 Task: Select transit view around selected location Mount Vernon, Virginia, United States and check out the nearest train station
Action: Key pressed gooh<Key.backspace>gle<Key.space>maps<Key.space><Key.enter>
Screenshot: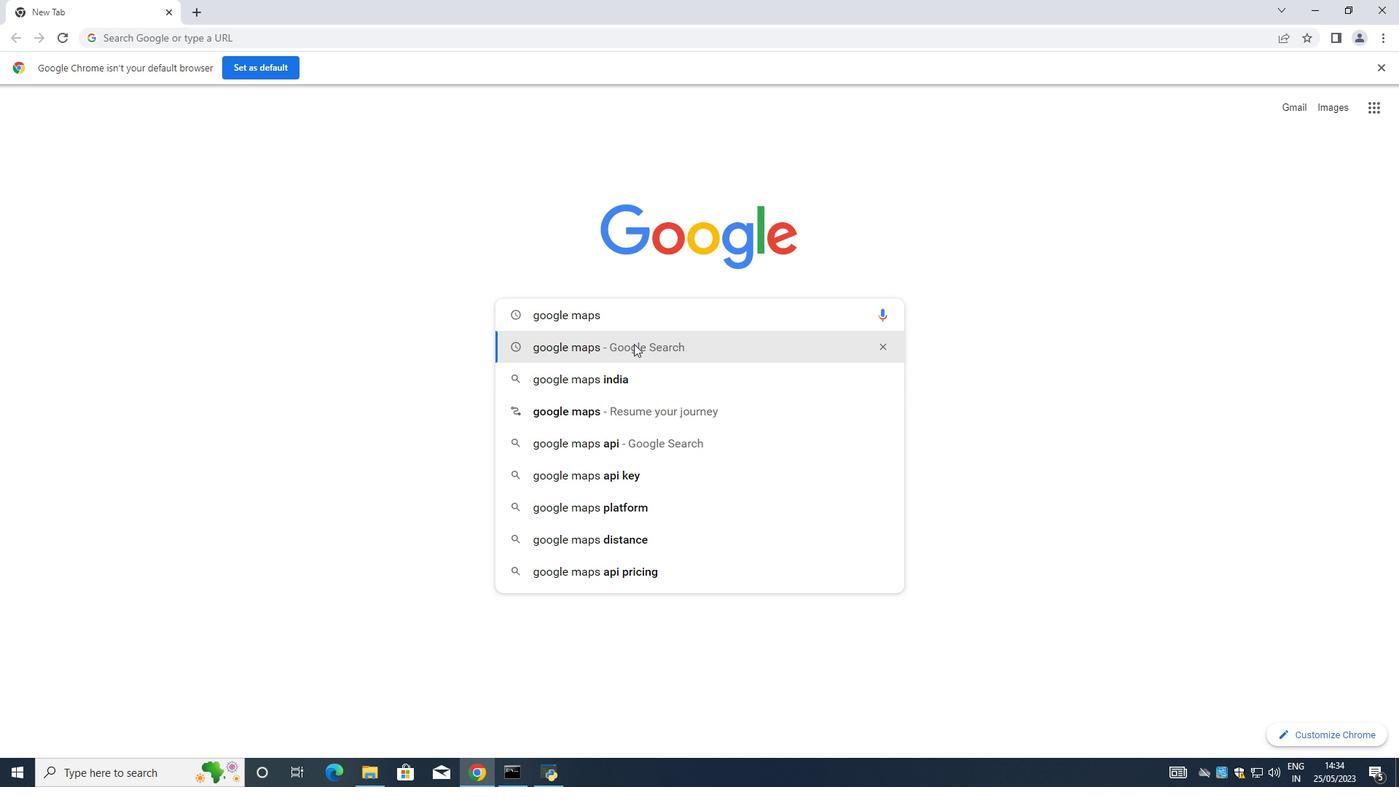 
Action: Mouse moved to (188, 232)
Screenshot: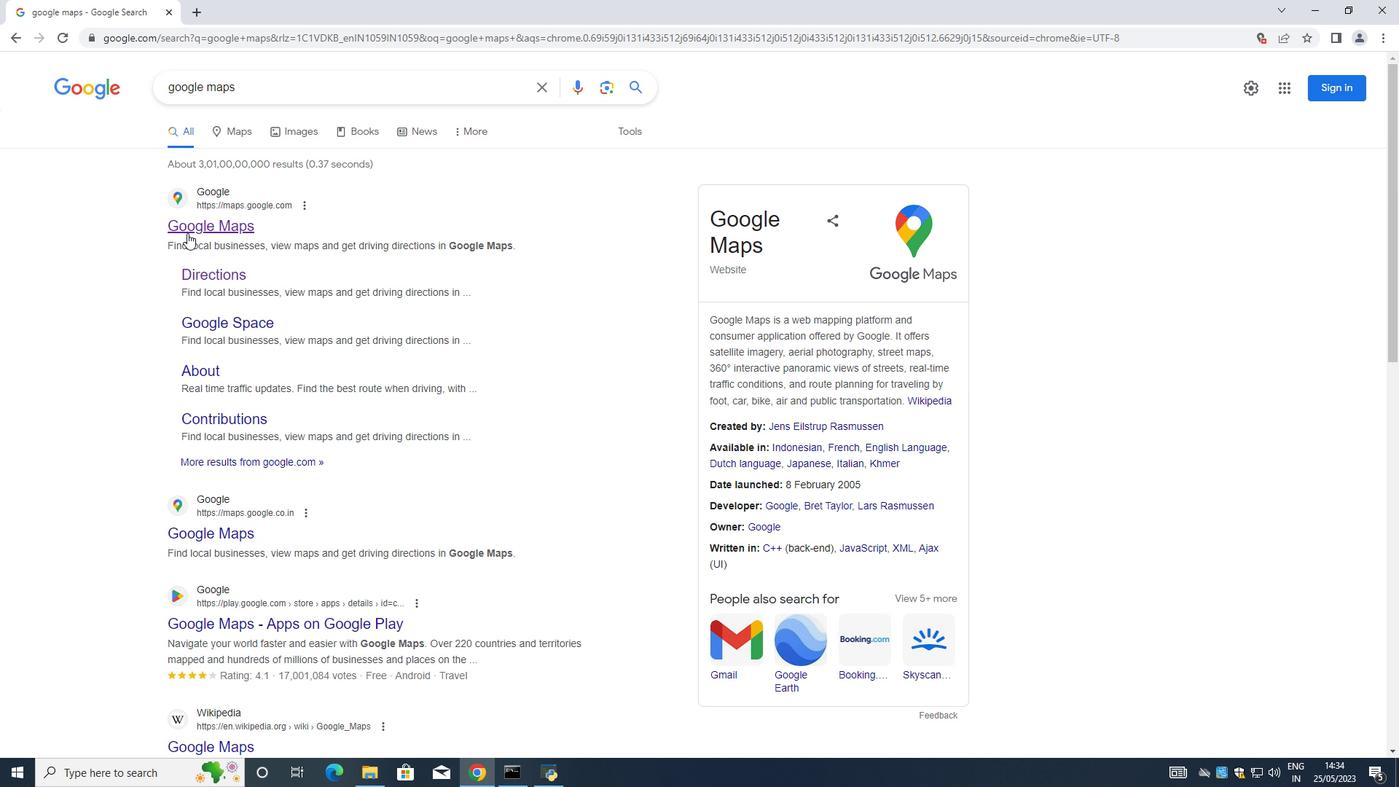 
Action: Mouse pressed left at (188, 232)
Screenshot: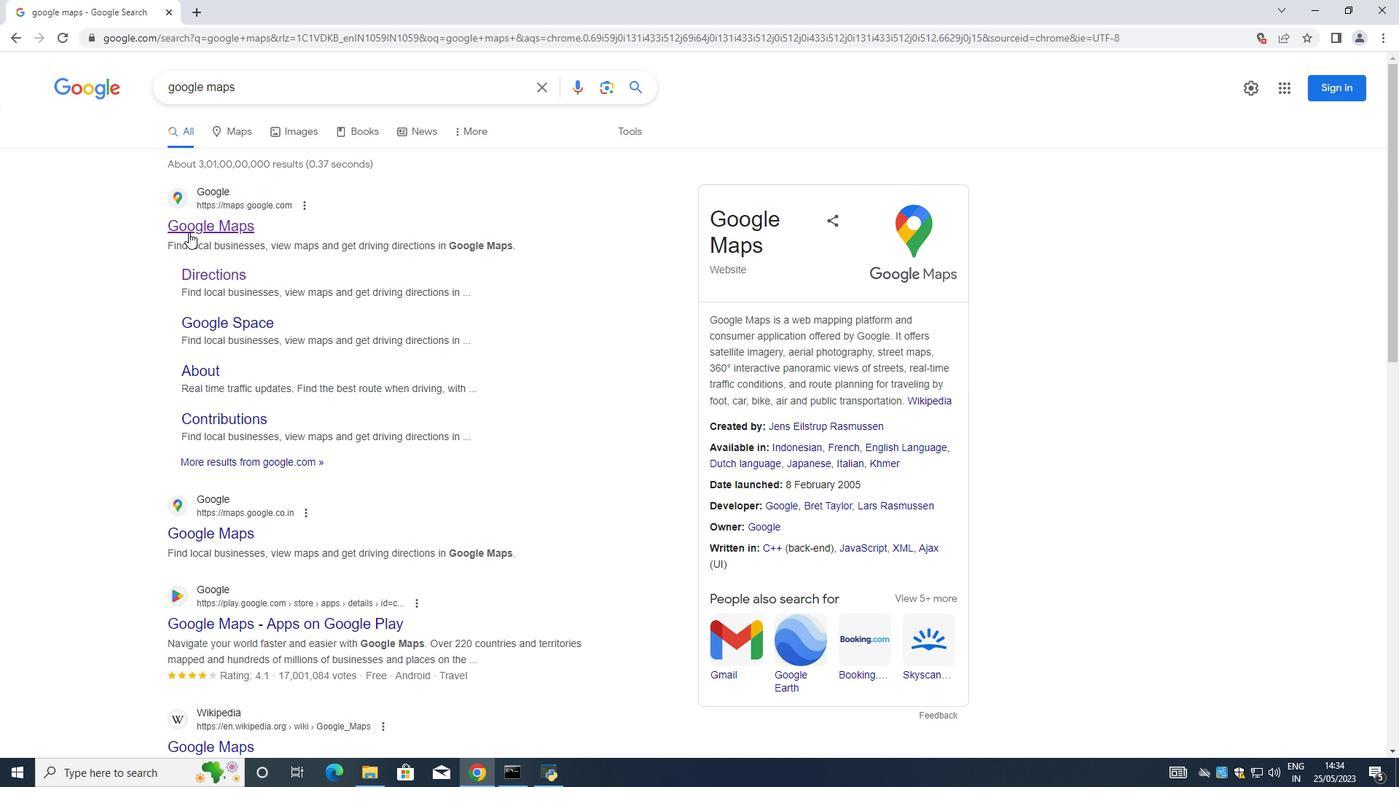 
Action: Mouse moved to (174, 76)
Screenshot: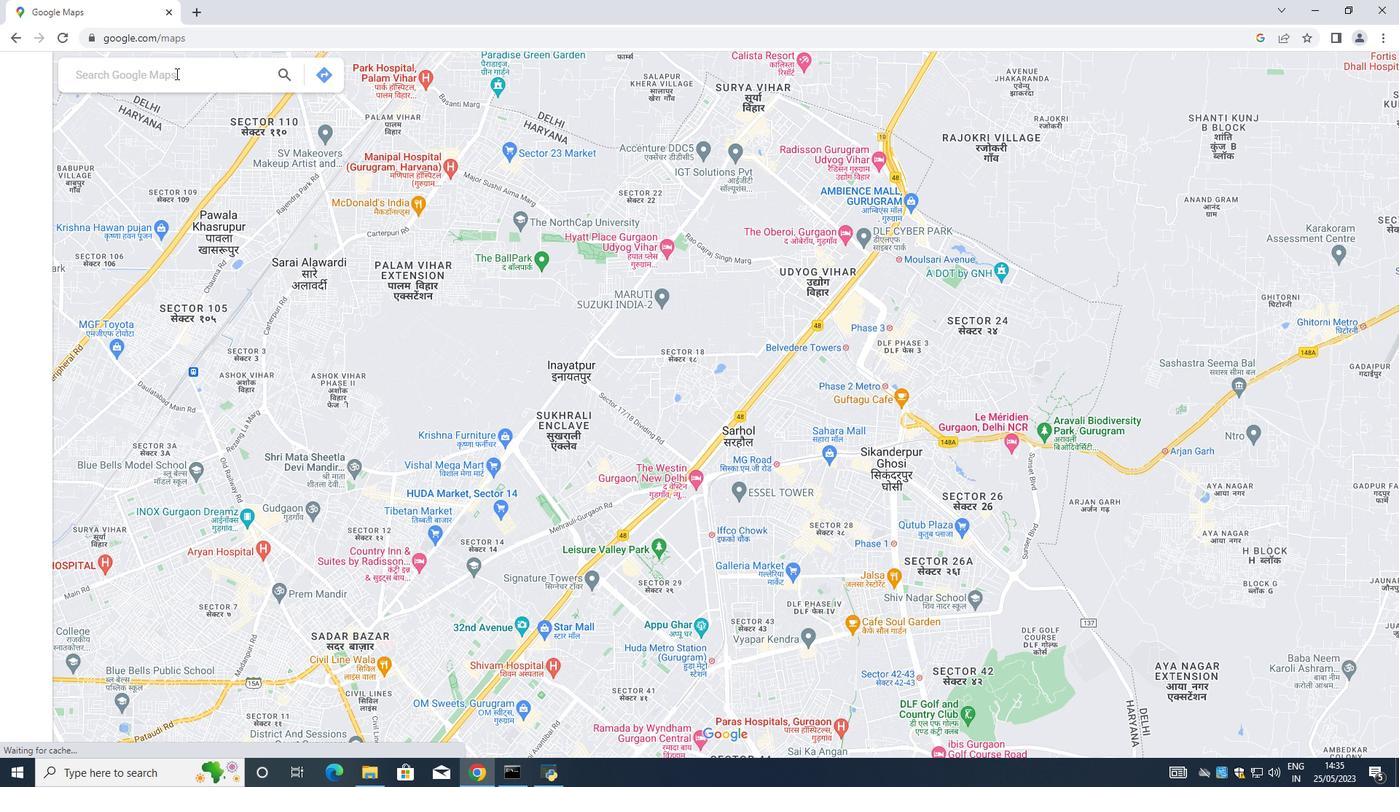 
Action: Mouse pressed left at (174, 76)
Screenshot: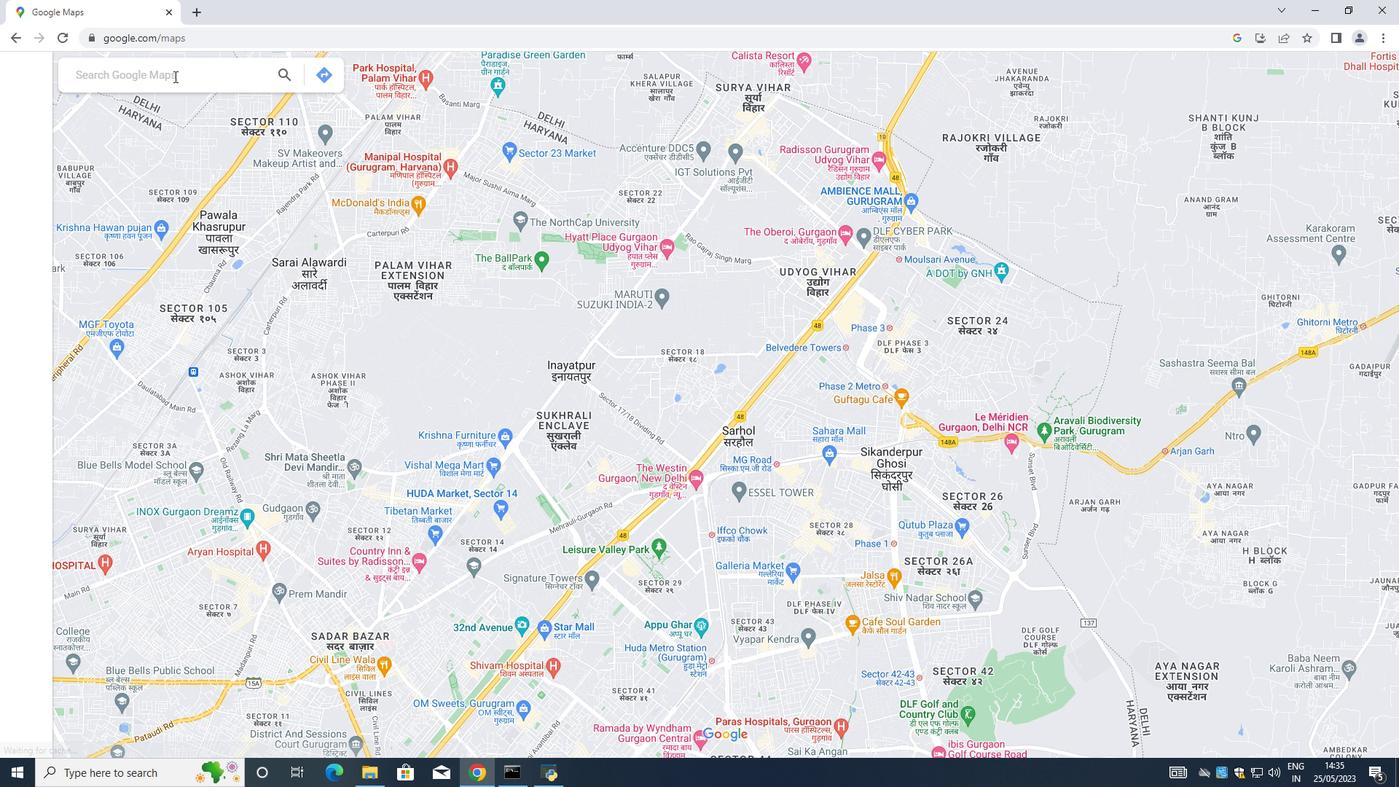 
Action: Key pressed <Key.shift><Key.shift><Key.shift><Key.shift><Key.shift><Key.shift><Key.shift><Key.shift><Key.shift>Mount<Key.space><Key.shift>Vernon,<Key.shift>Virginia,united<Key.space><Key.shift><Key.shift><Key.shift><Key.shift><Key.shift><Key.shift><Key.shift><Key.shift>States<Key.space>
Screenshot: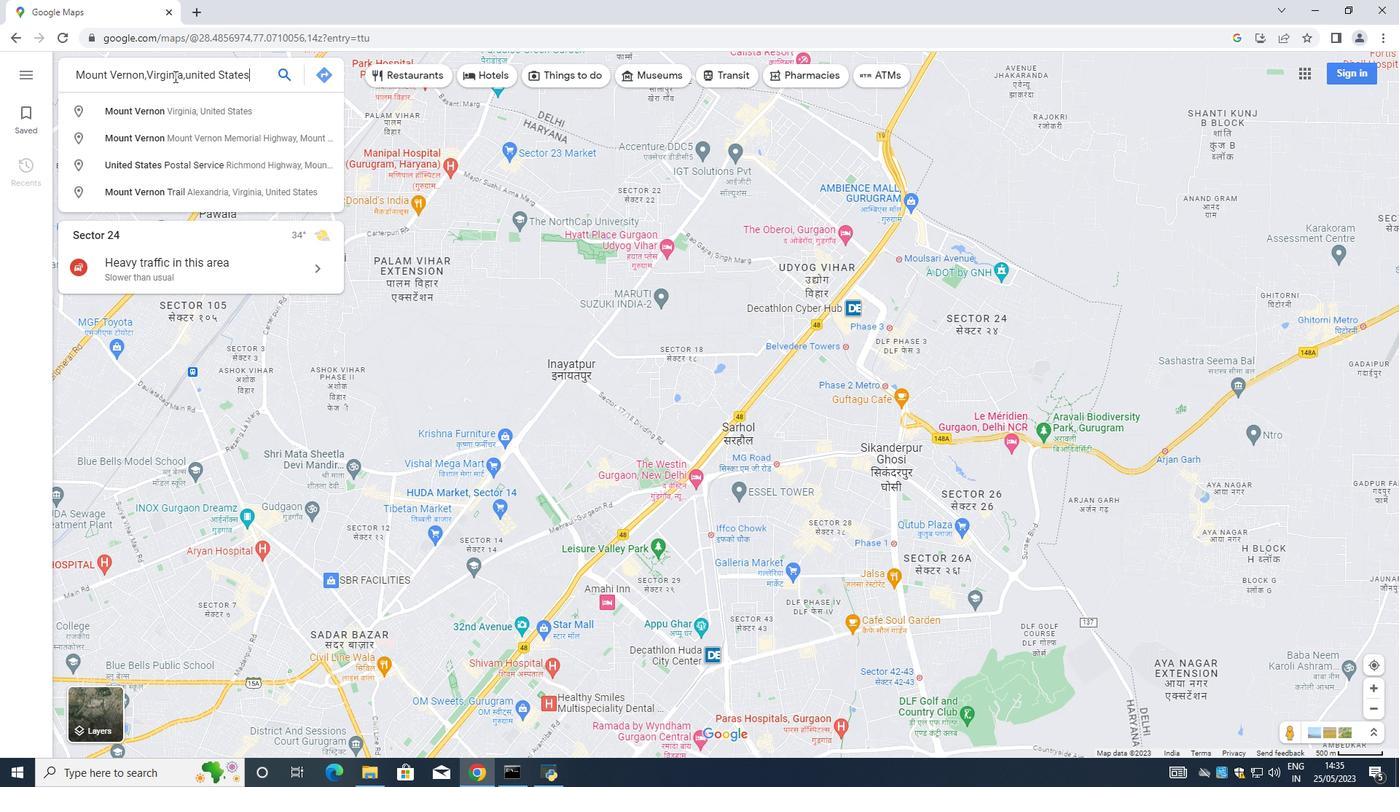 
Action: Mouse moved to (286, 71)
Screenshot: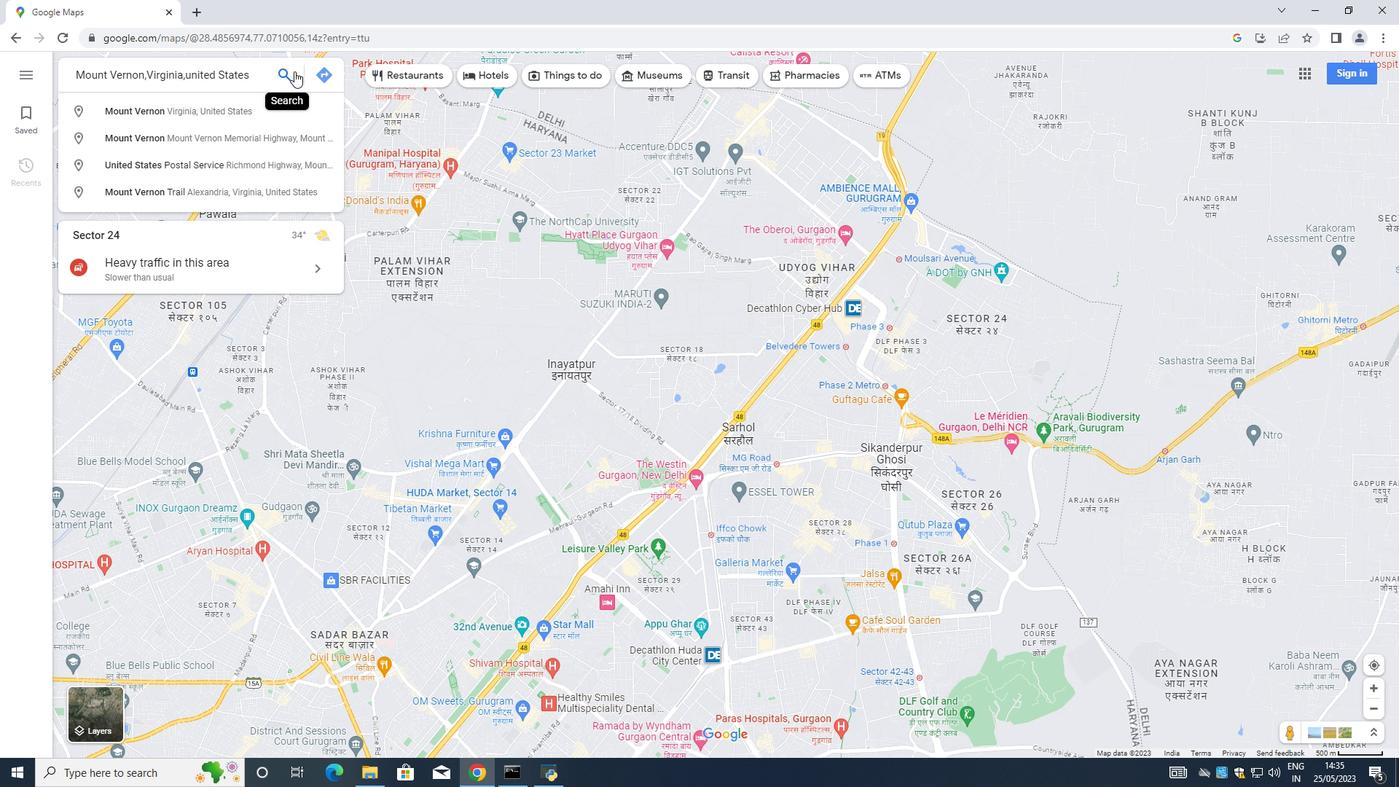 
Action: Mouse pressed left at (286, 71)
Screenshot: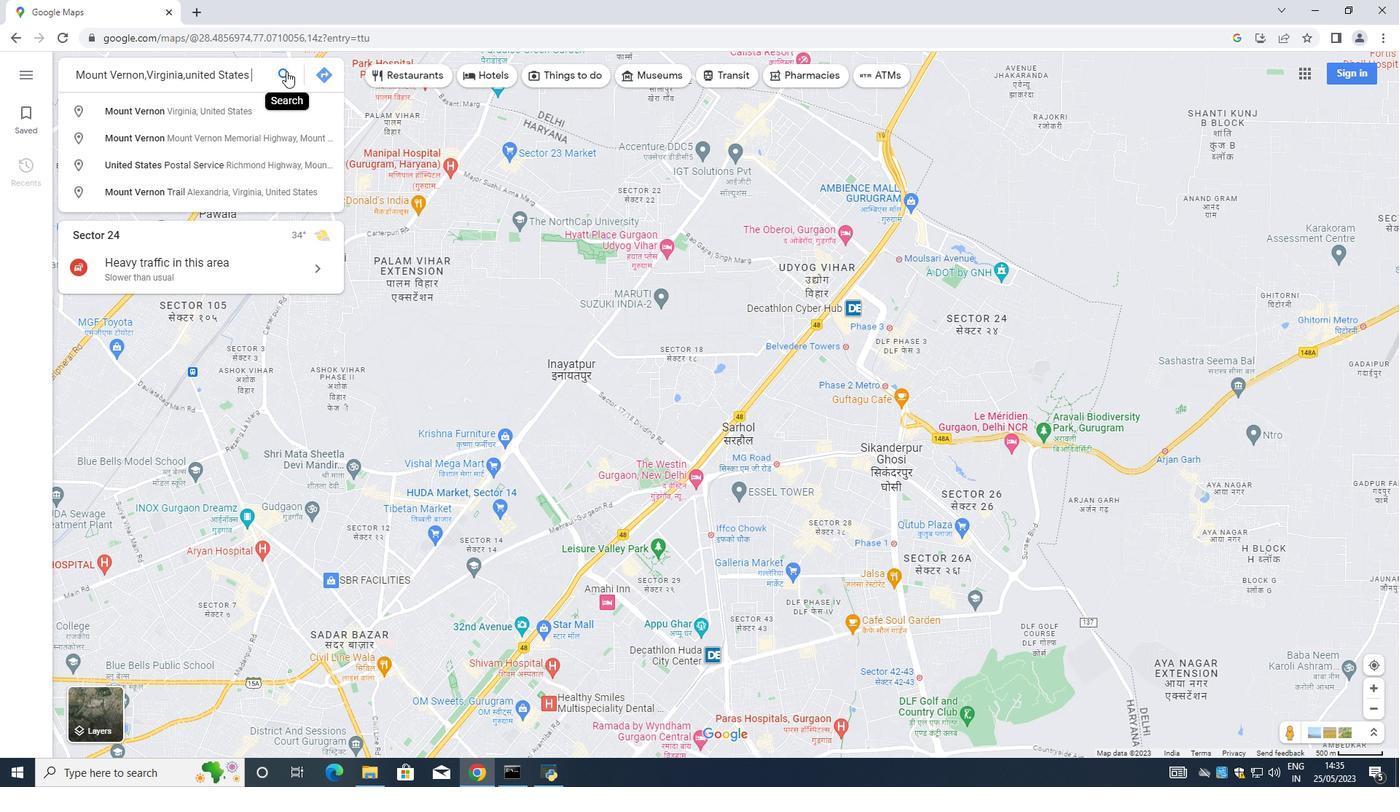 
Action: Mouse moved to (198, 335)
Screenshot: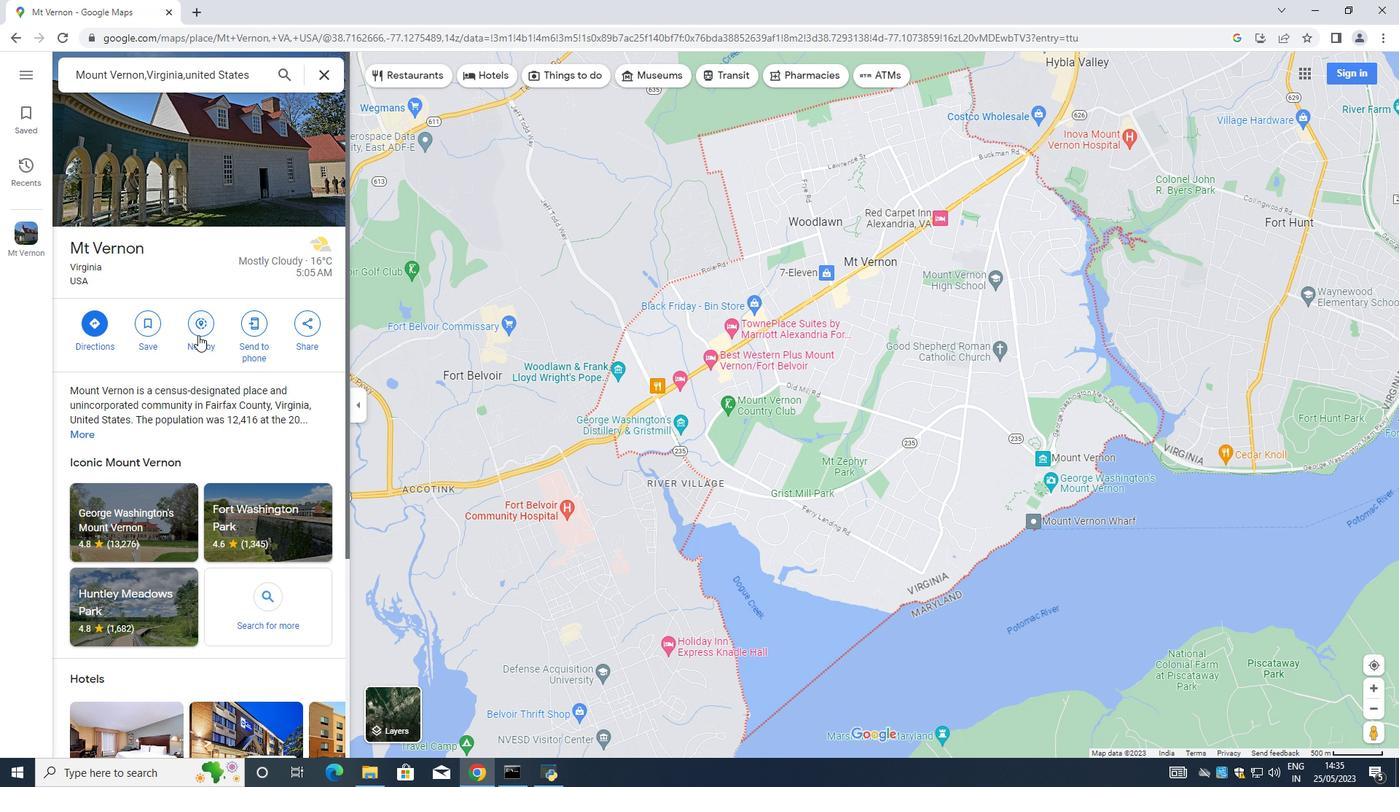 
Action: Mouse pressed left at (198, 335)
Screenshot: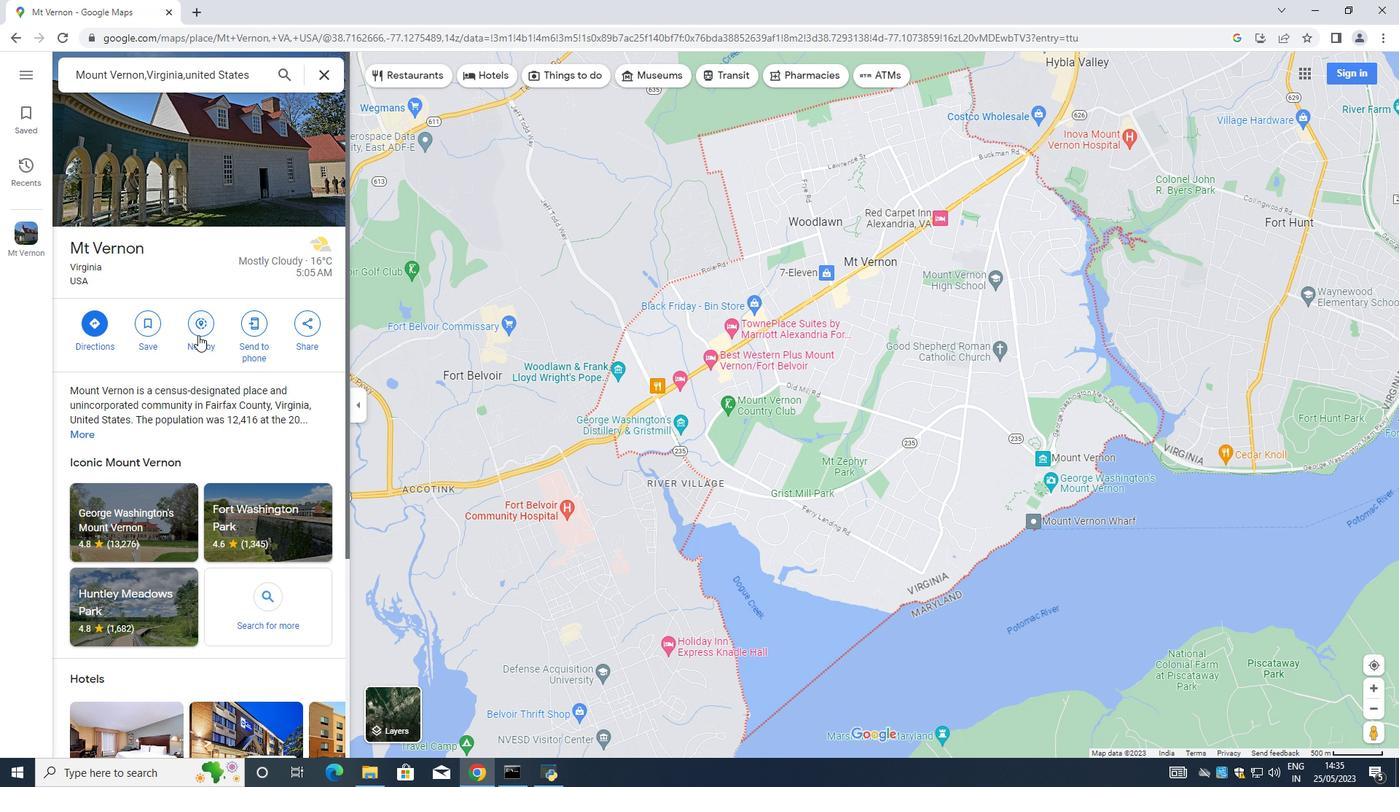 
Action: Mouse moved to (161, 73)
Screenshot: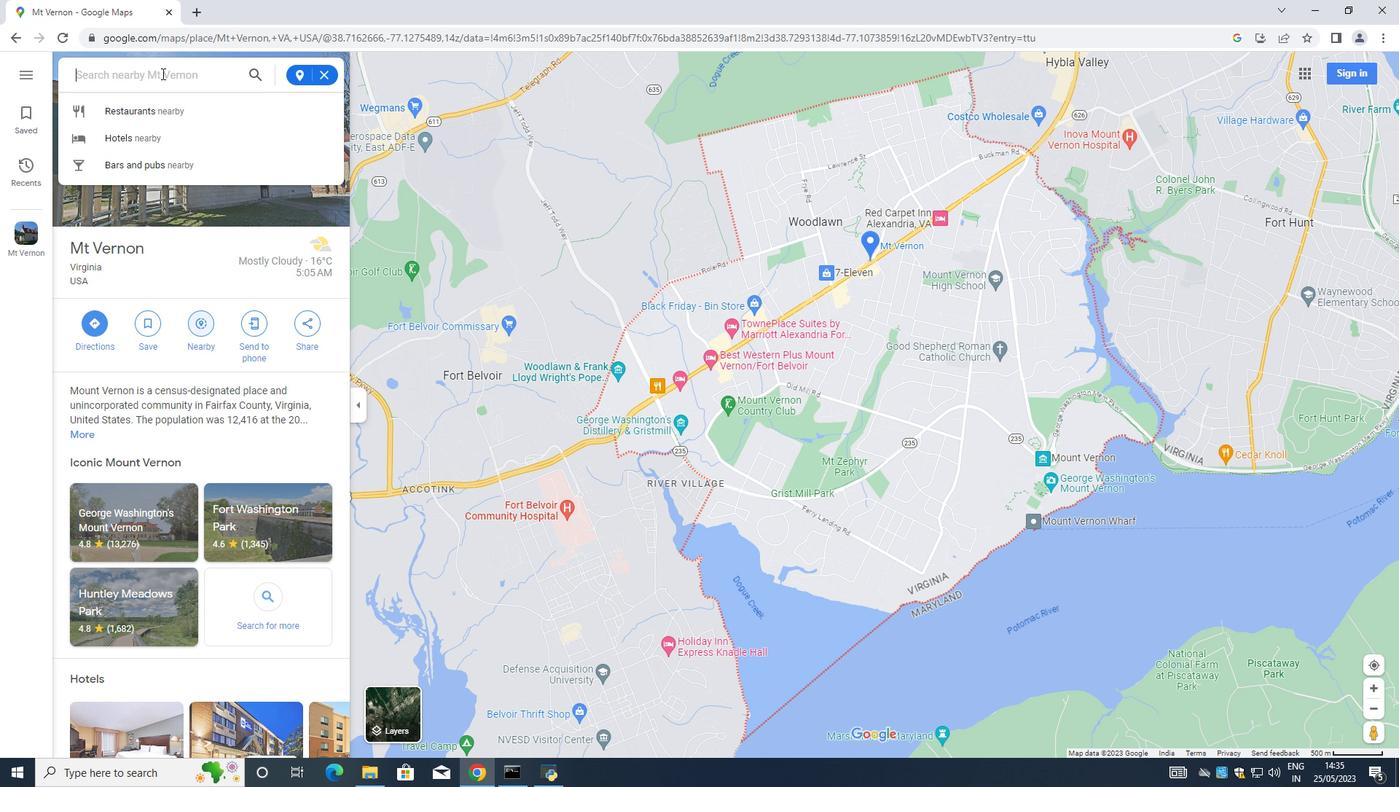 
Action: Mouse pressed left at (161, 73)
Screenshot: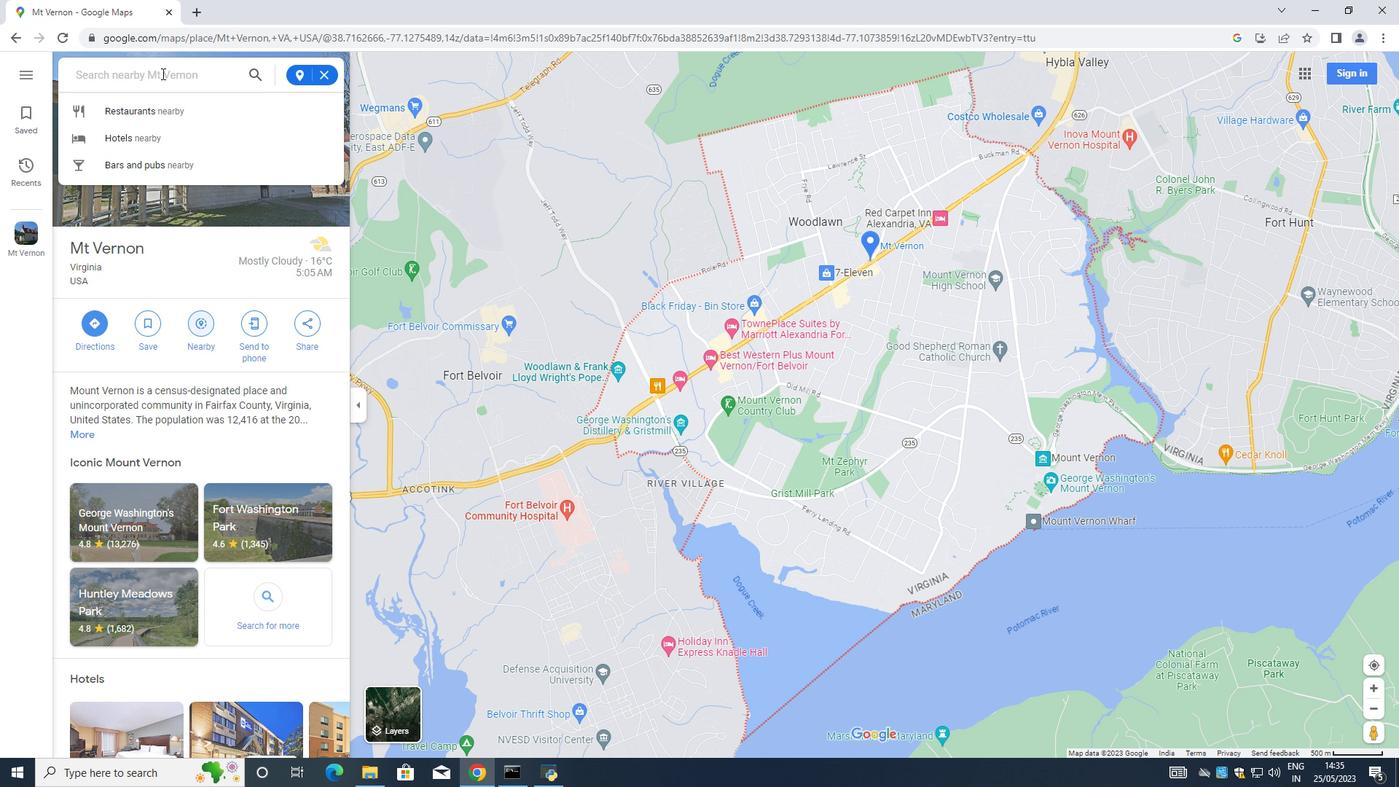 
Action: Key pressed train<Key.space><Key.shift>Sts<Key.backspace>ation<Key.space>
Screenshot: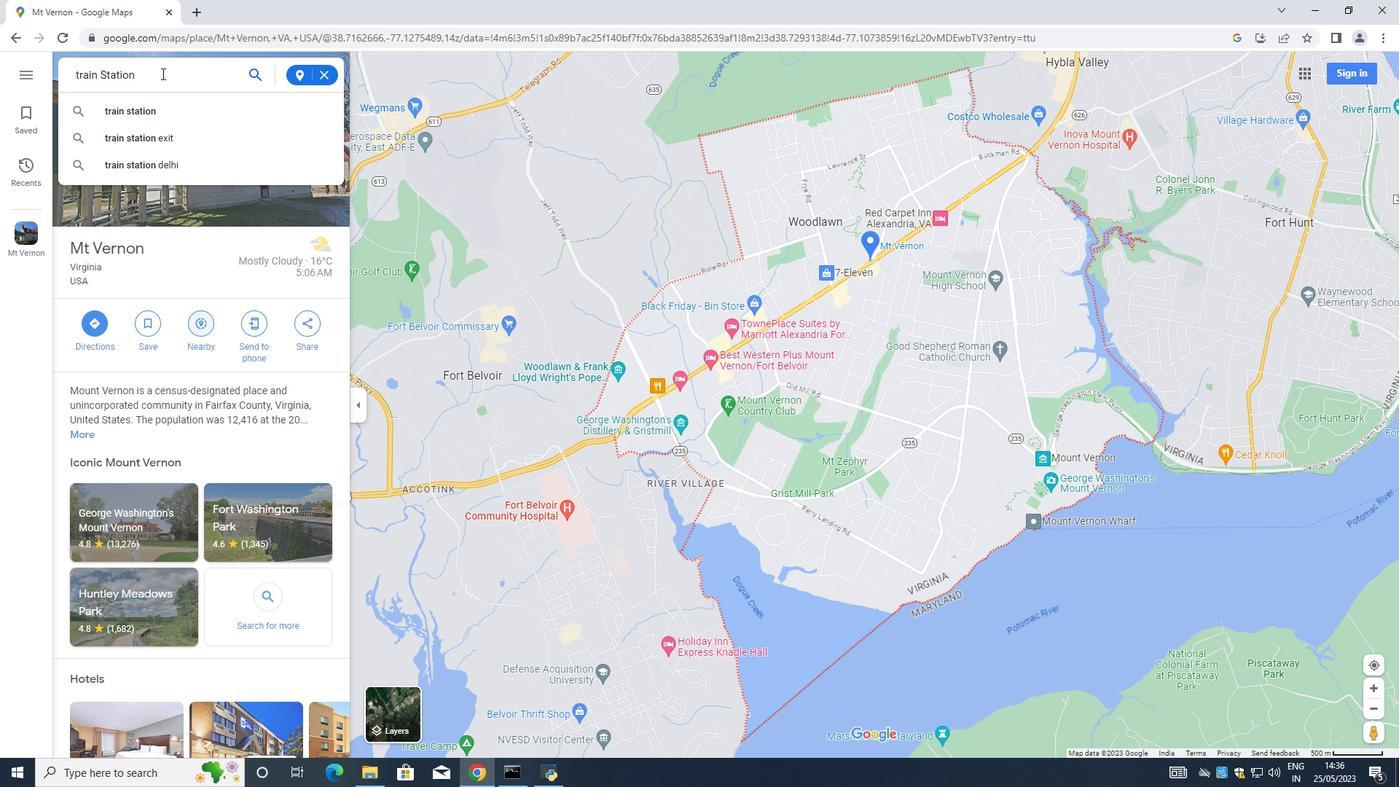 
Action: Mouse moved to (80, 72)
Screenshot: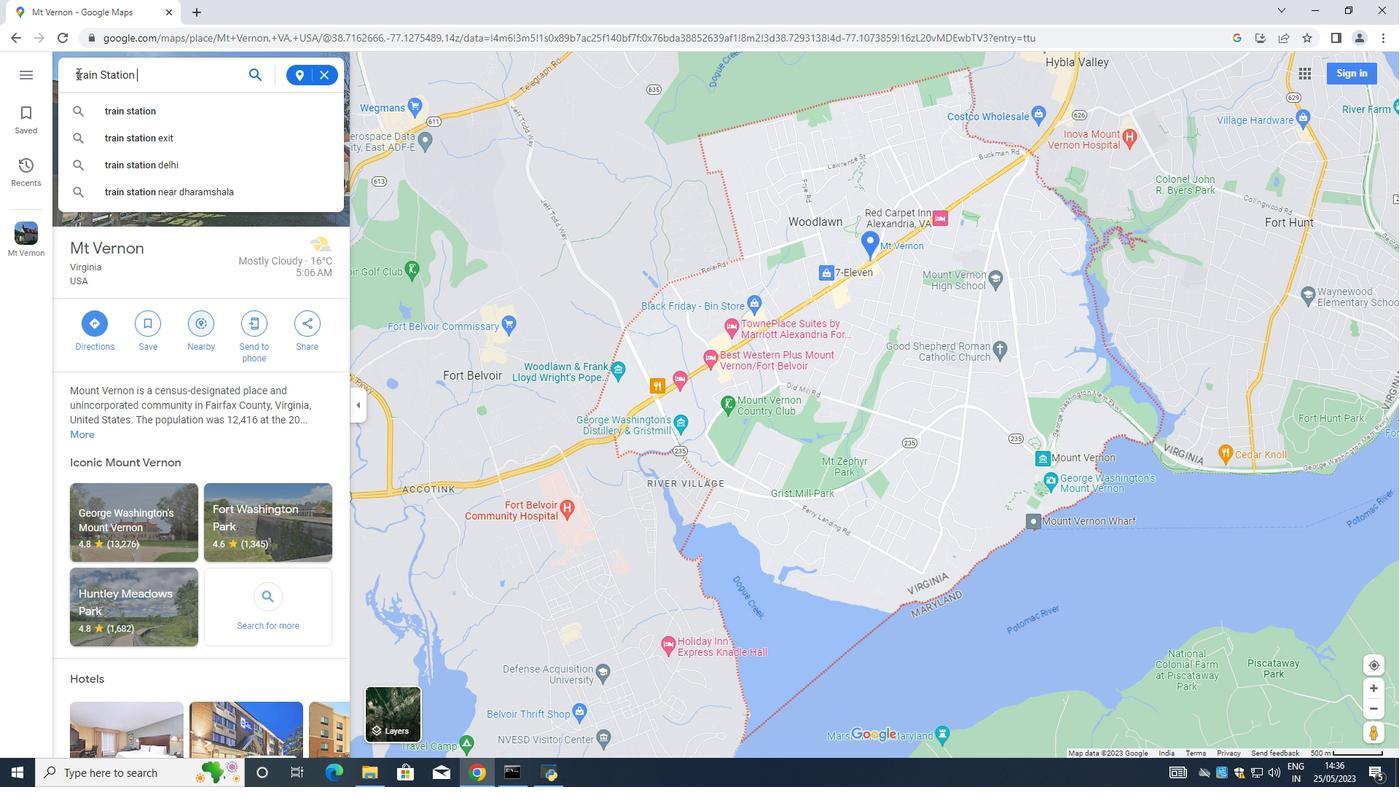 
Action: Mouse pressed left at (80, 72)
Screenshot: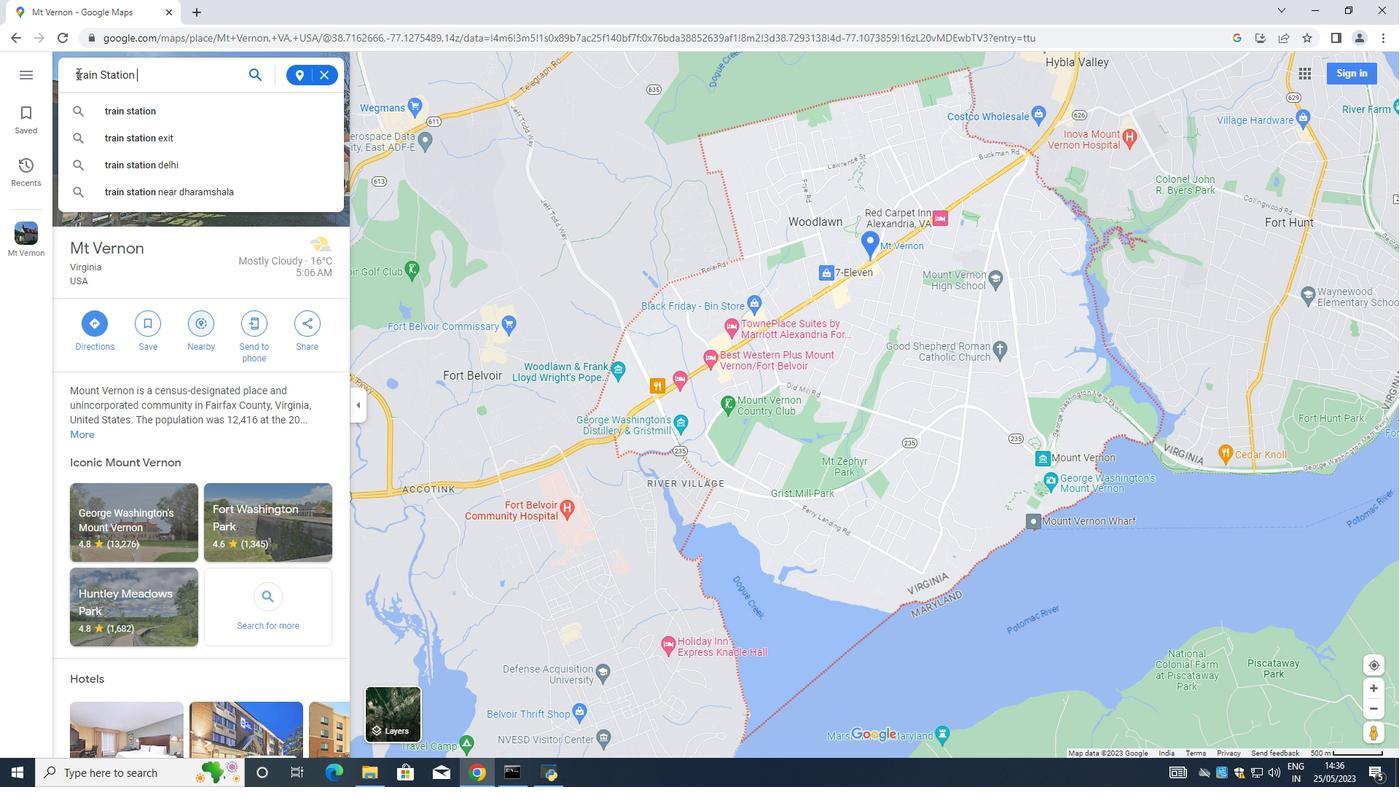 
Action: Mouse moved to (71, 68)
Screenshot: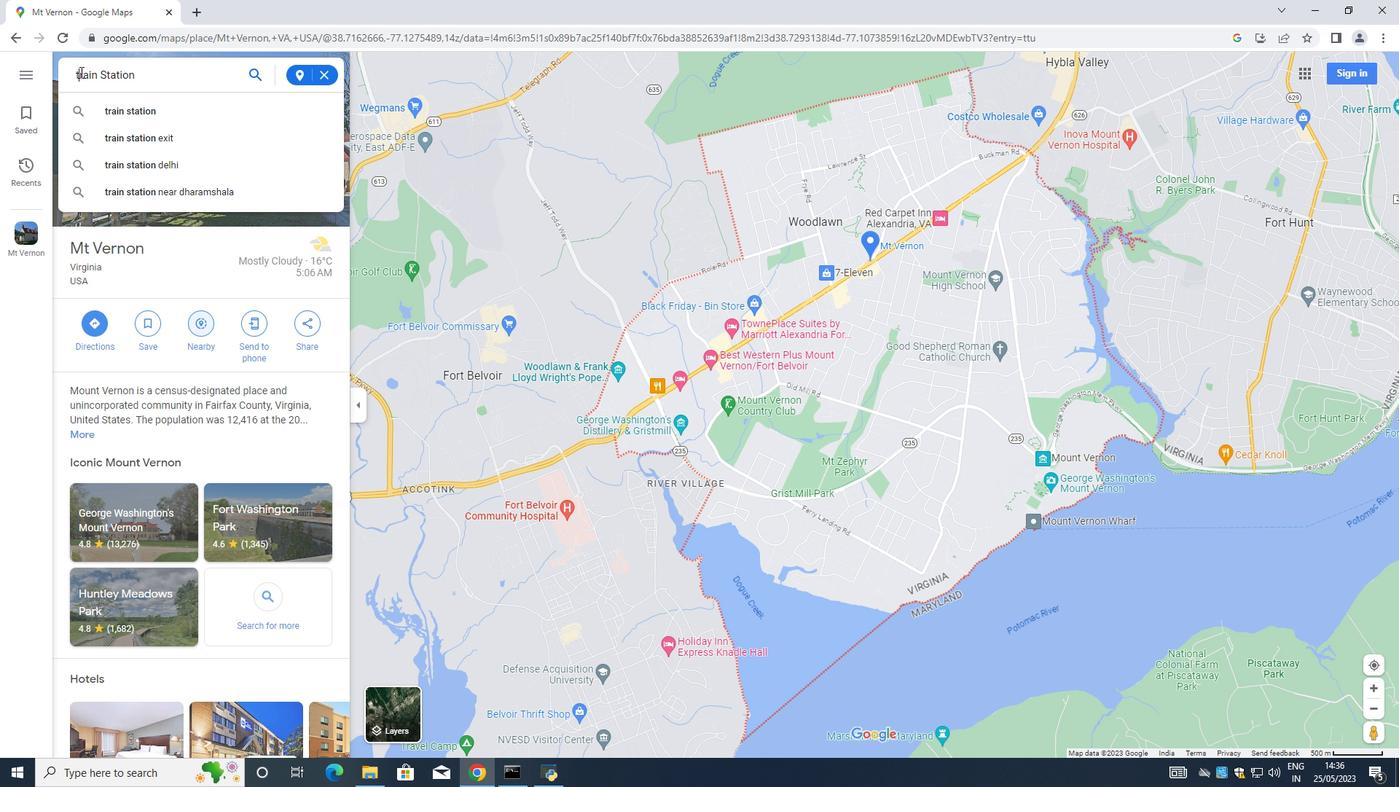 
Action: Key pressed <Key.backspace><Key.shift><Key.shift><Key.shift><Key.shift><Key.shift><Key.shift><Key.shift><Key.shift><Key.shift><Key.shift>T
Screenshot: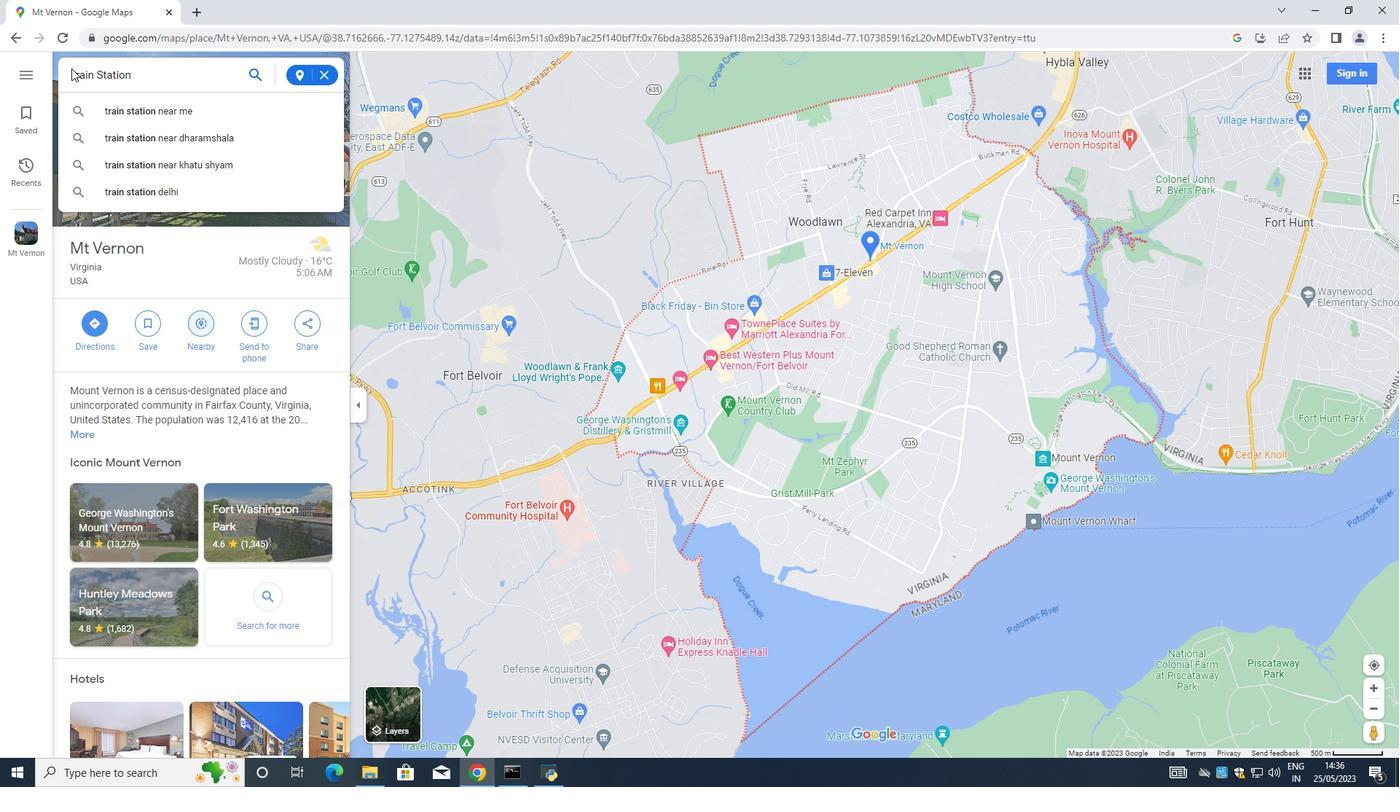 
Action: Mouse moved to (249, 70)
Screenshot: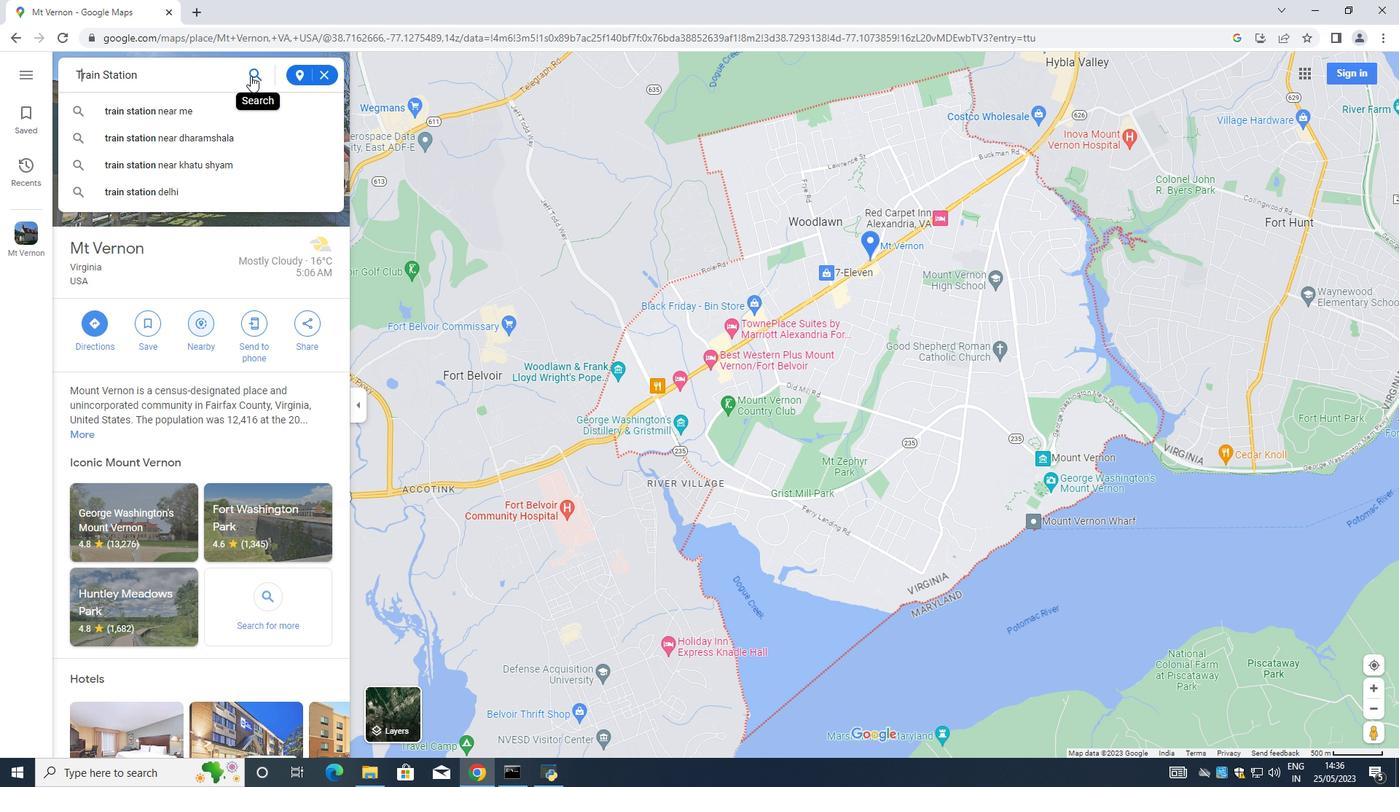 
Action: Mouse pressed left at (249, 70)
Screenshot: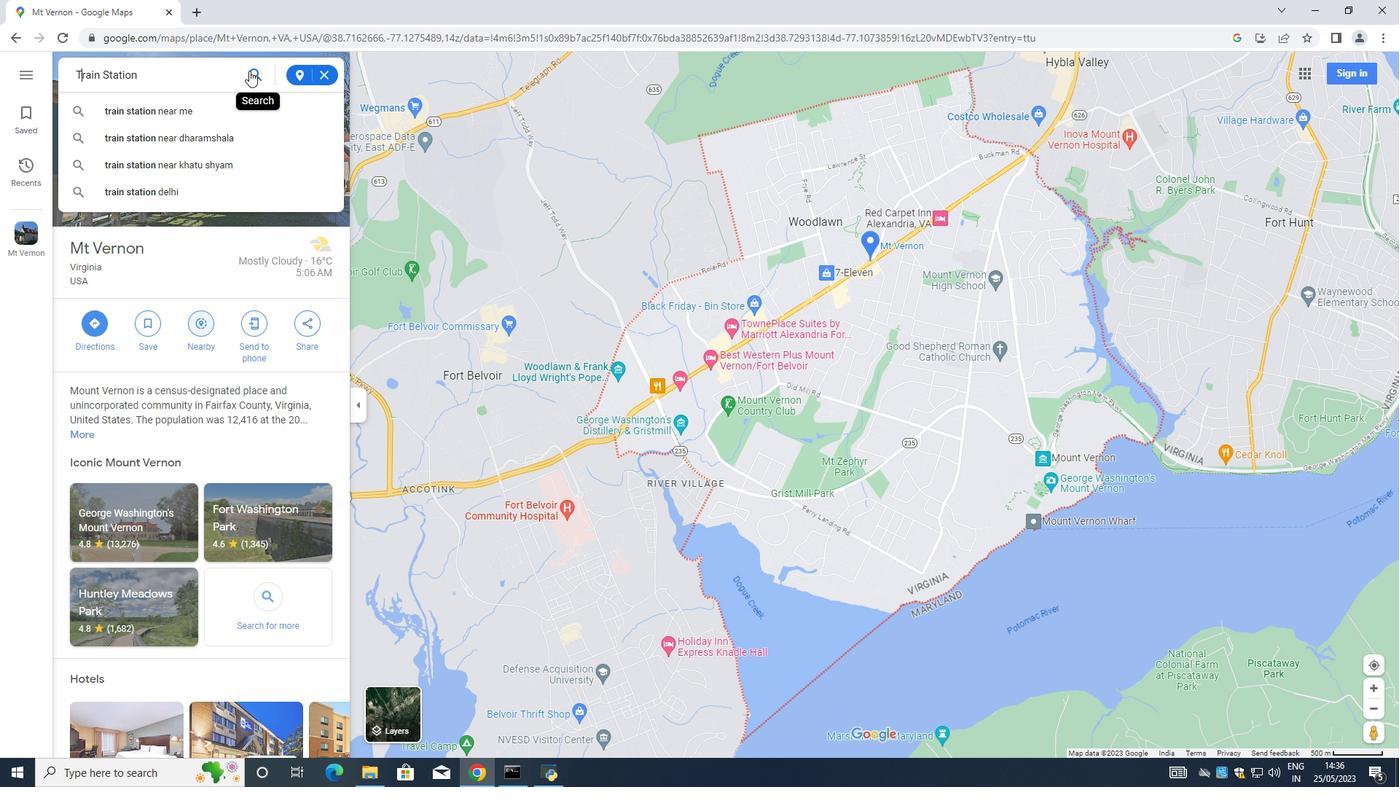 
Action: Mouse moved to (313, 131)
Screenshot: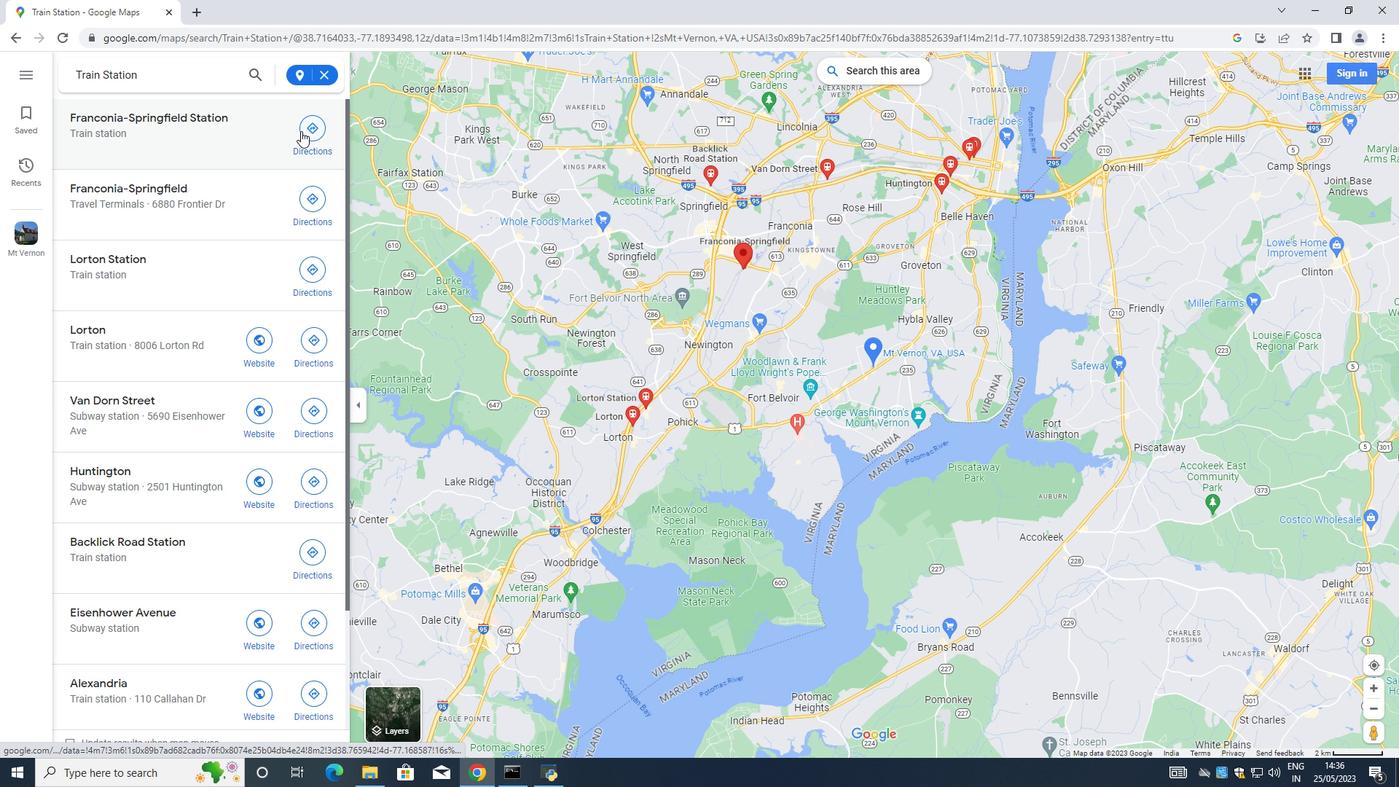 
Action: Mouse pressed left at (313, 131)
Screenshot: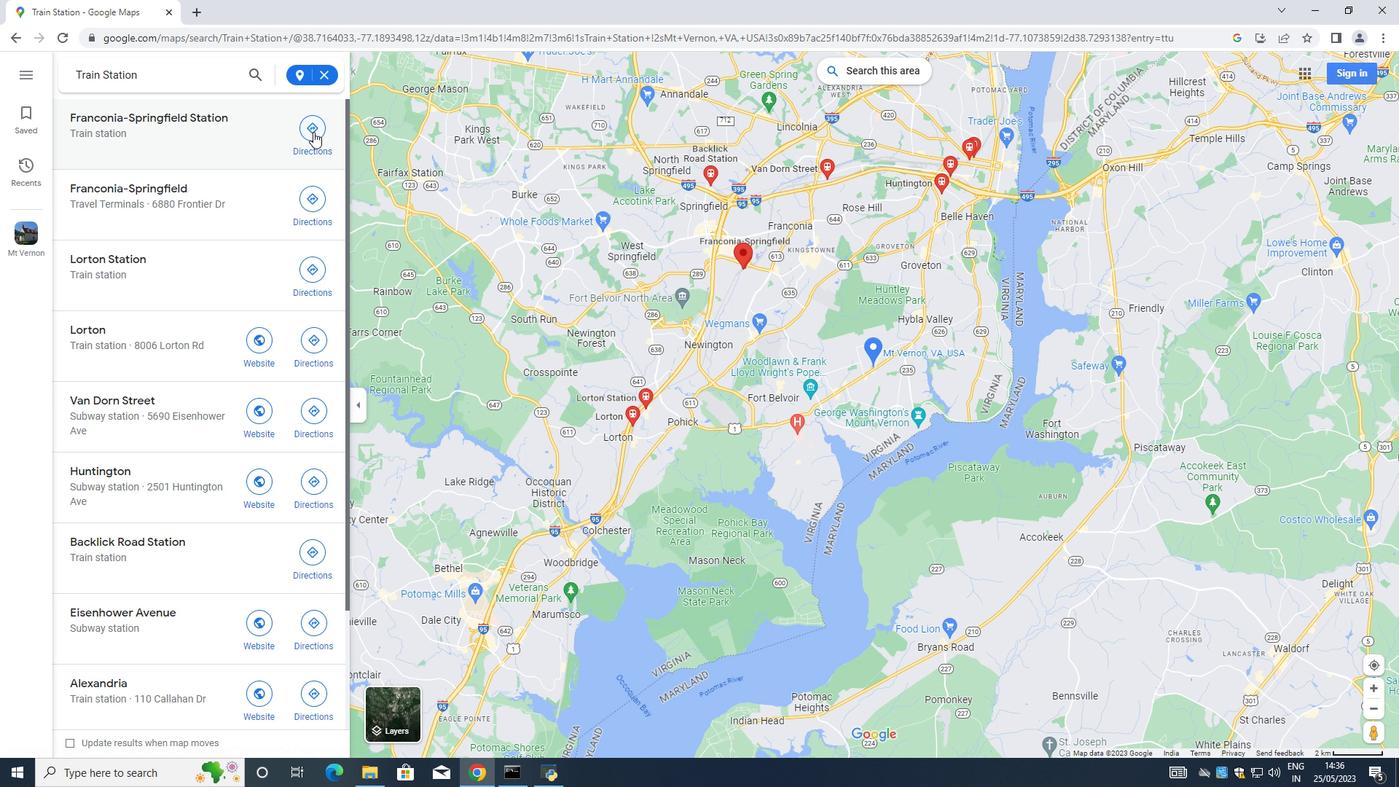 
Action: Mouse moved to (144, 112)
Screenshot: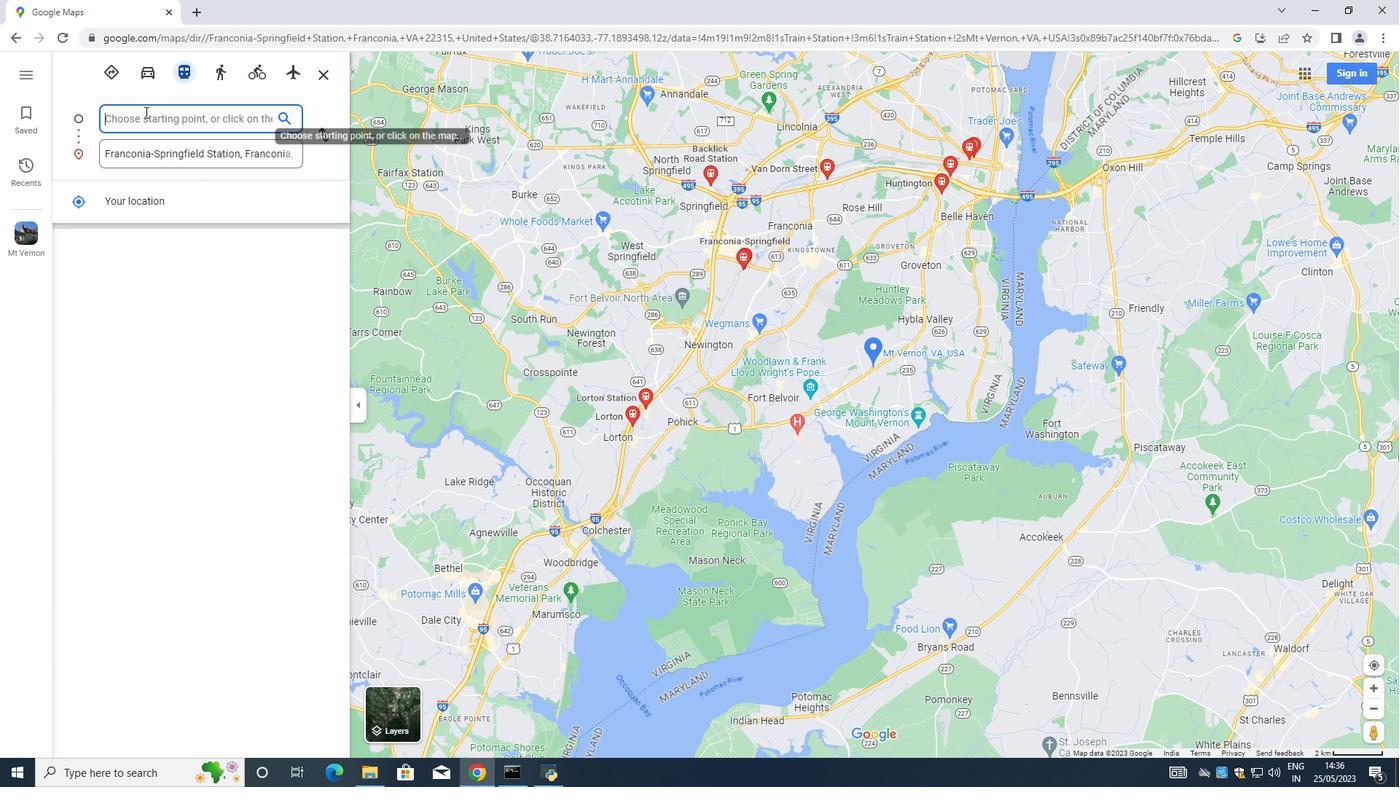 
Action: Mouse pressed left at (144, 112)
Screenshot: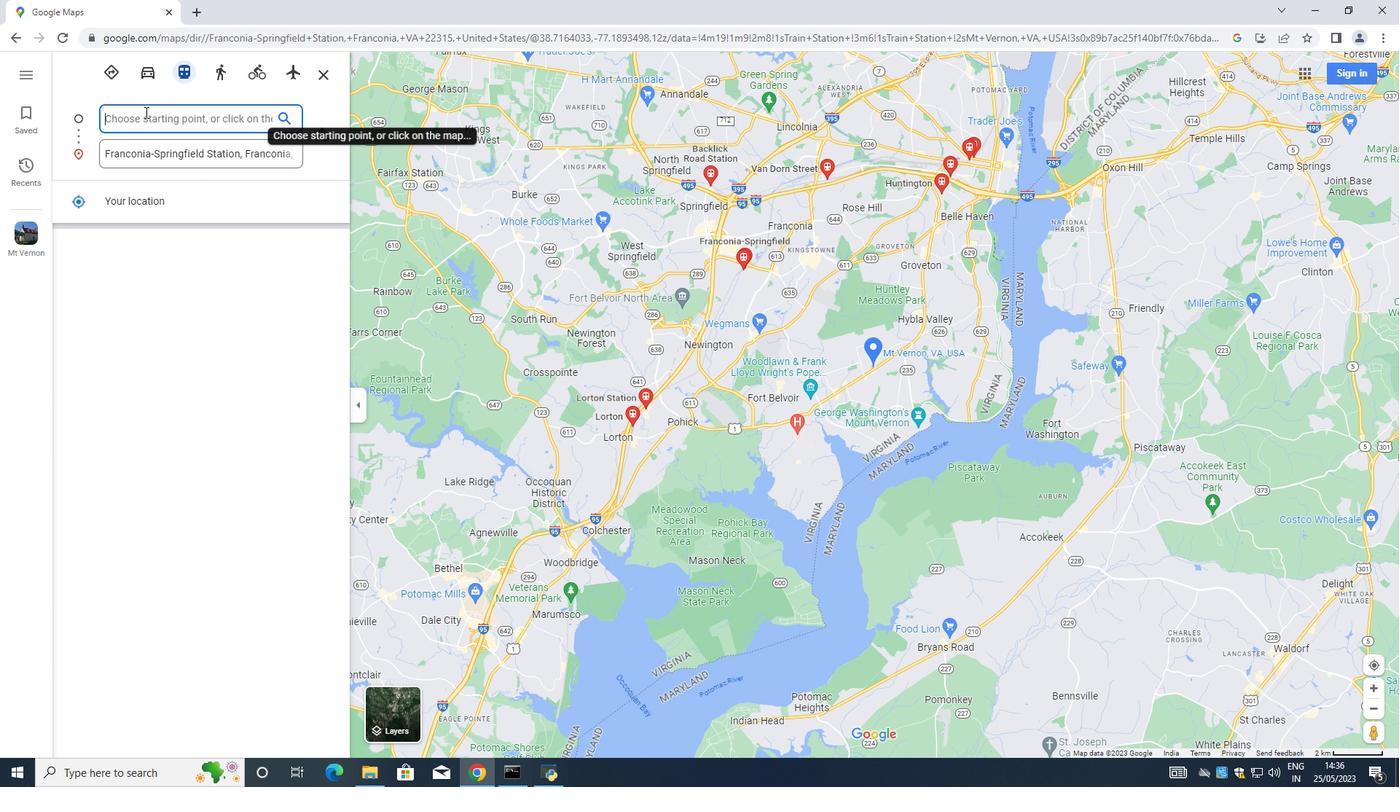 
Action: Mouse moved to (145, 121)
Screenshot: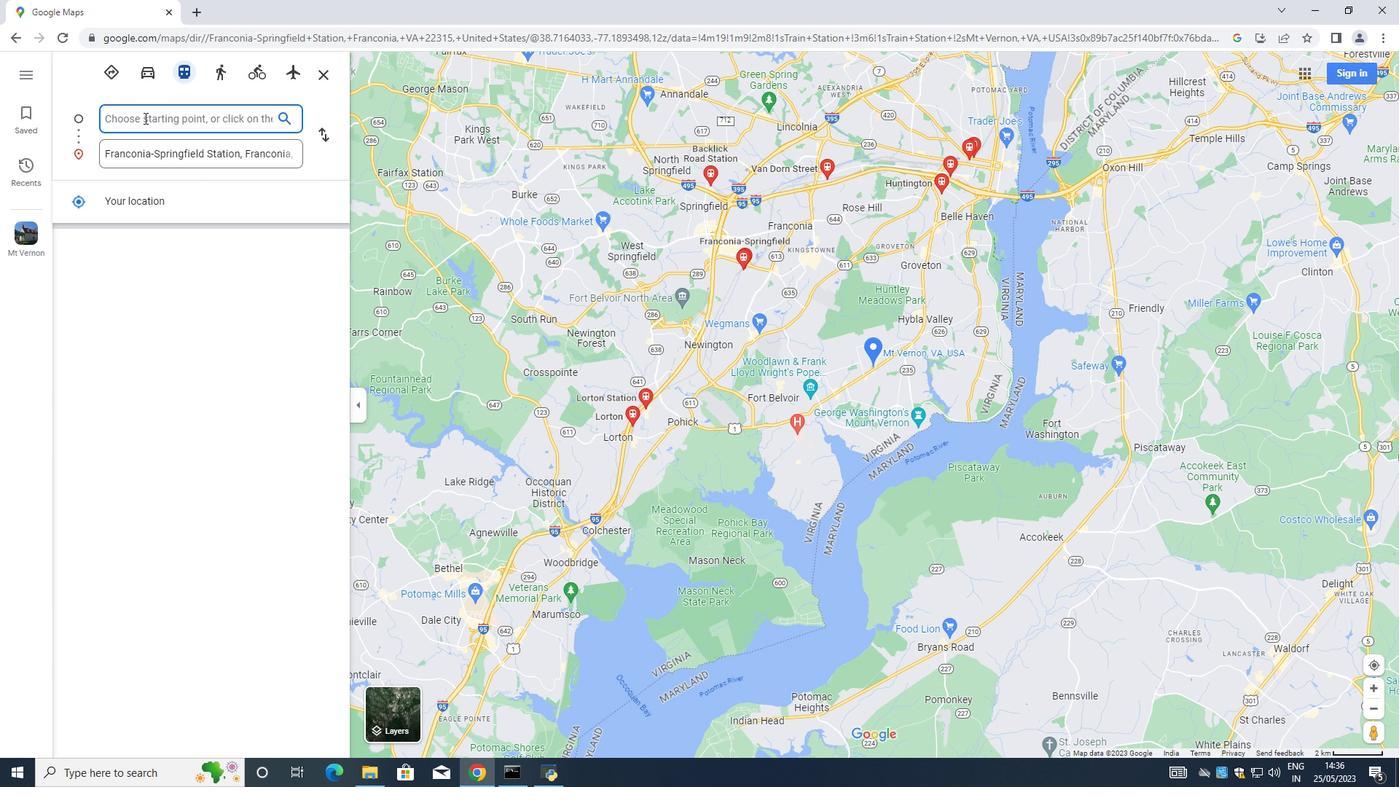 
Action: Key pressed <Key.shift>Mount<Key.space><Key.shift>Vernon,<Key.space><Key.shift>Vi
Screenshot: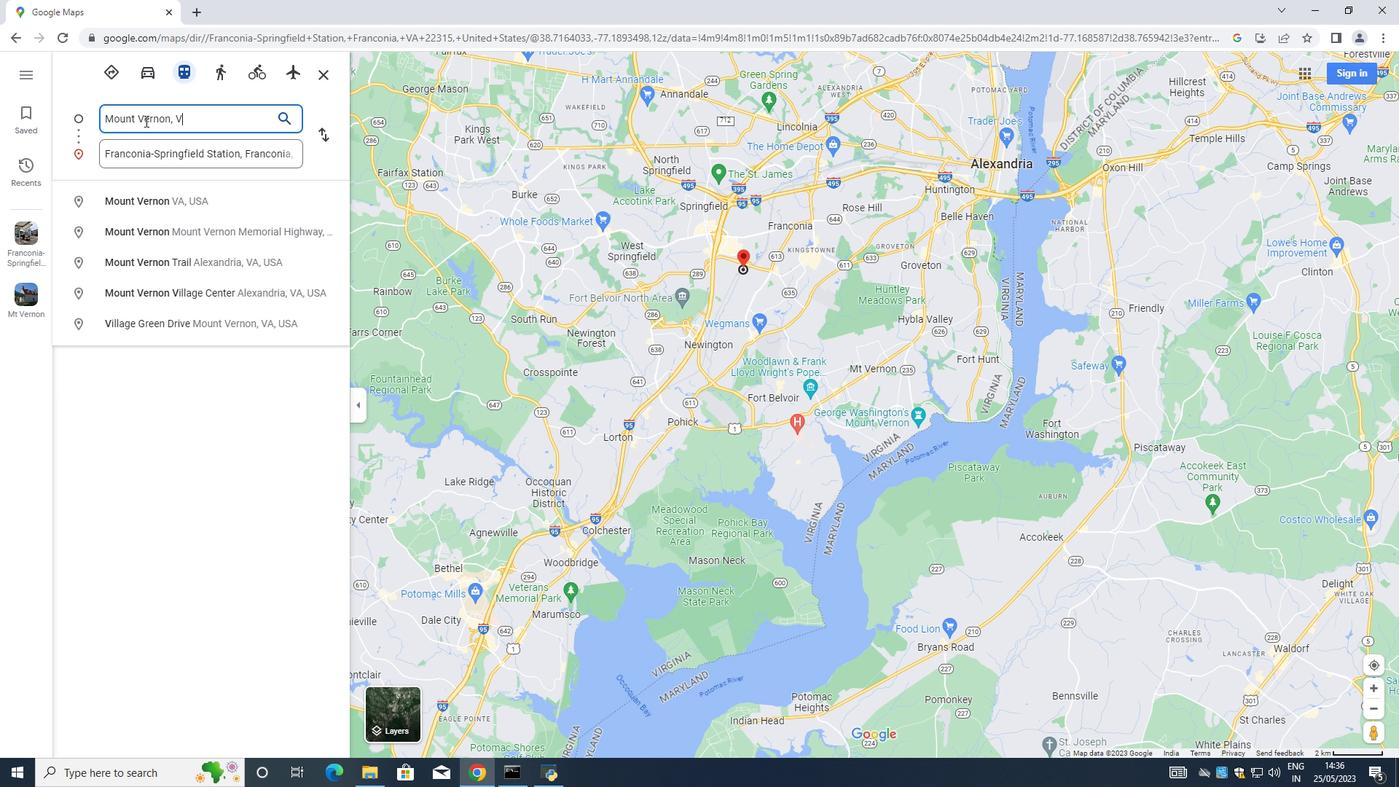 
Action: Mouse moved to (161, 196)
Screenshot: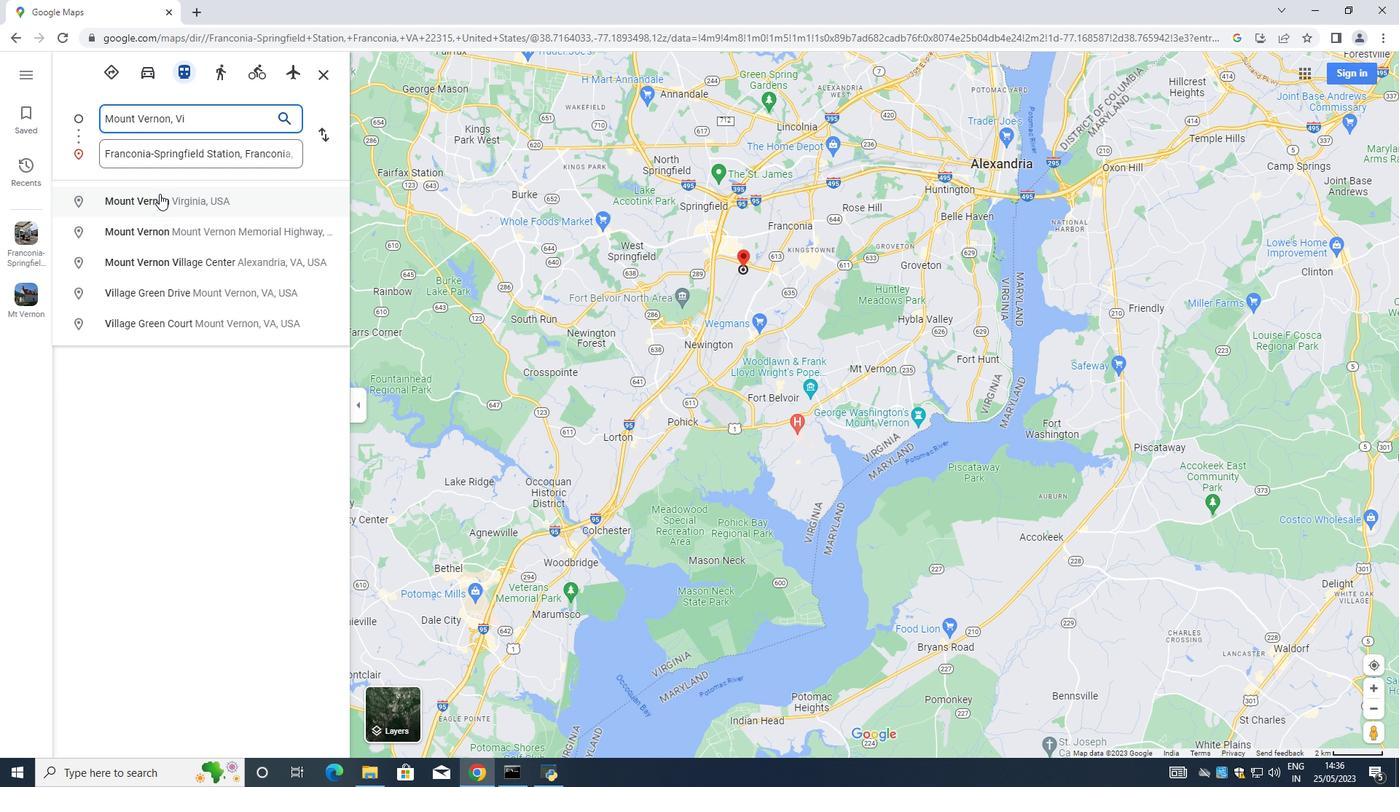 
Action: Mouse pressed left at (161, 196)
Screenshot: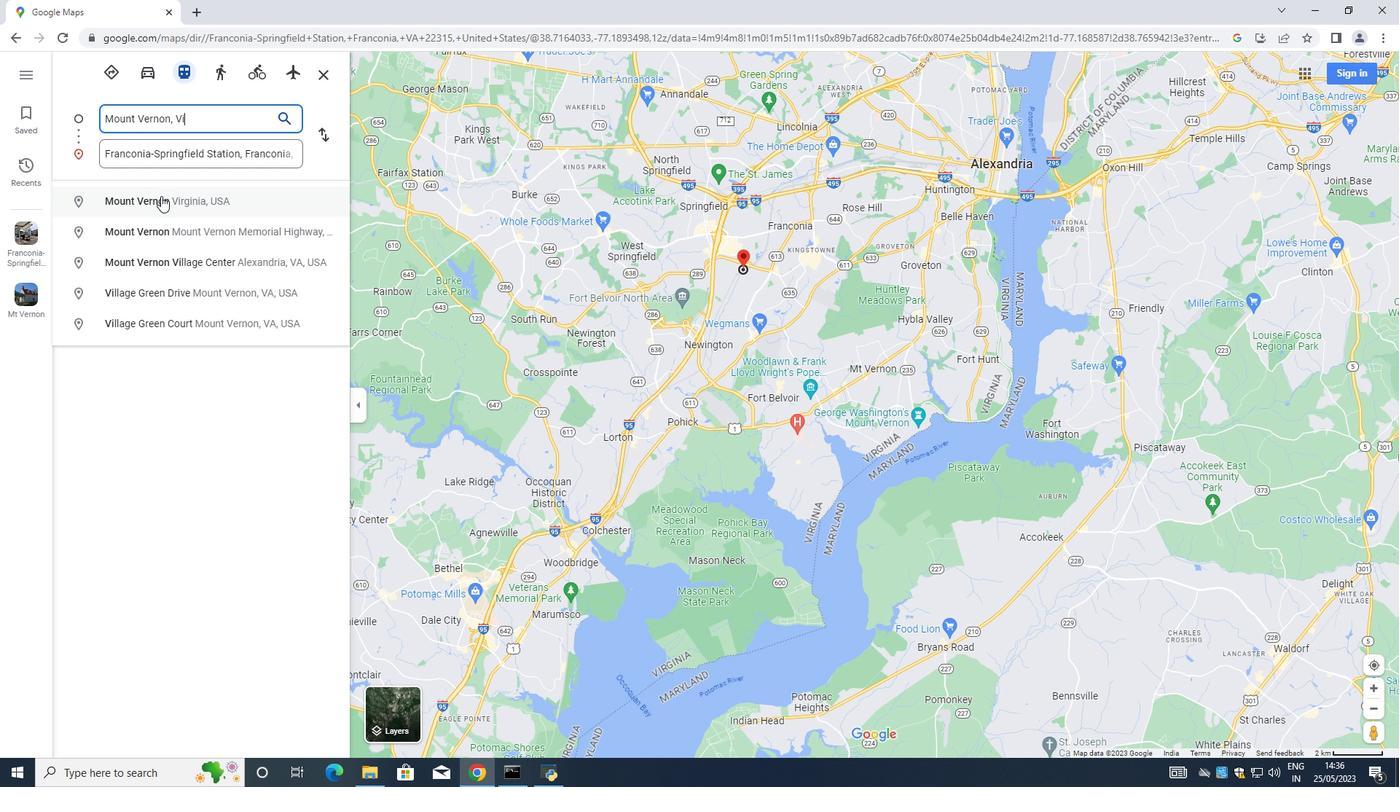 
Action: Mouse moved to (179, 287)
Screenshot: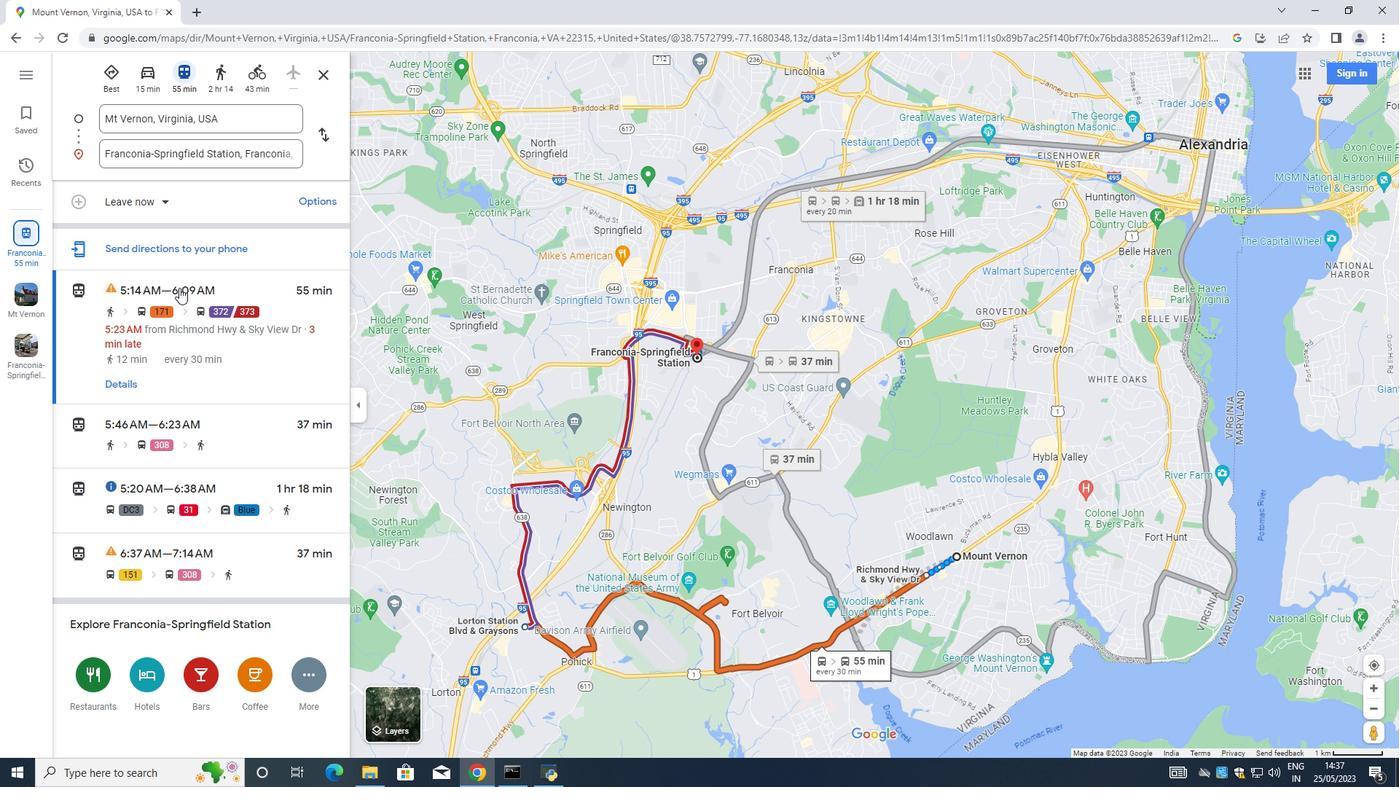 
Action: Mouse scrolled (179, 287) with delta (0, 0)
Screenshot: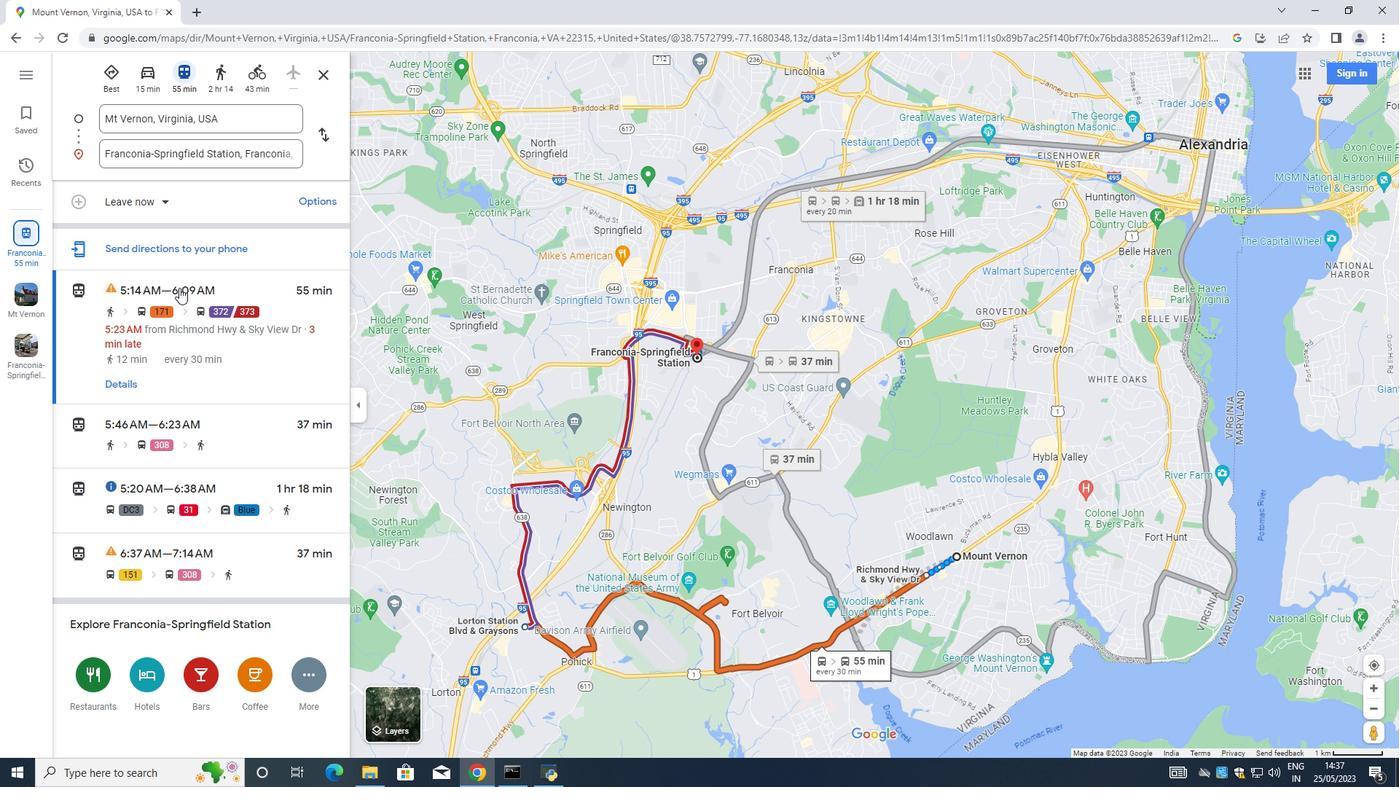 
Action: Mouse scrolled (179, 287) with delta (0, 0)
Screenshot: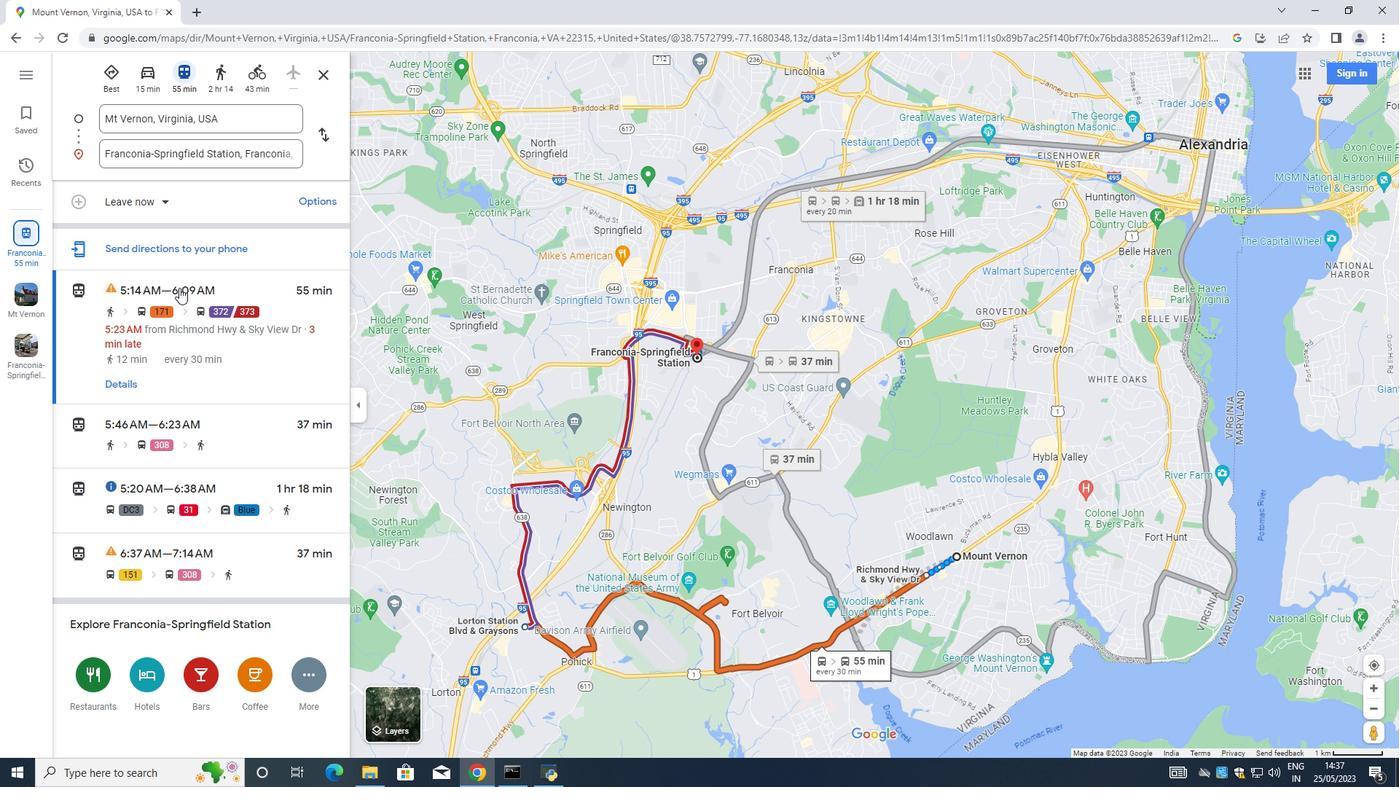 
Action: Mouse scrolled (179, 288) with delta (0, 0)
Screenshot: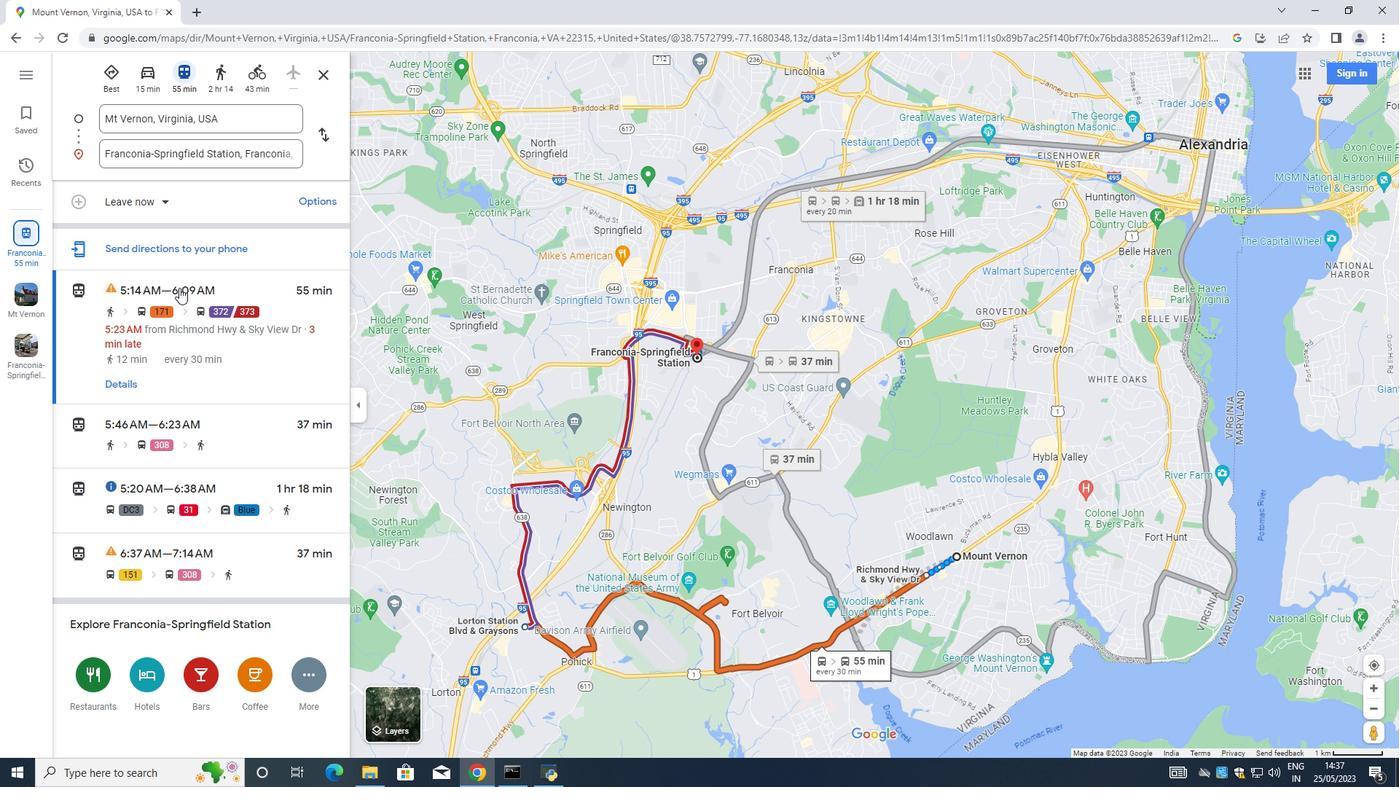 
Action: Mouse scrolled (179, 288) with delta (0, 0)
Screenshot: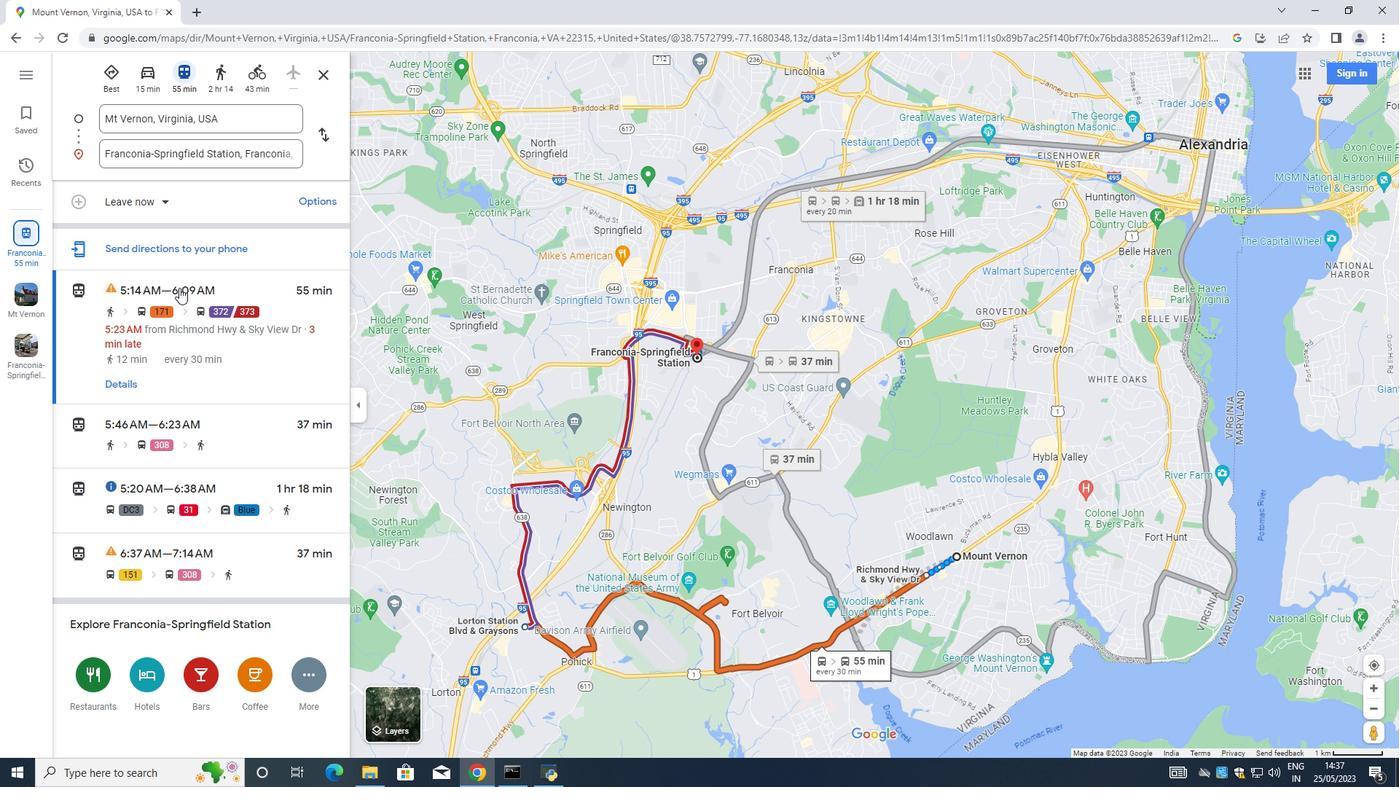 
Action: Mouse scrolled (179, 288) with delta (0, 0)
Screenshot: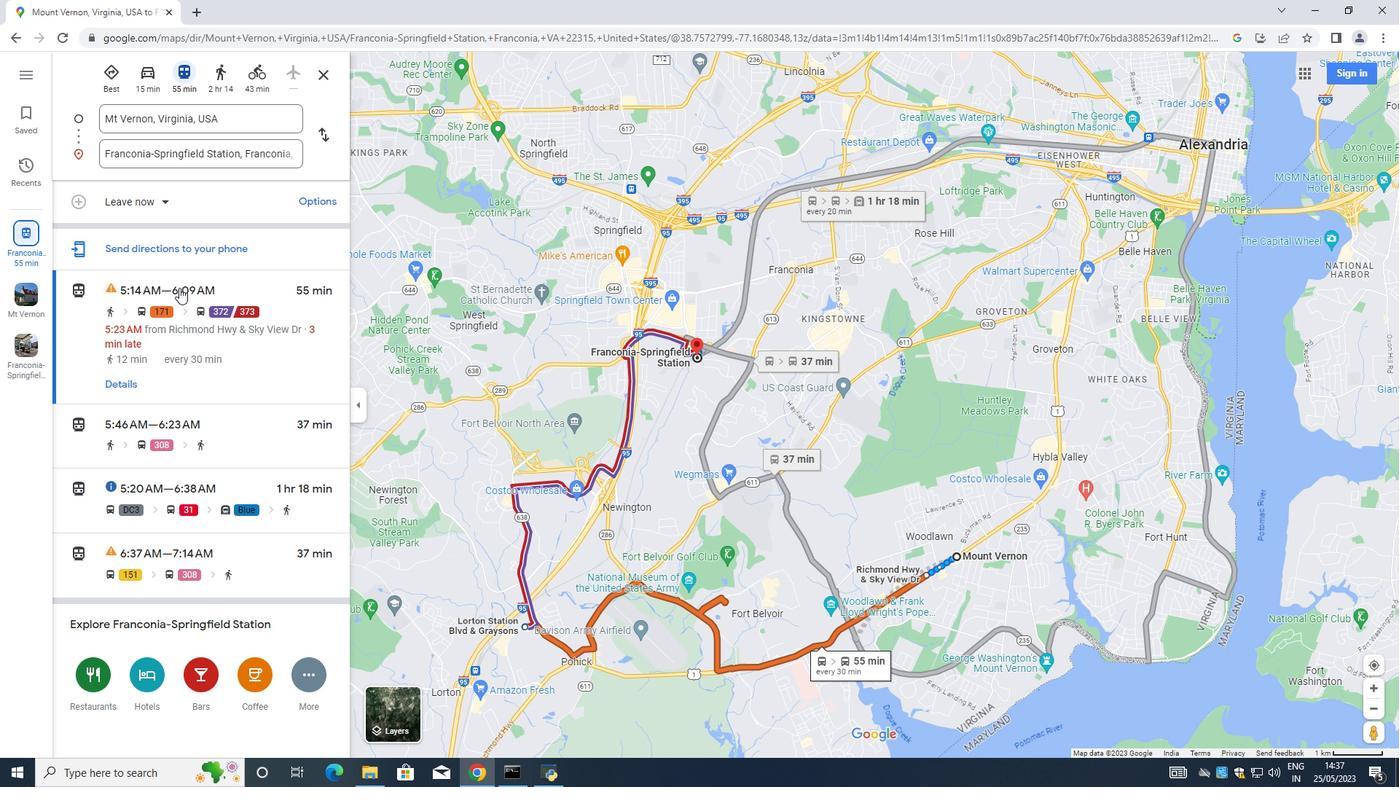 
Action: Mouse moved to (173, 287)
Screenshot: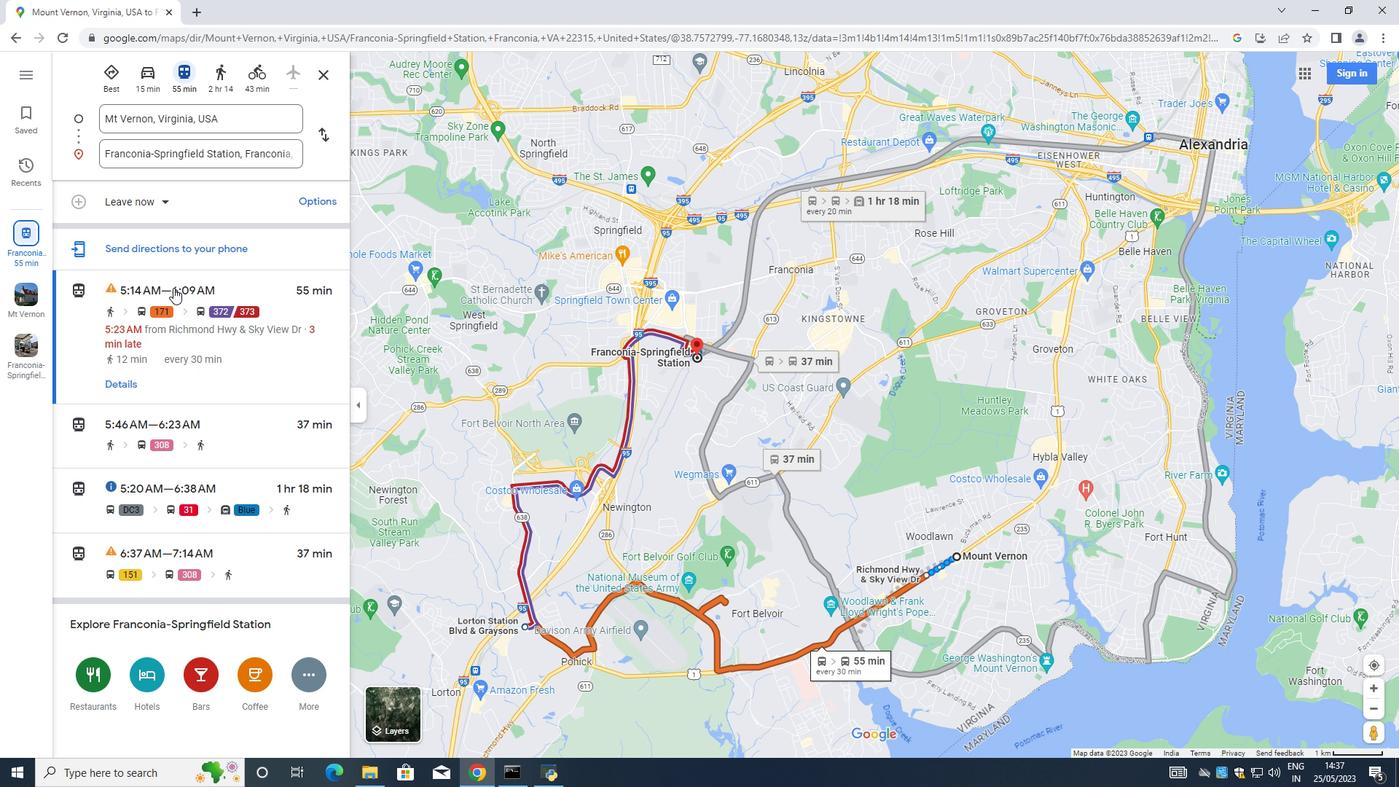 
Action: Mouse pressed left at (173, 287)
Screenshot: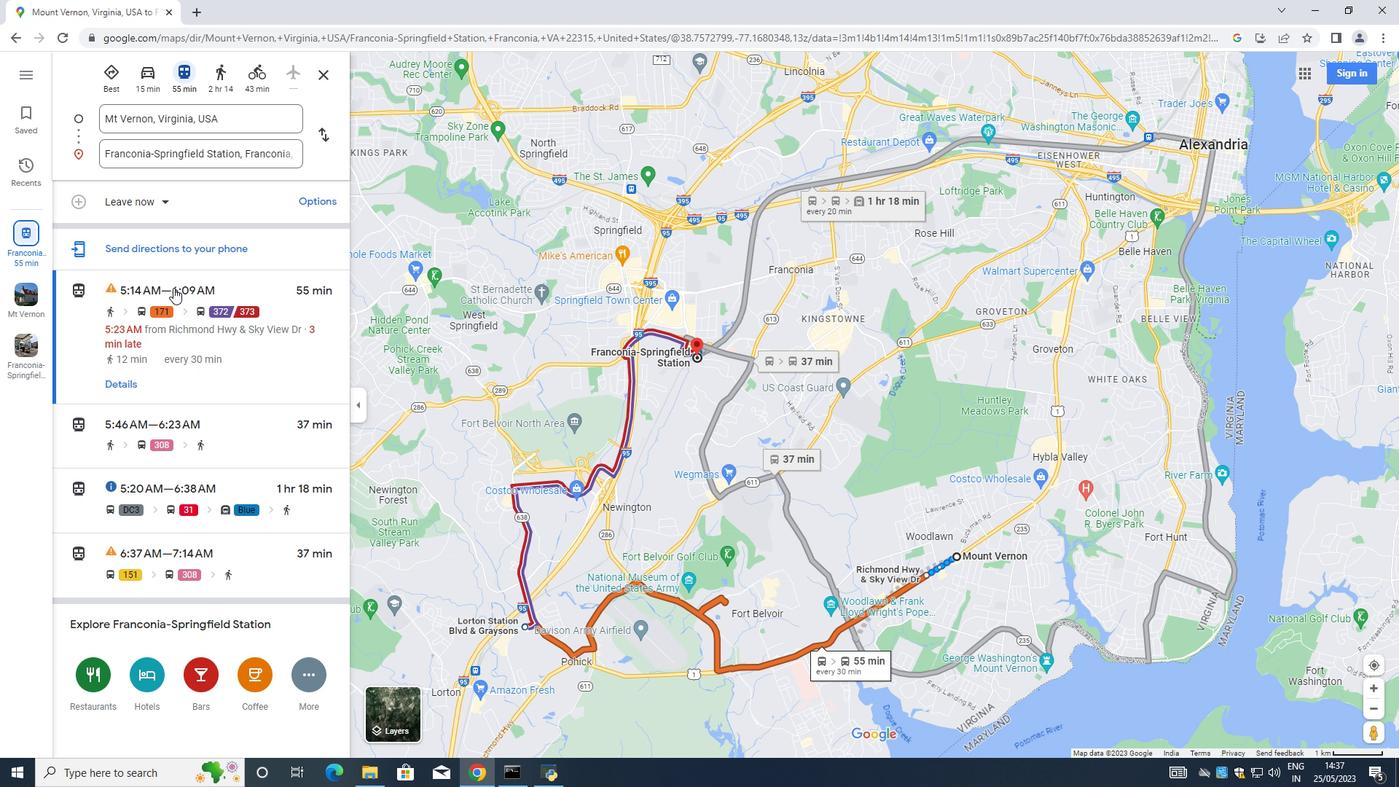
Action: Mouse moved to (176, 297)
Screenshot: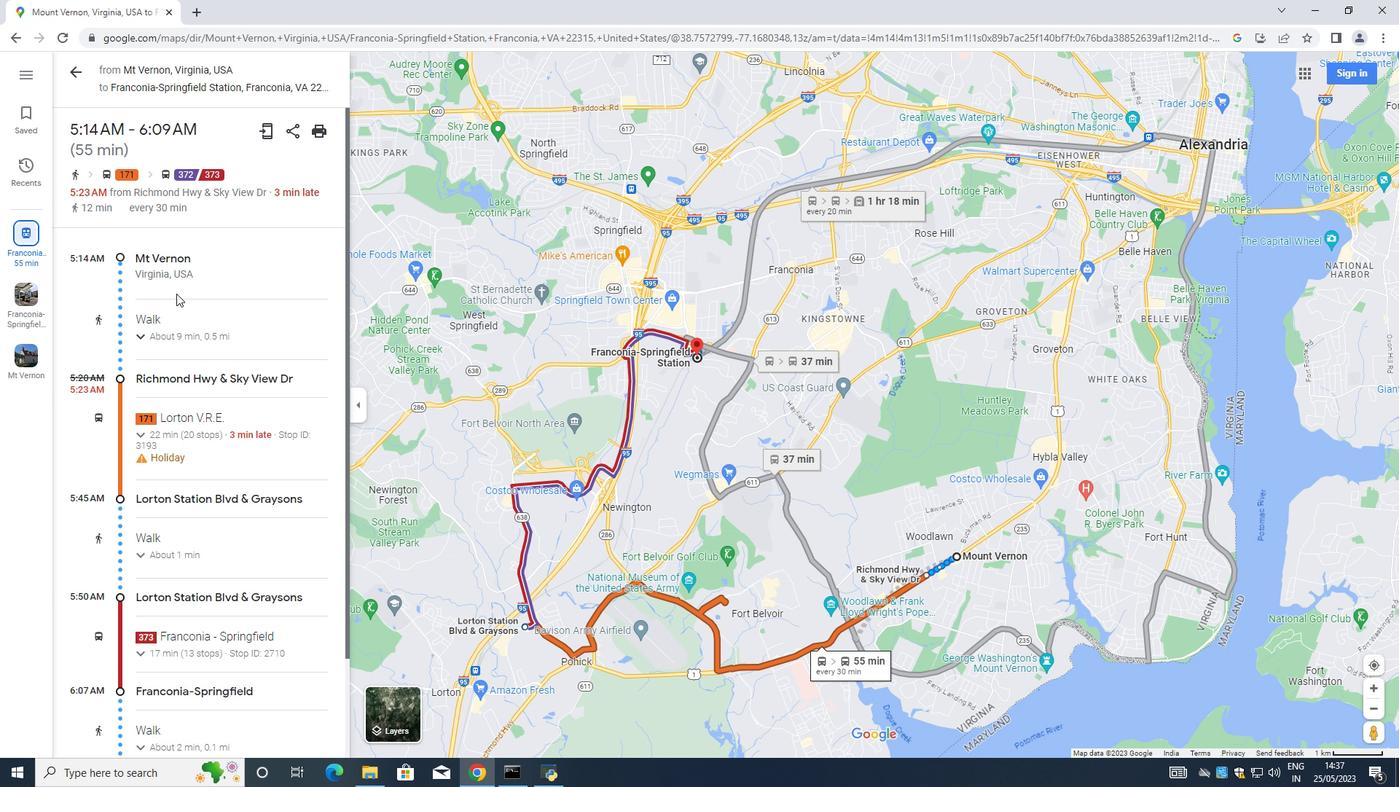 
Action: Mouse scrolled (176, 296) with delta (0, 0)
Screenshot: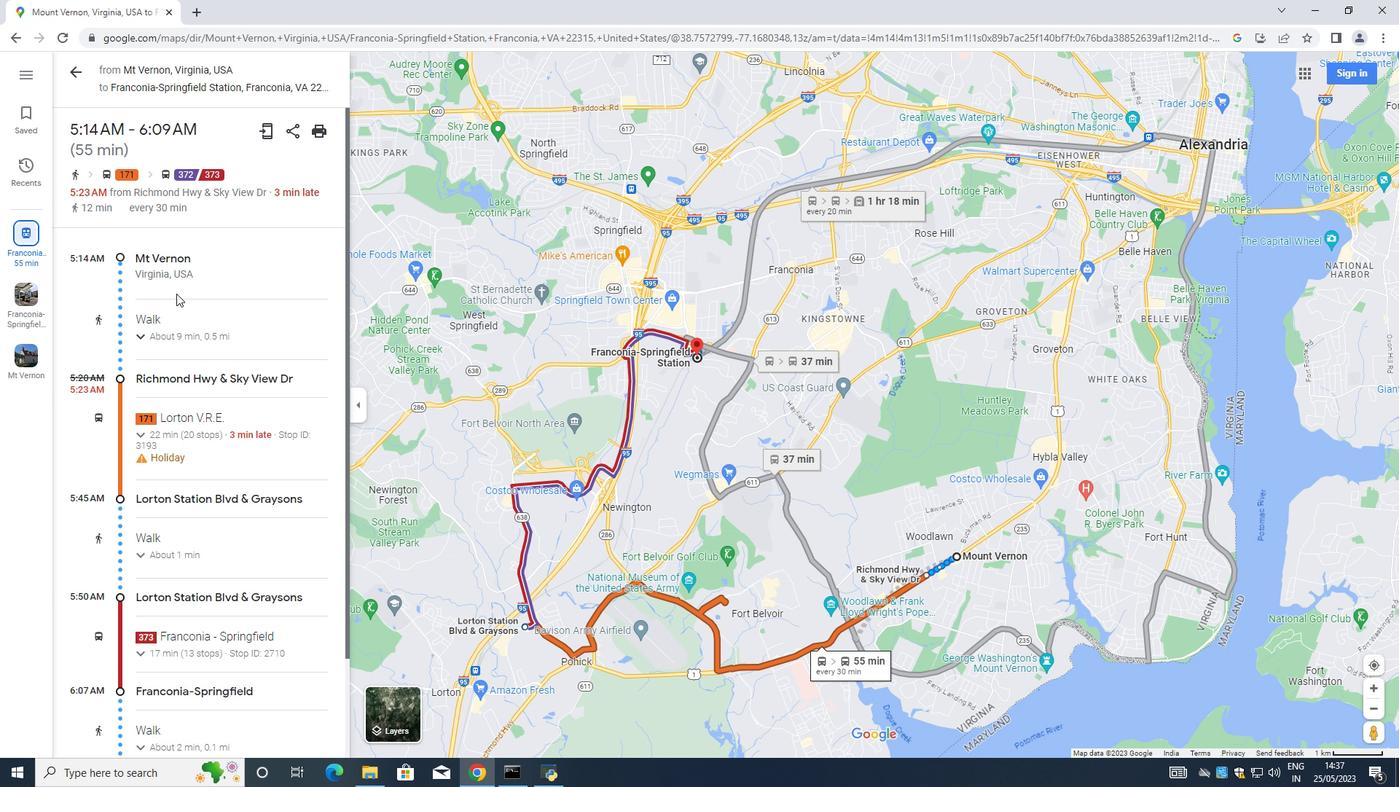 
Action: Mouse moved to (175, 303)
Screenshot: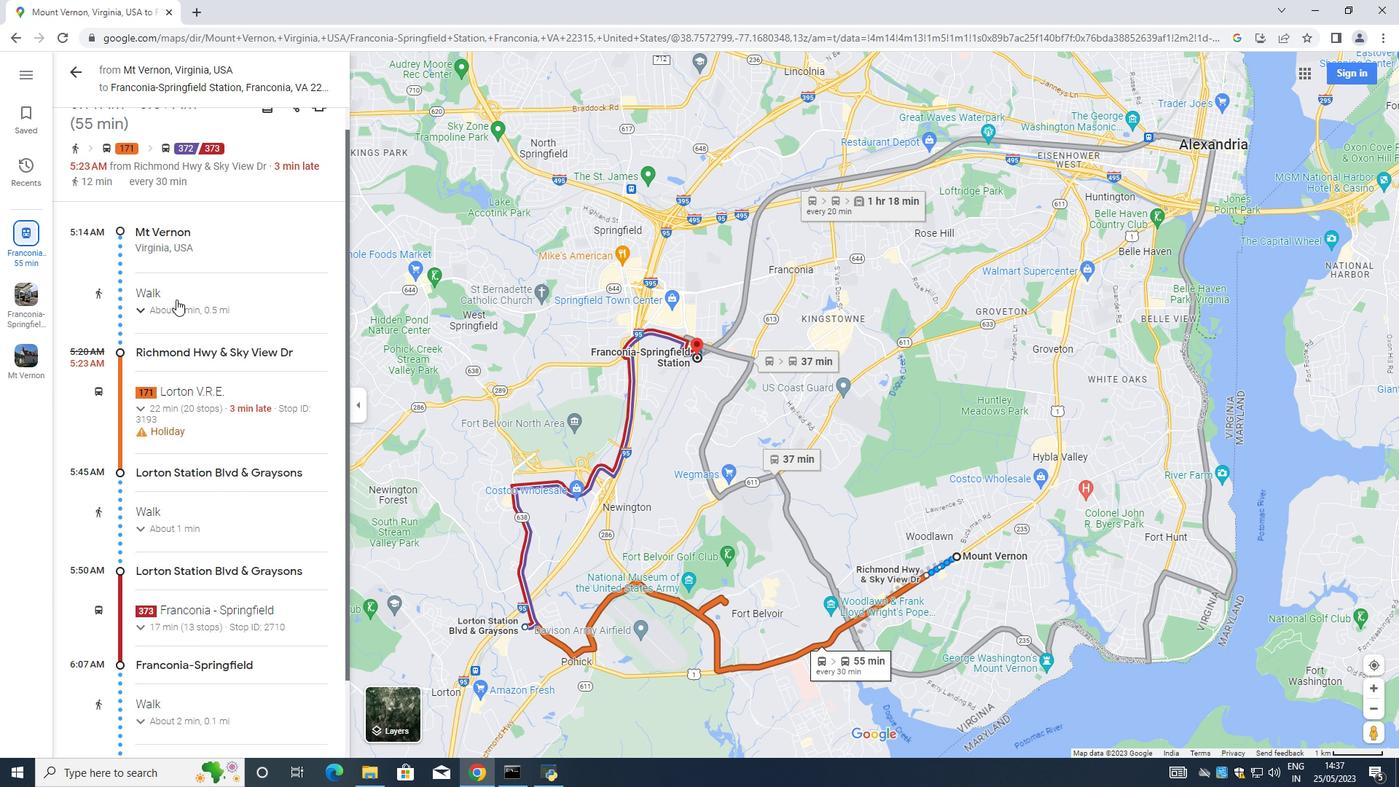 
Action: Mouse scrolled (175, 302) with delta (0, 0)
Screenshot: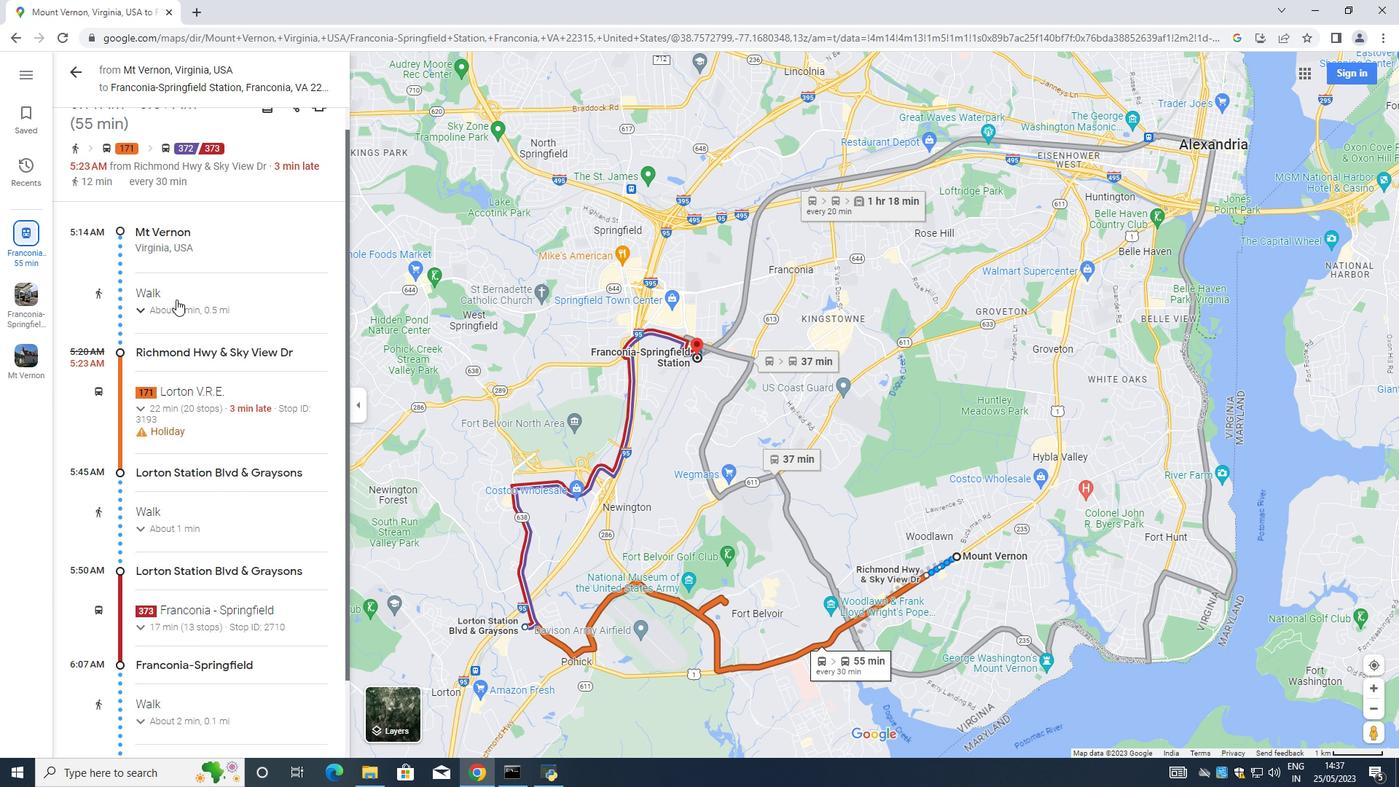 
Action: Mouse moved to (175, 303)
Screenshot: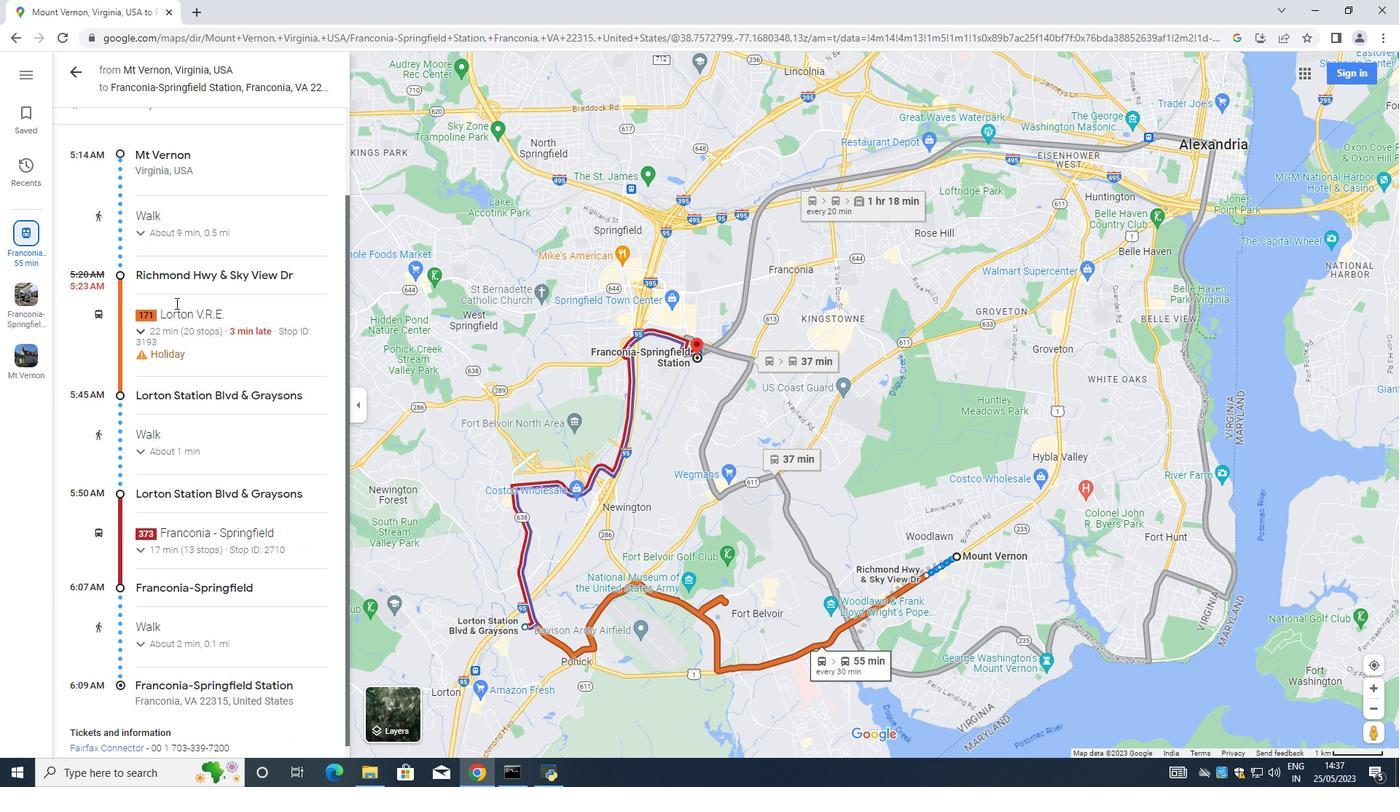 
Action: Mouse scrolled (175, 303) with delta (0, 0)
Screenshot: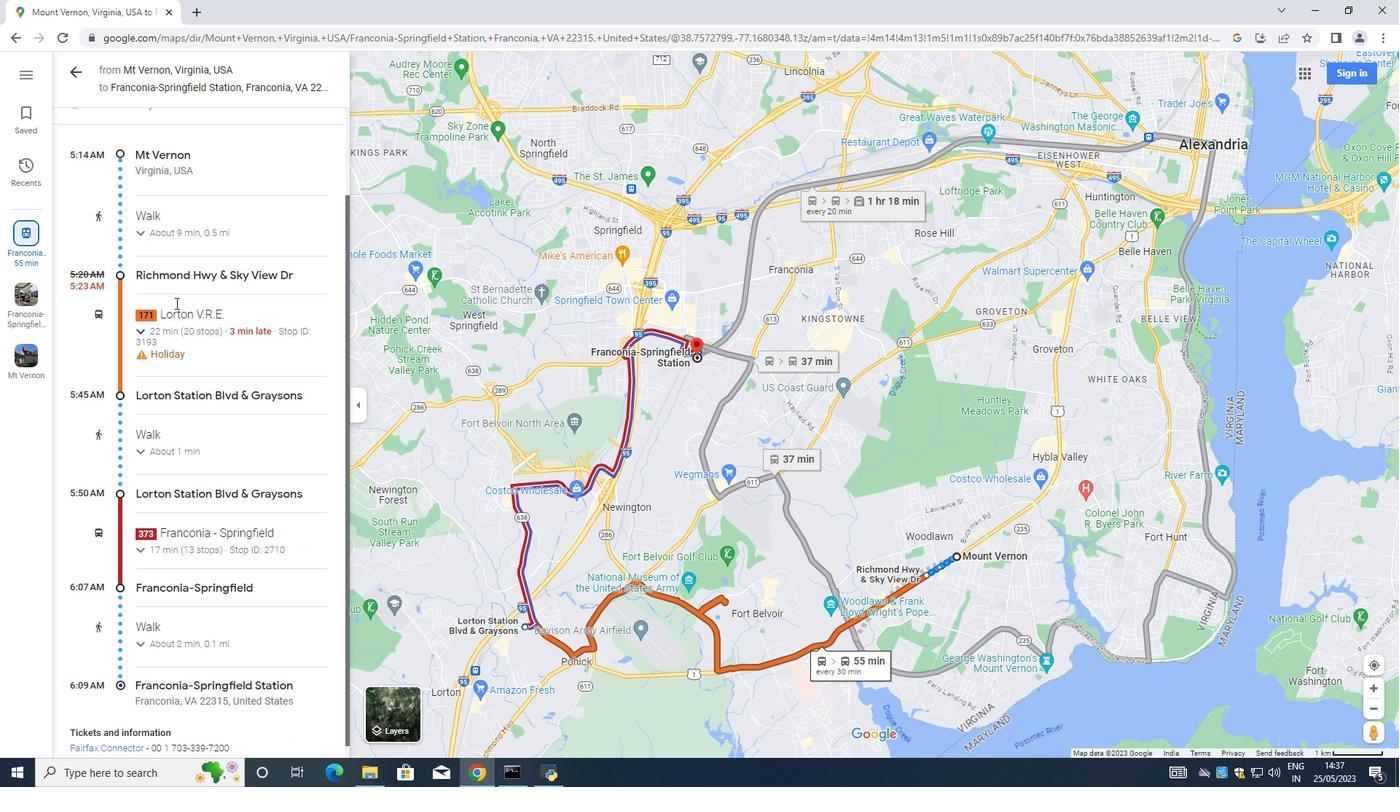 
Action: Mouse moved to (174, 306)
Screenshot: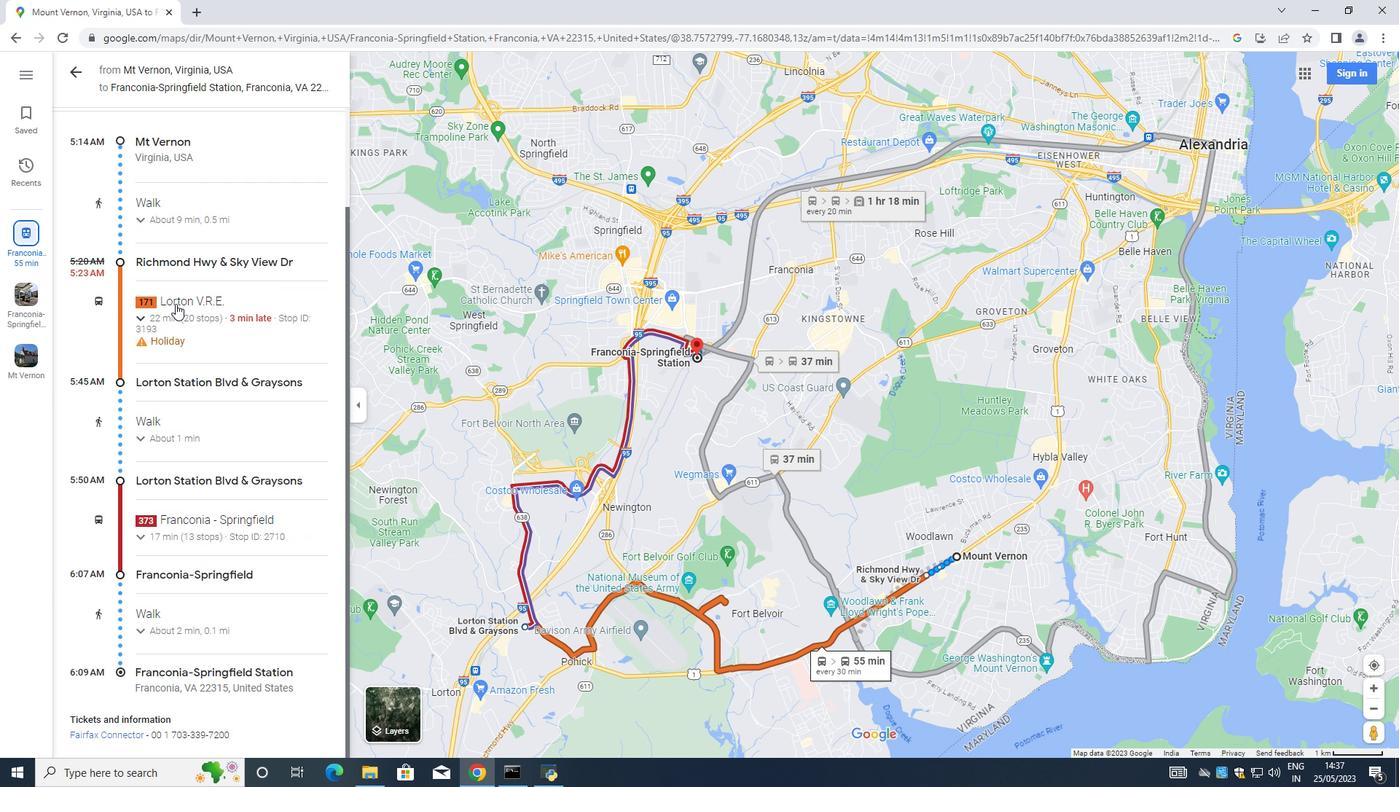 
Action: Mouse scrolled (174, 305) with delta (0, 0)
Screenshot: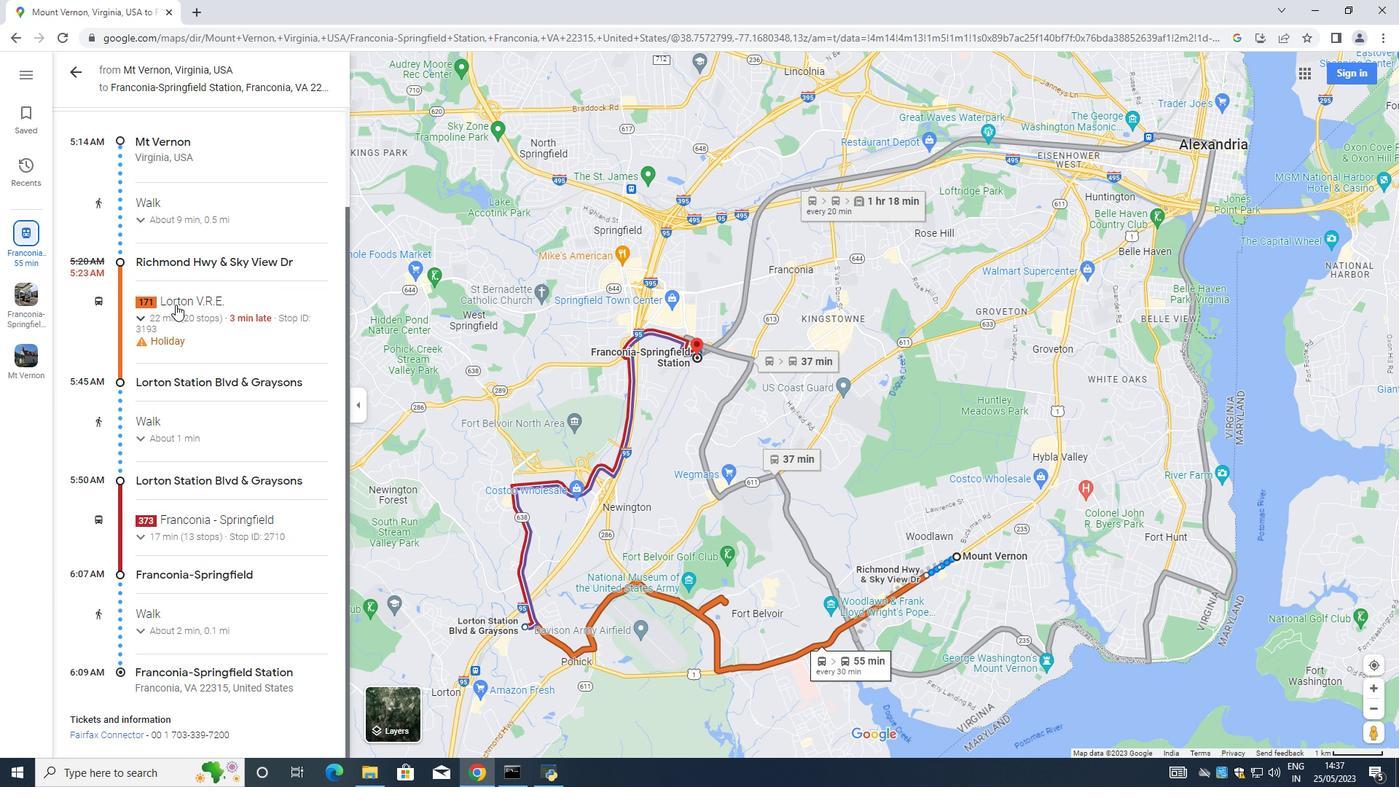 
Action: Mouse moved to (174, 306)
Screenshot: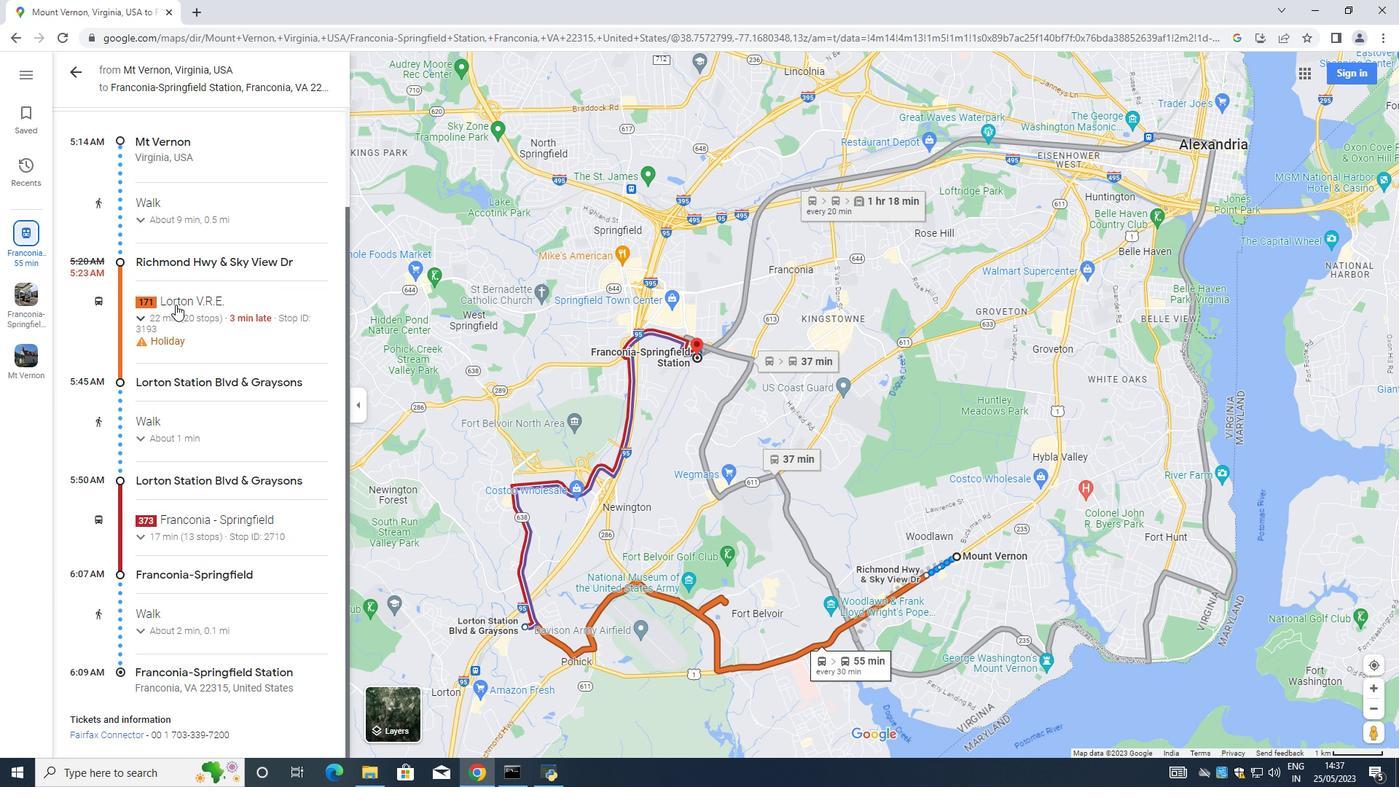 
Action: Mouse scrolled (174, 305) with delta (0, 0)
Screenshot: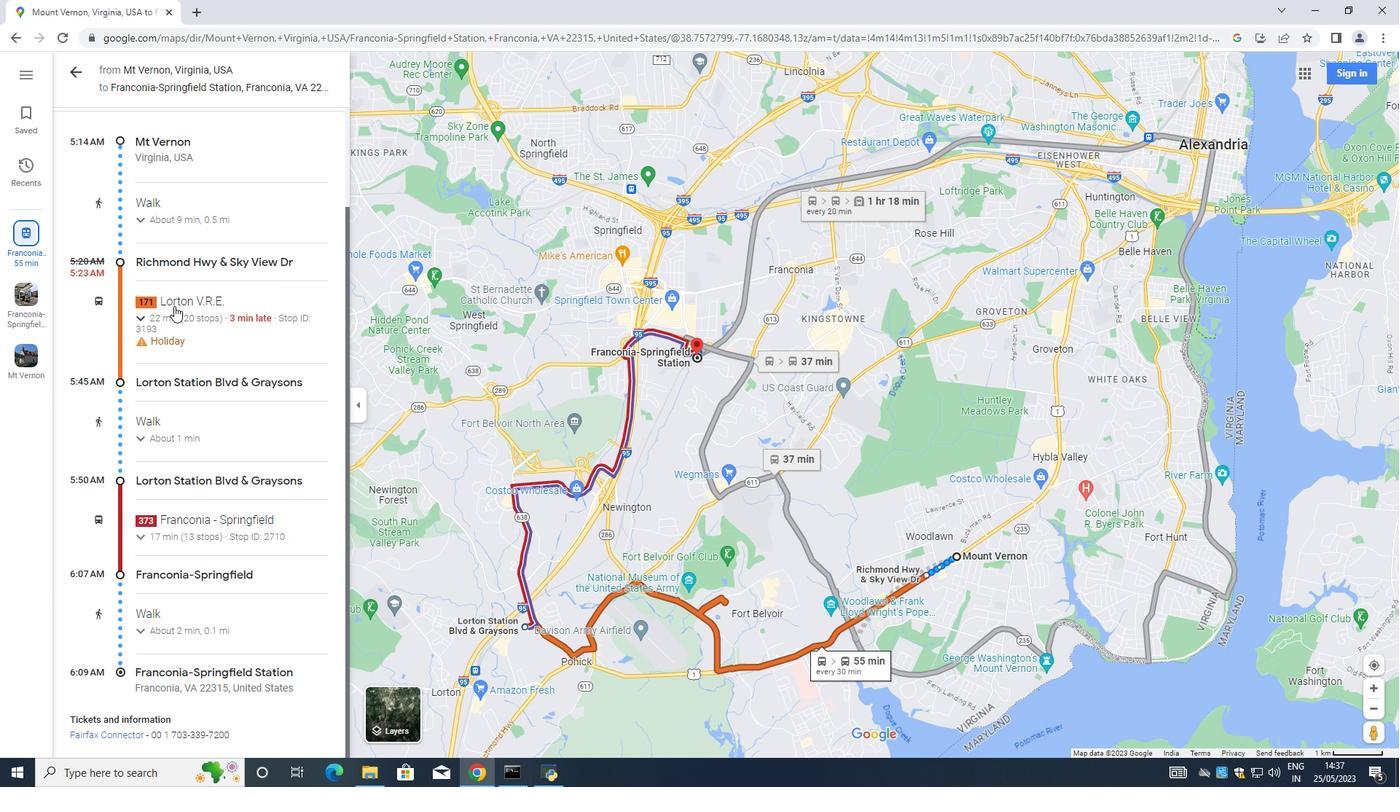 
Action: Mouse scrolled (174, 305) with delta (0, 0)
Screenshot: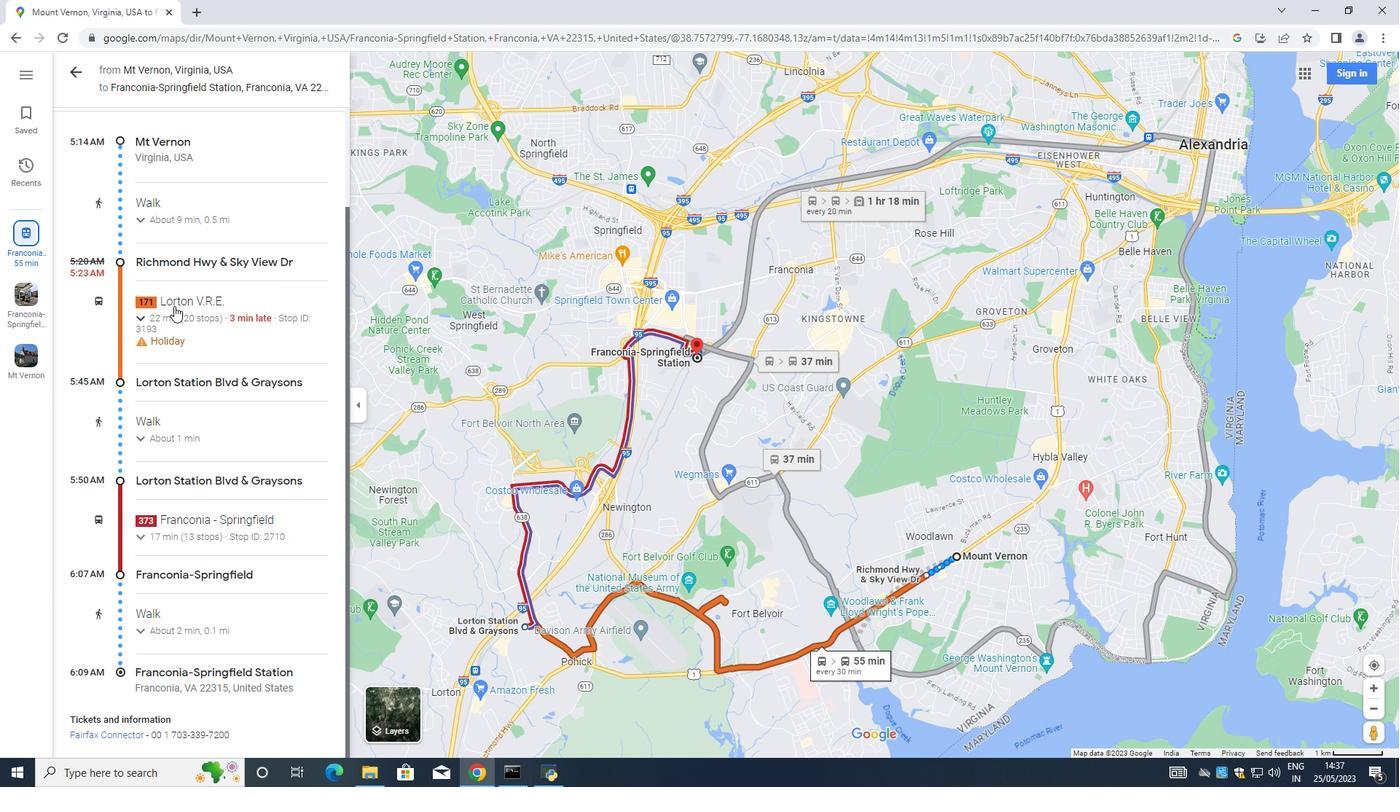 
Action: Mouse moved to (173, 196)
Screenshot: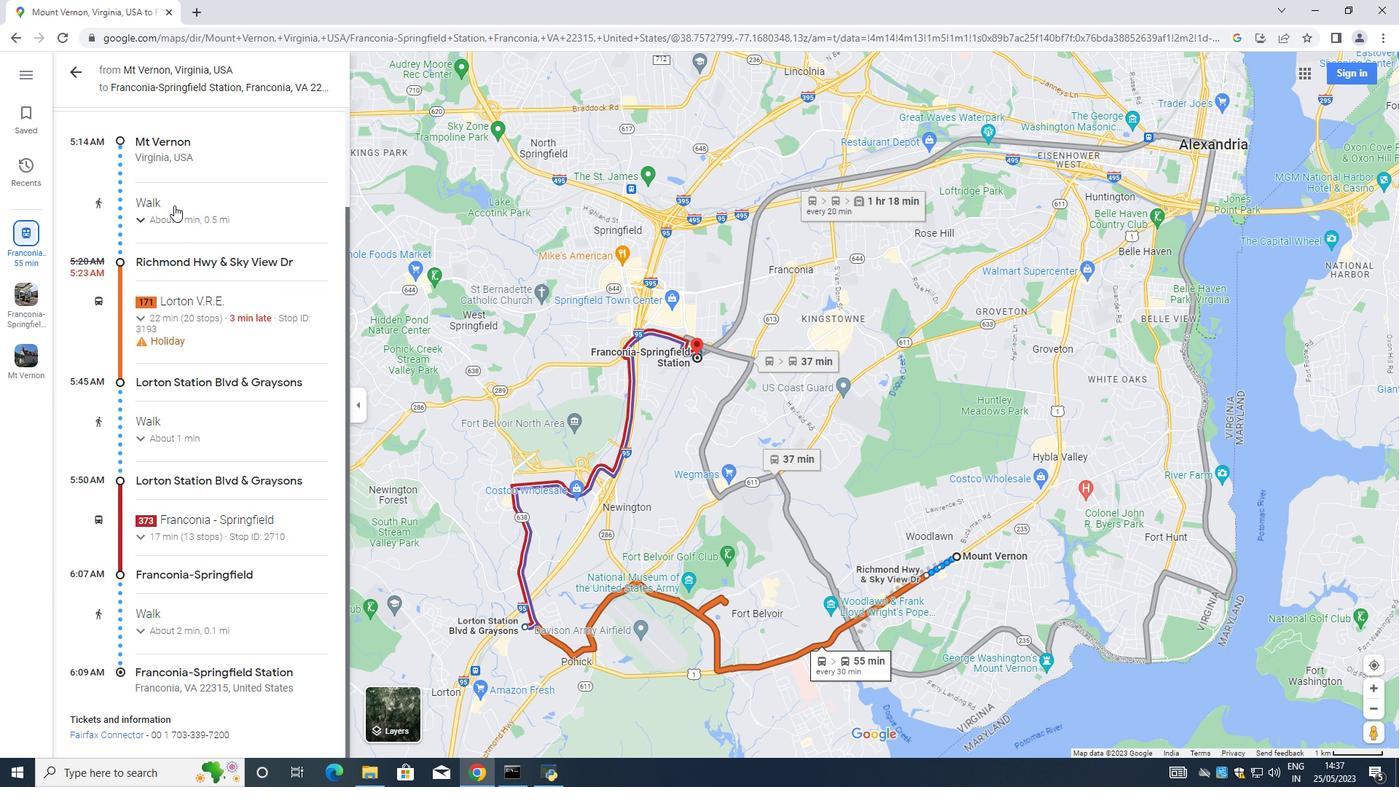 
Action: Mouse scrolled (173, 196) with delta (0, 0)
Screenshot: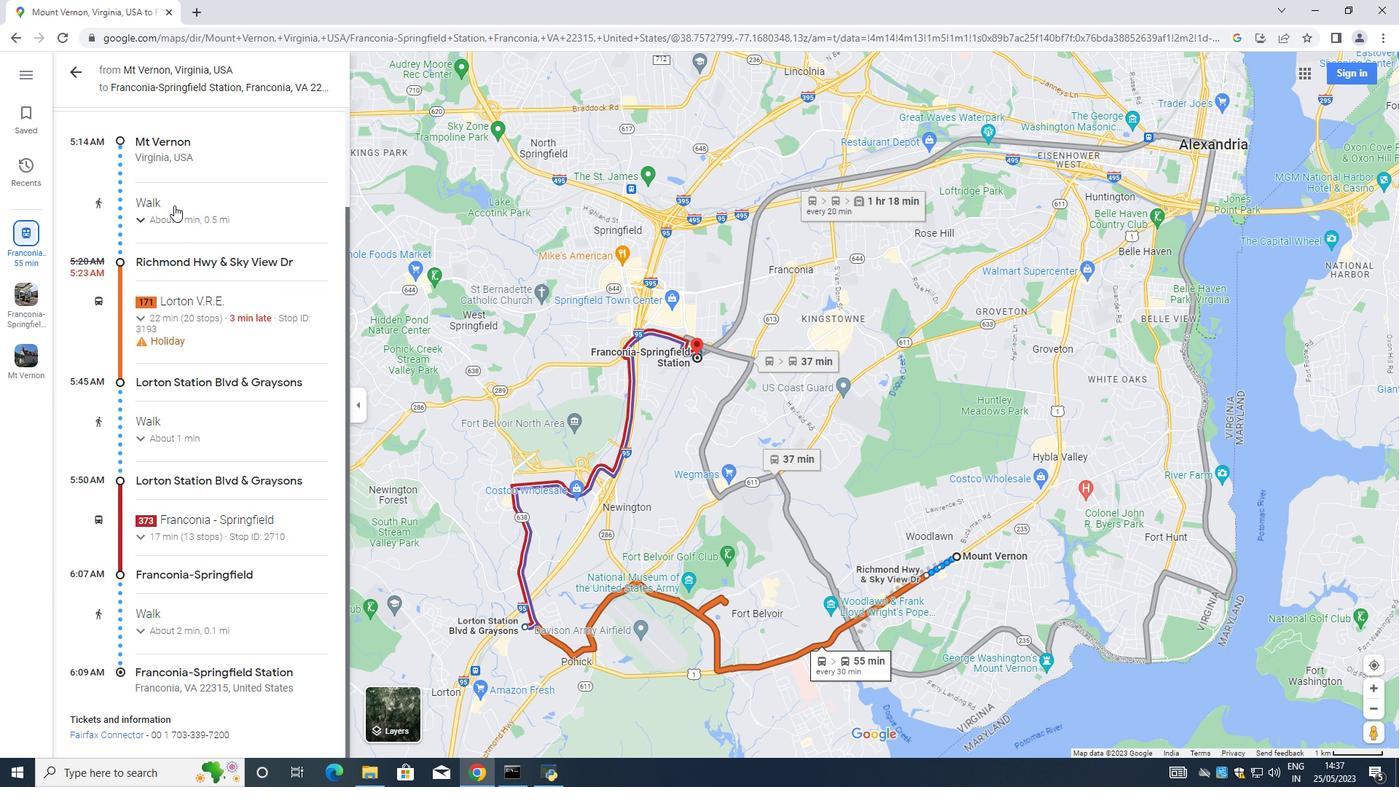 
Action: Mouse scrolled (173, 196) with delta (0, 0)
Screenshot: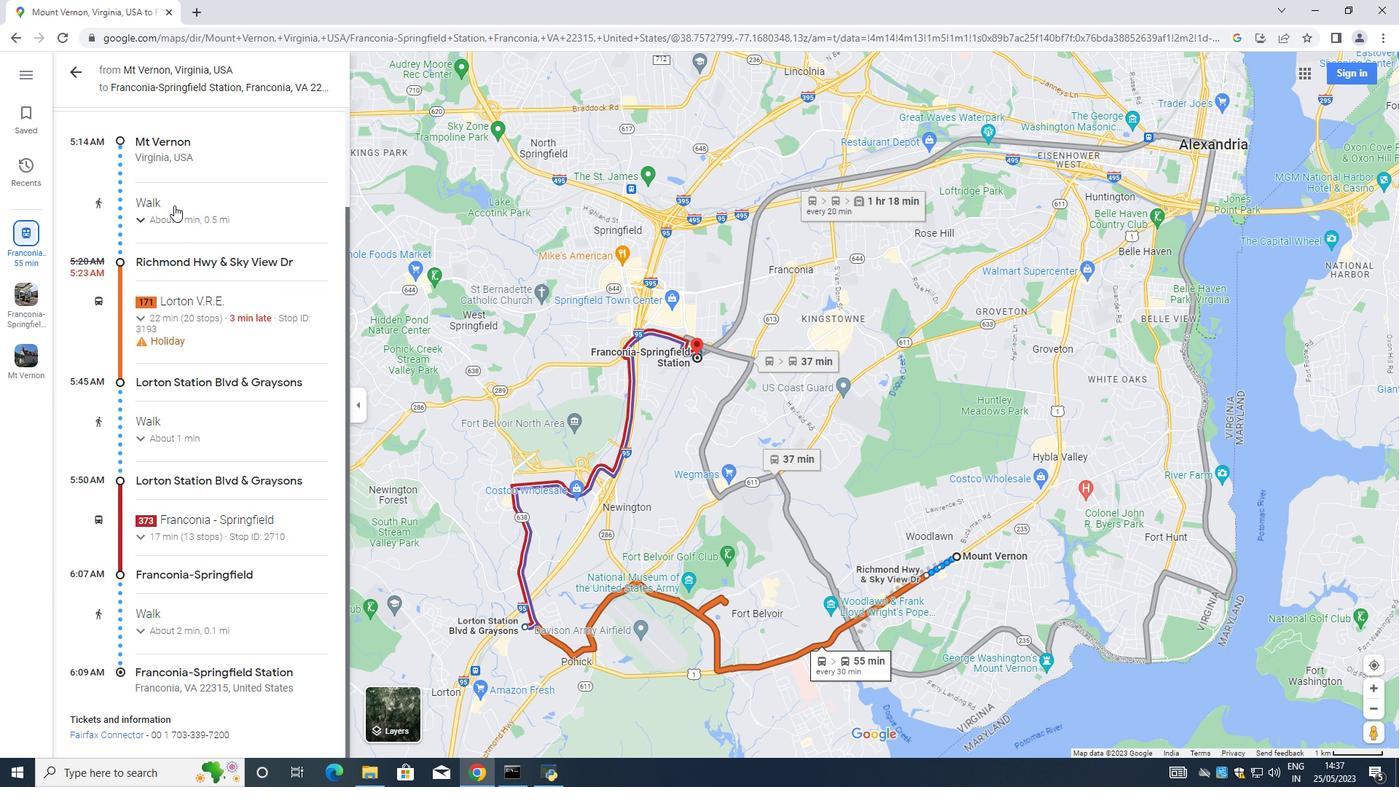 
Action: Mouse scrolled (173, 196) with delta (0, 0)
Screenshot: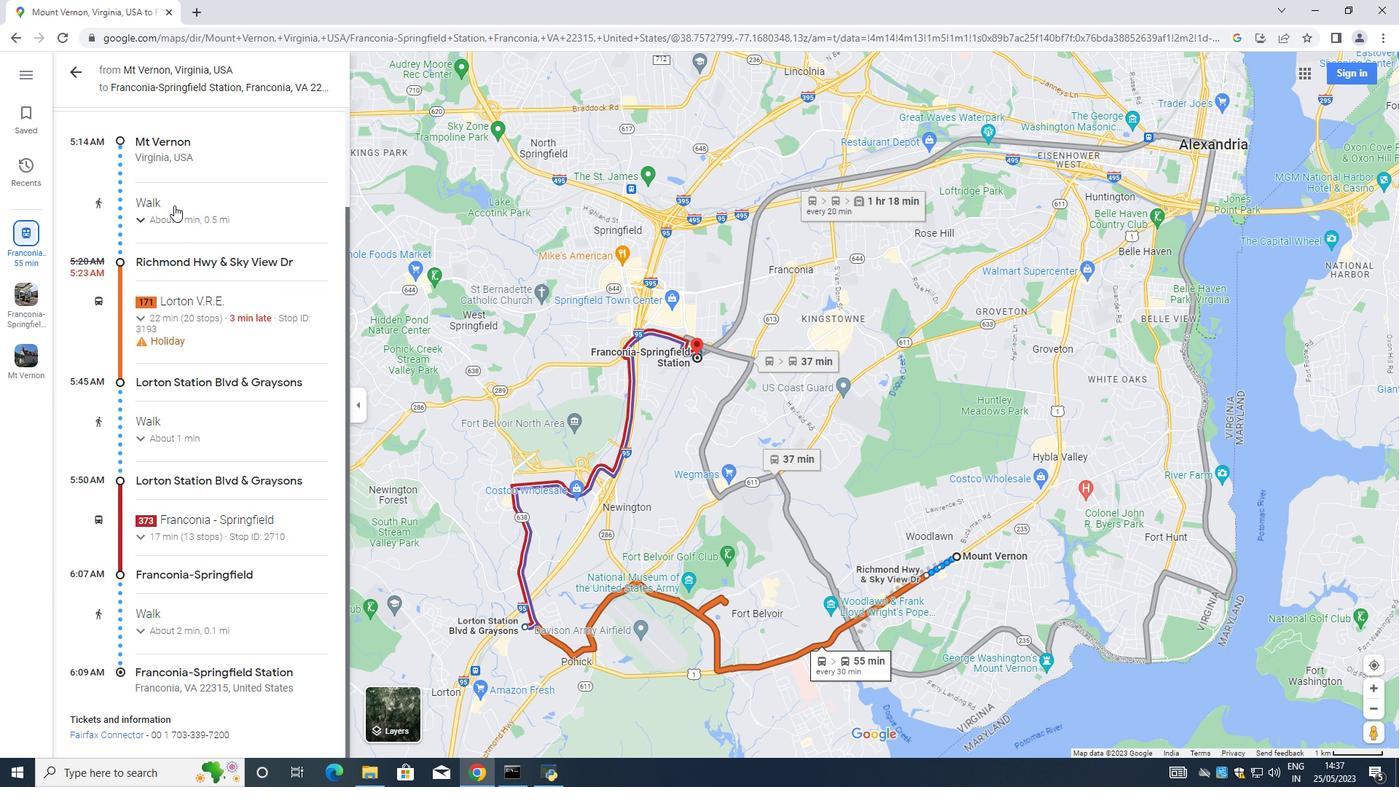 
Action: Mouse scrolled (173, 196) with delta (0, 0)
Screenshot: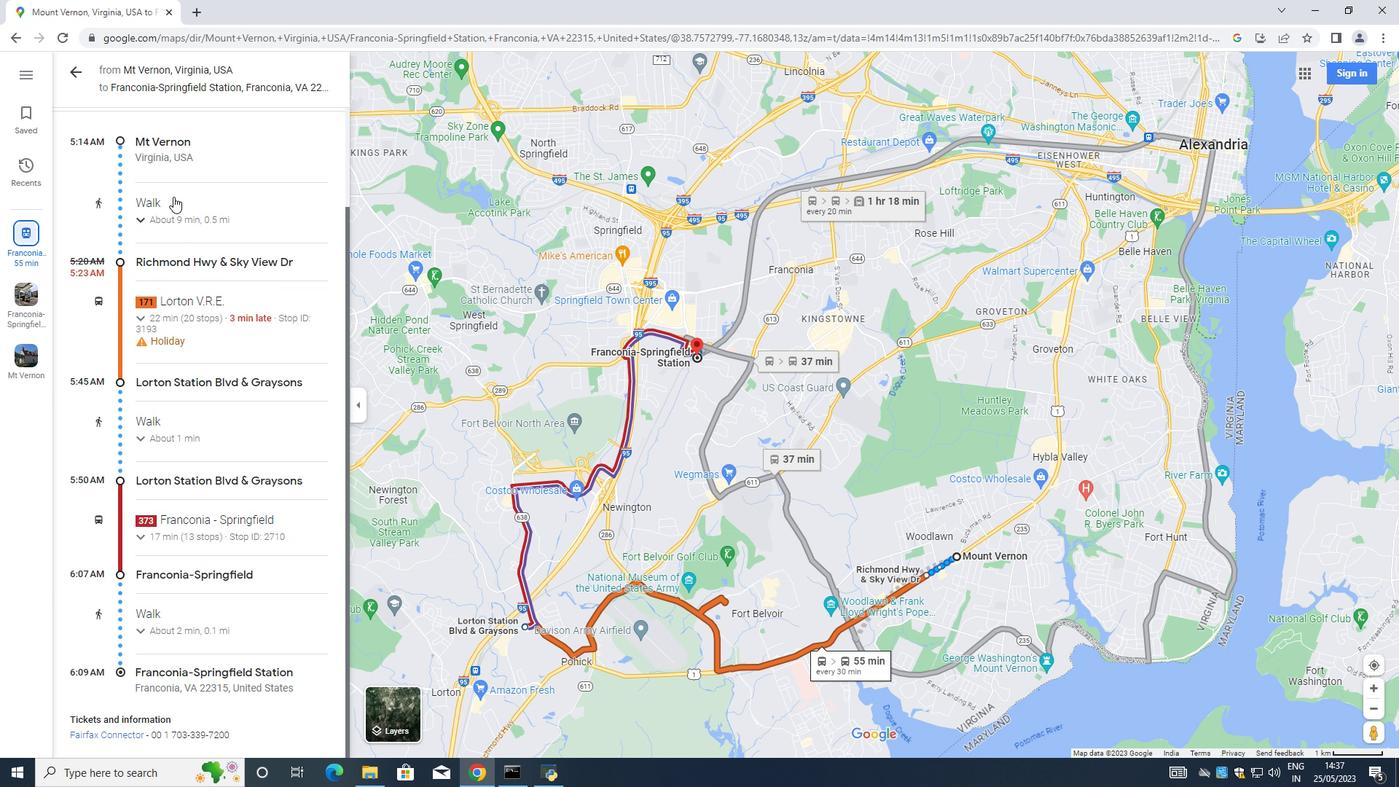 
Action: Mouse moved to (173, 196)
Screenshot: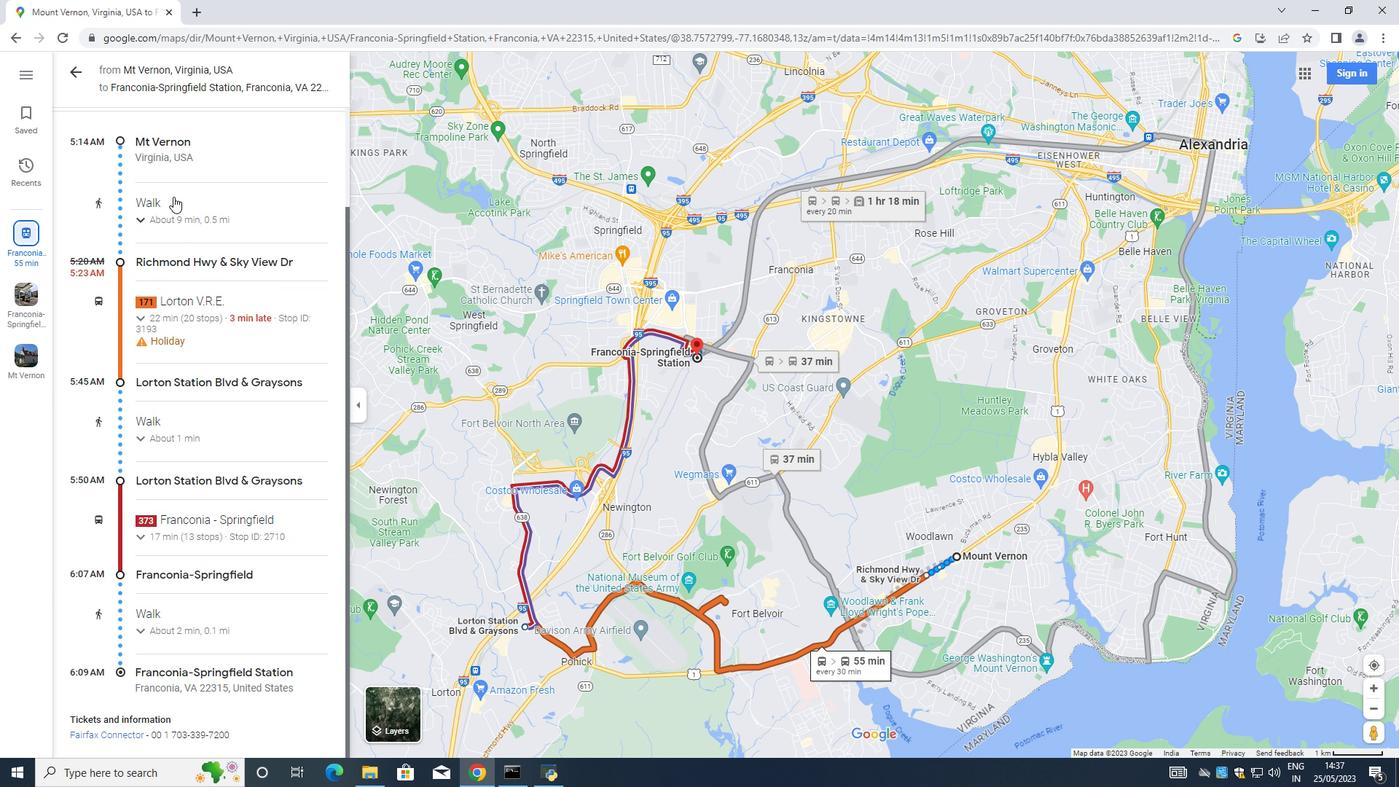 
Action: Mouse scrolled (173, 196) with delta (0, 0)
Screenshot: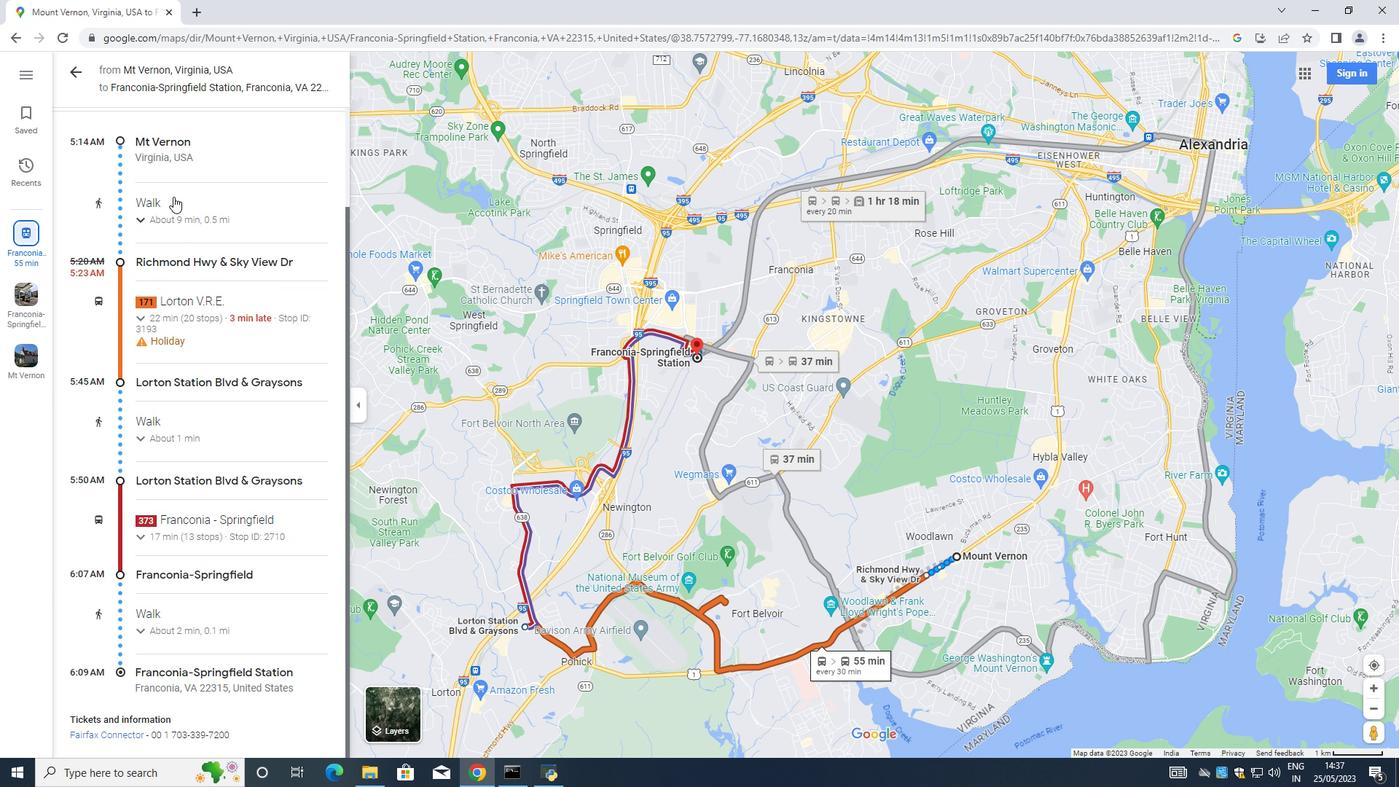 
Action: Mouse moved to (692, 396)
Screenshot: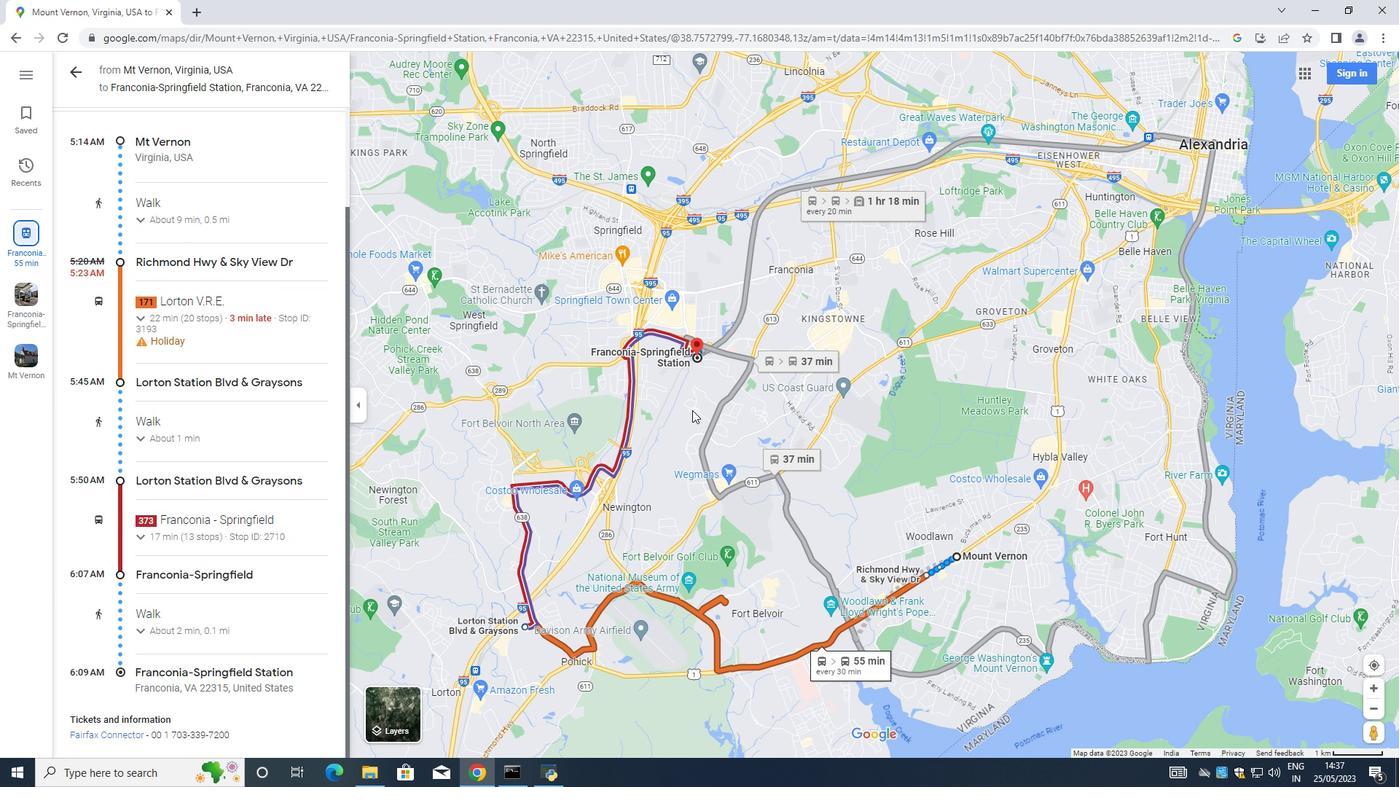 
Action: Mouse scrolled (692, 397) with delta (0, 0)
Screenshot: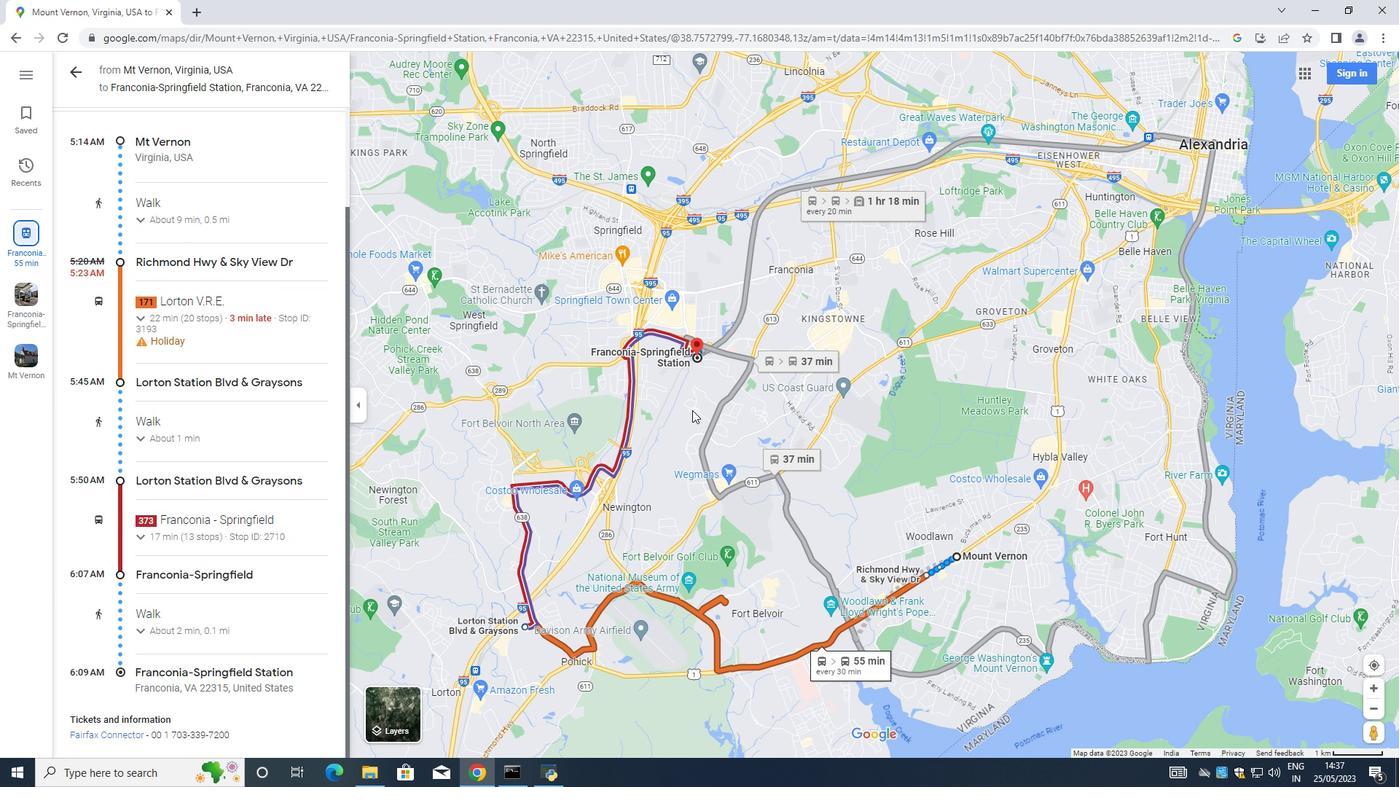 
Action: Mouse moved to (694, 384)
Screenshot: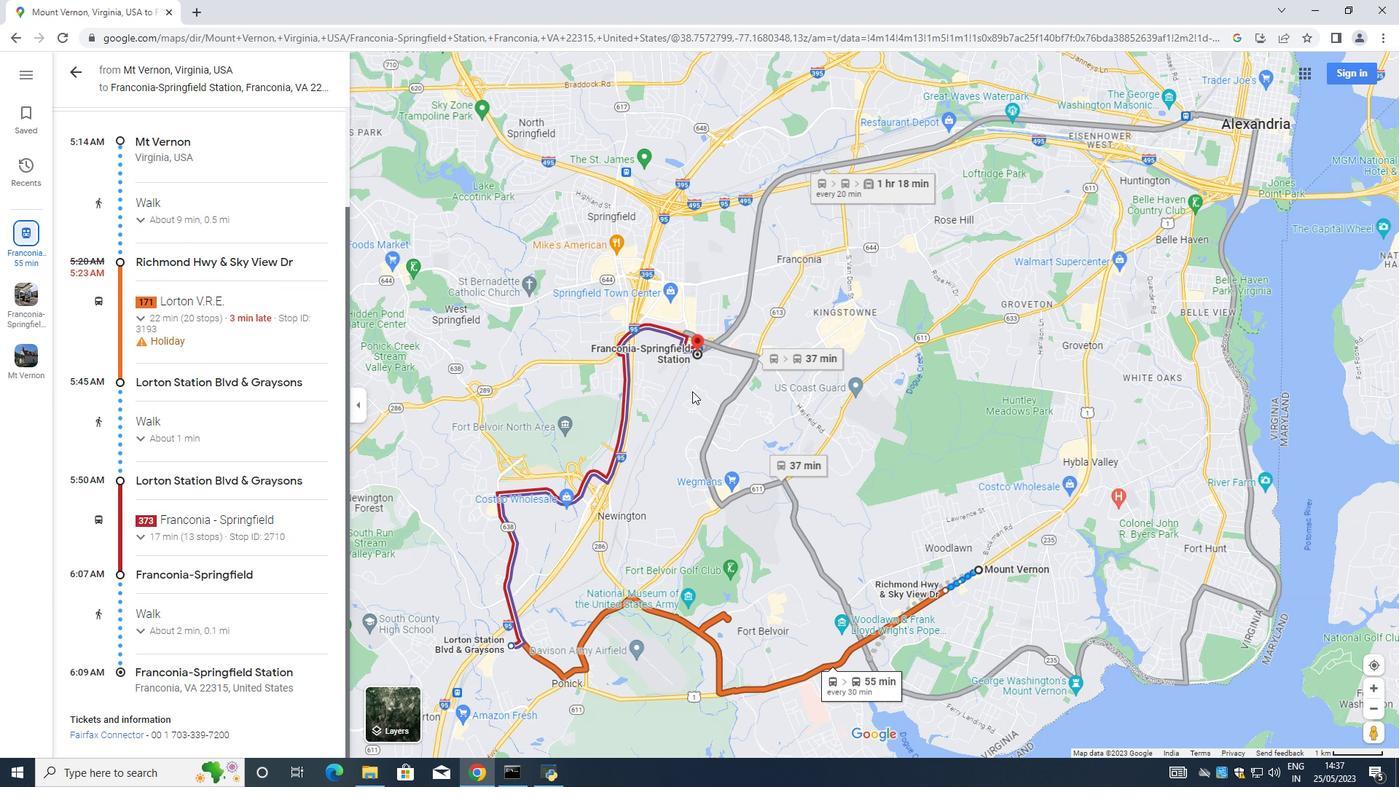 
Action: Mouse scrolled (693, 387) with delta (0, 0)
Screenshot: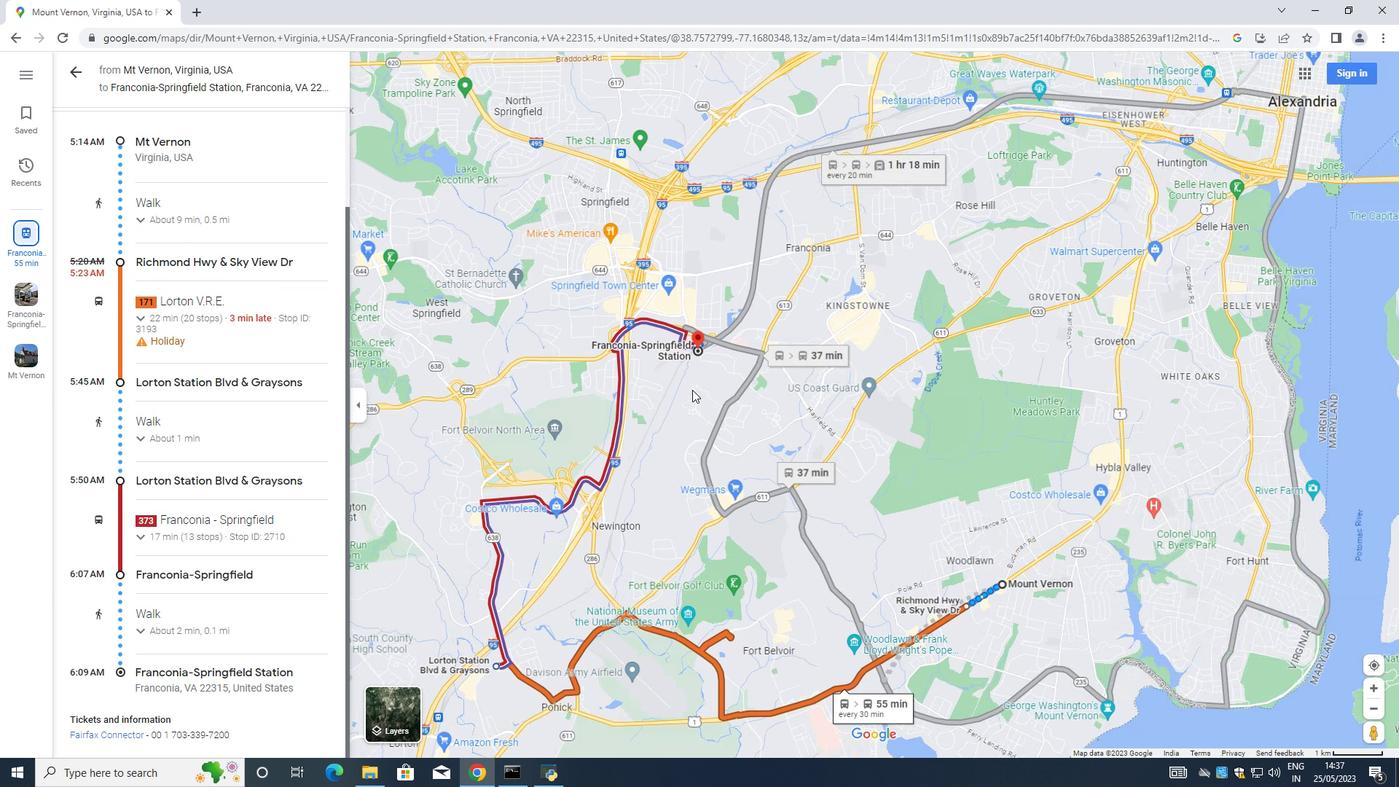 
Action: Mouse scrolled (694, 385) with delta (0, 0)
Screenshot: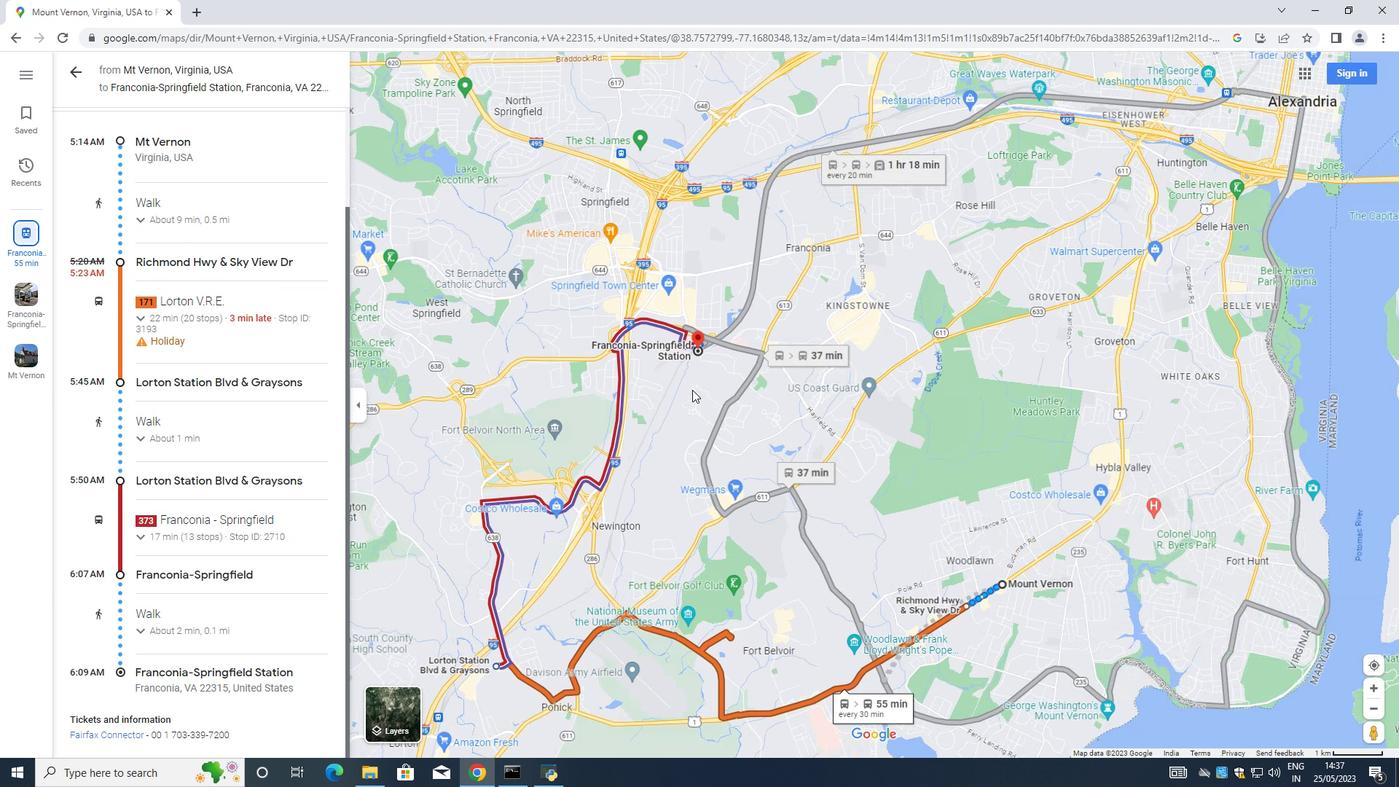 
Action: Mouse scrolled (694, 385) with delta (0, 0)
Screenshot: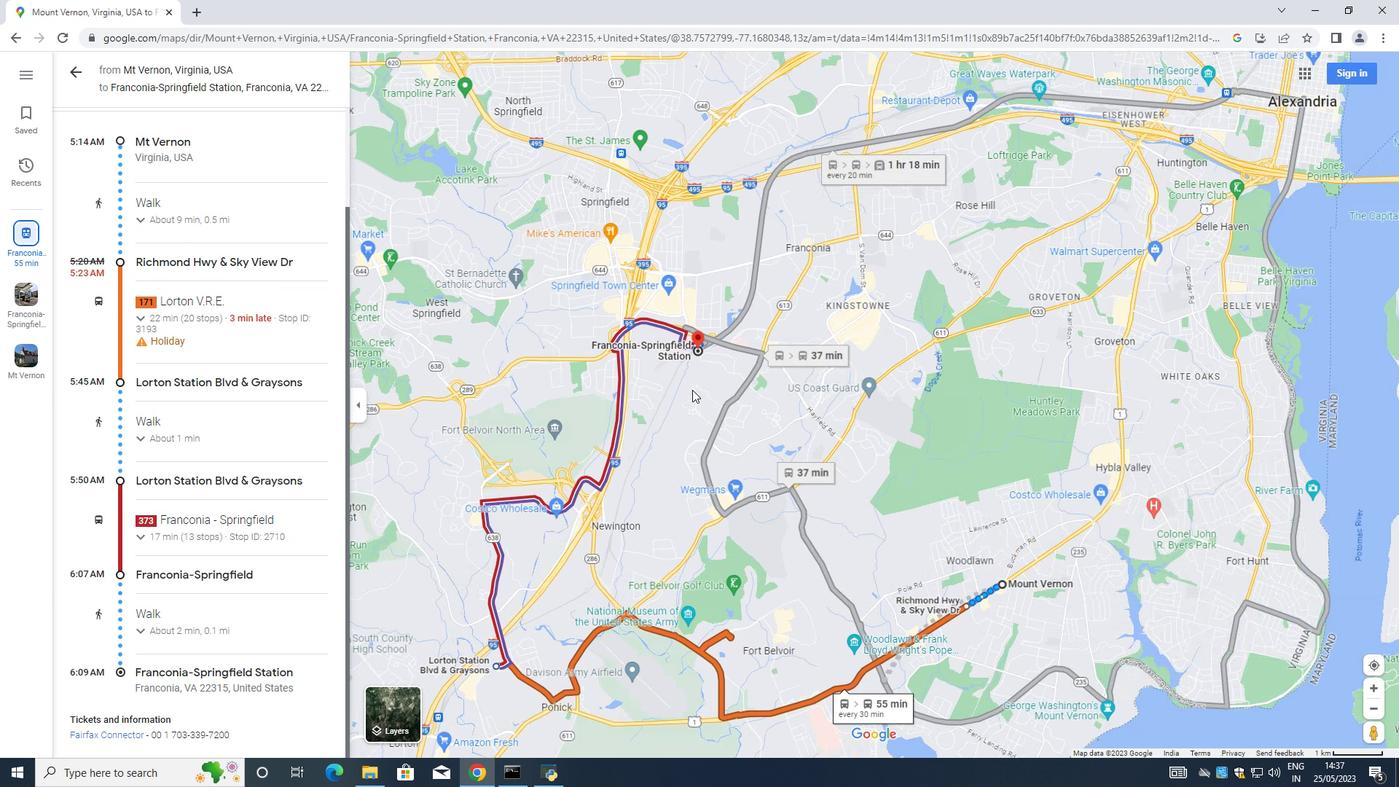 
Action: Mouse moved to (696, 383)
Screenshot: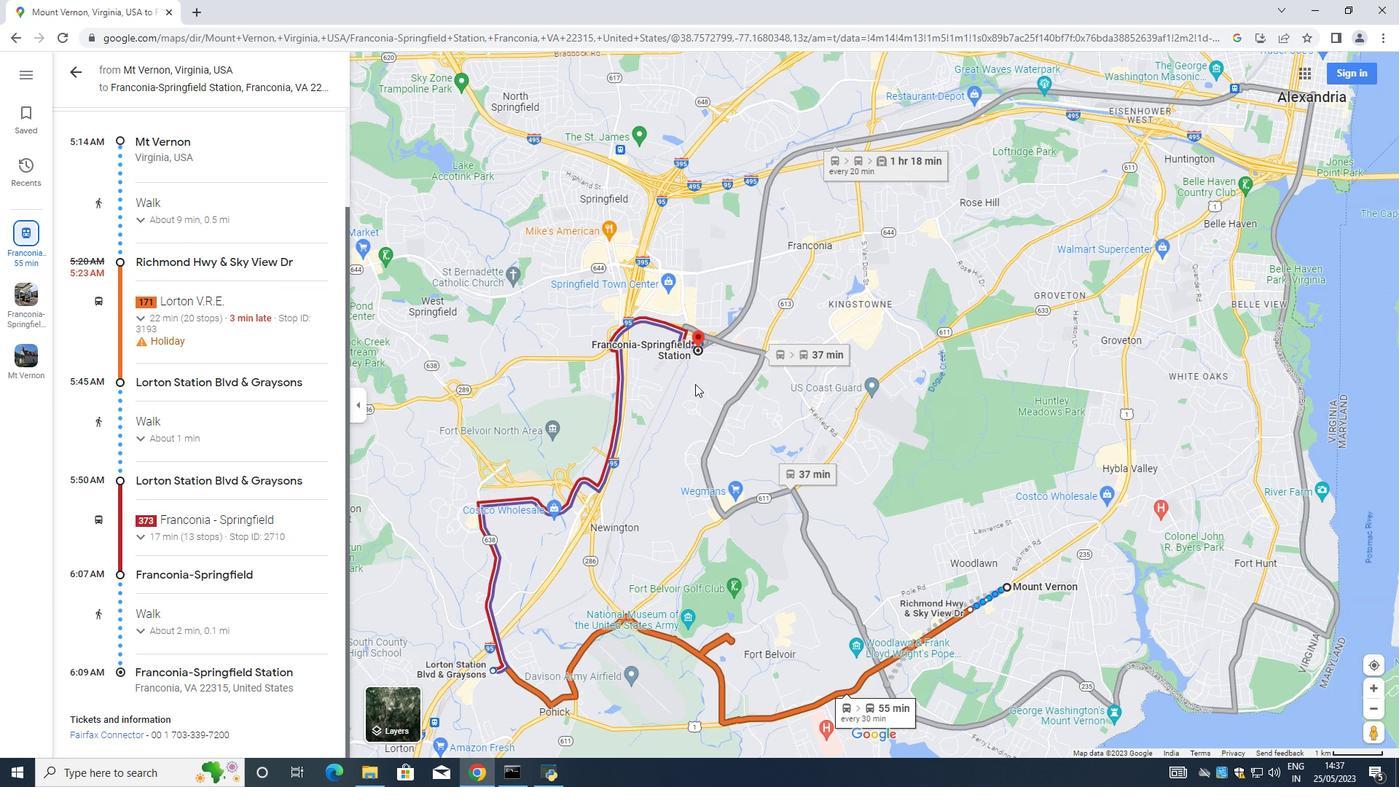 
Action: Mouse scrolled (696, 384) with delta (0, 0)
Screenshot: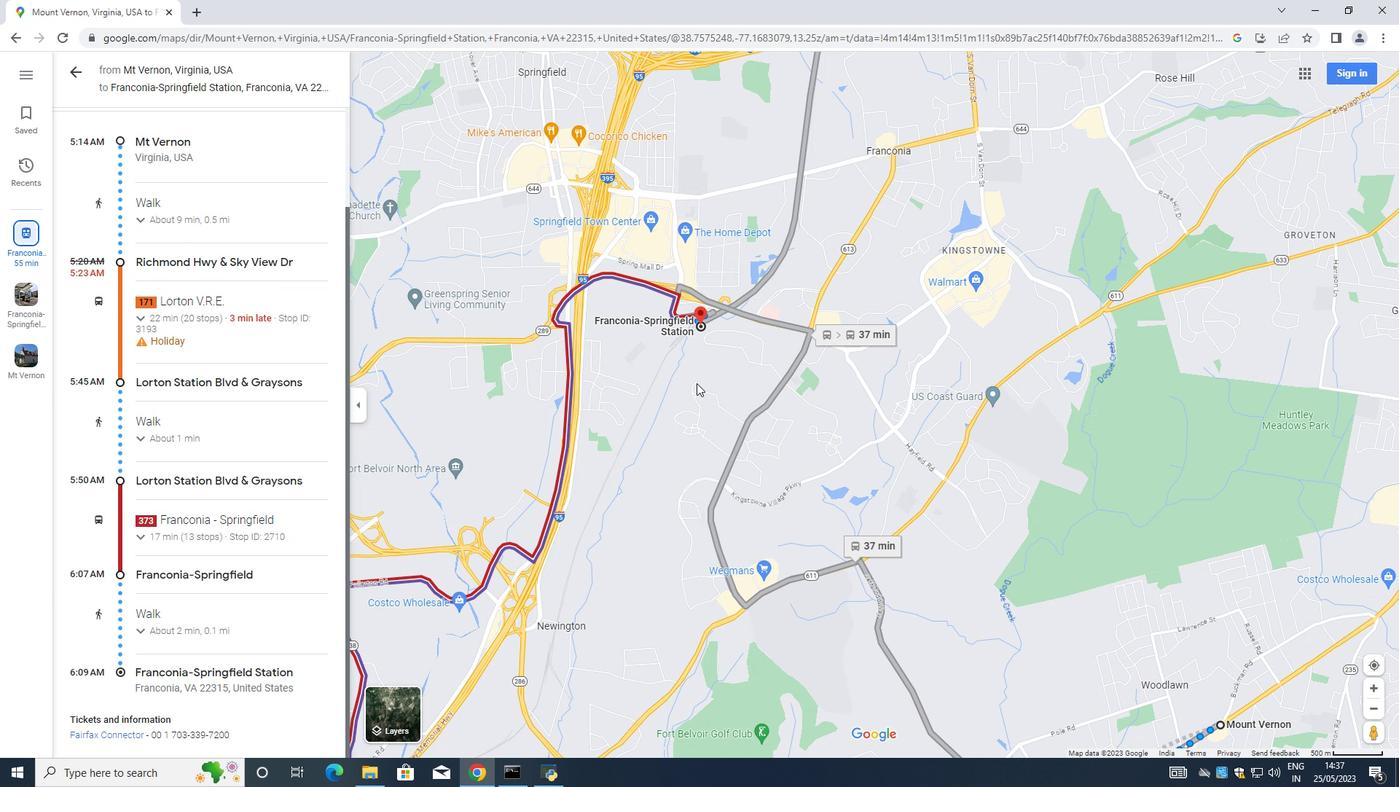 
Action: Mouse scrolled (696, 384) with delta (0, 0)
Screenshot: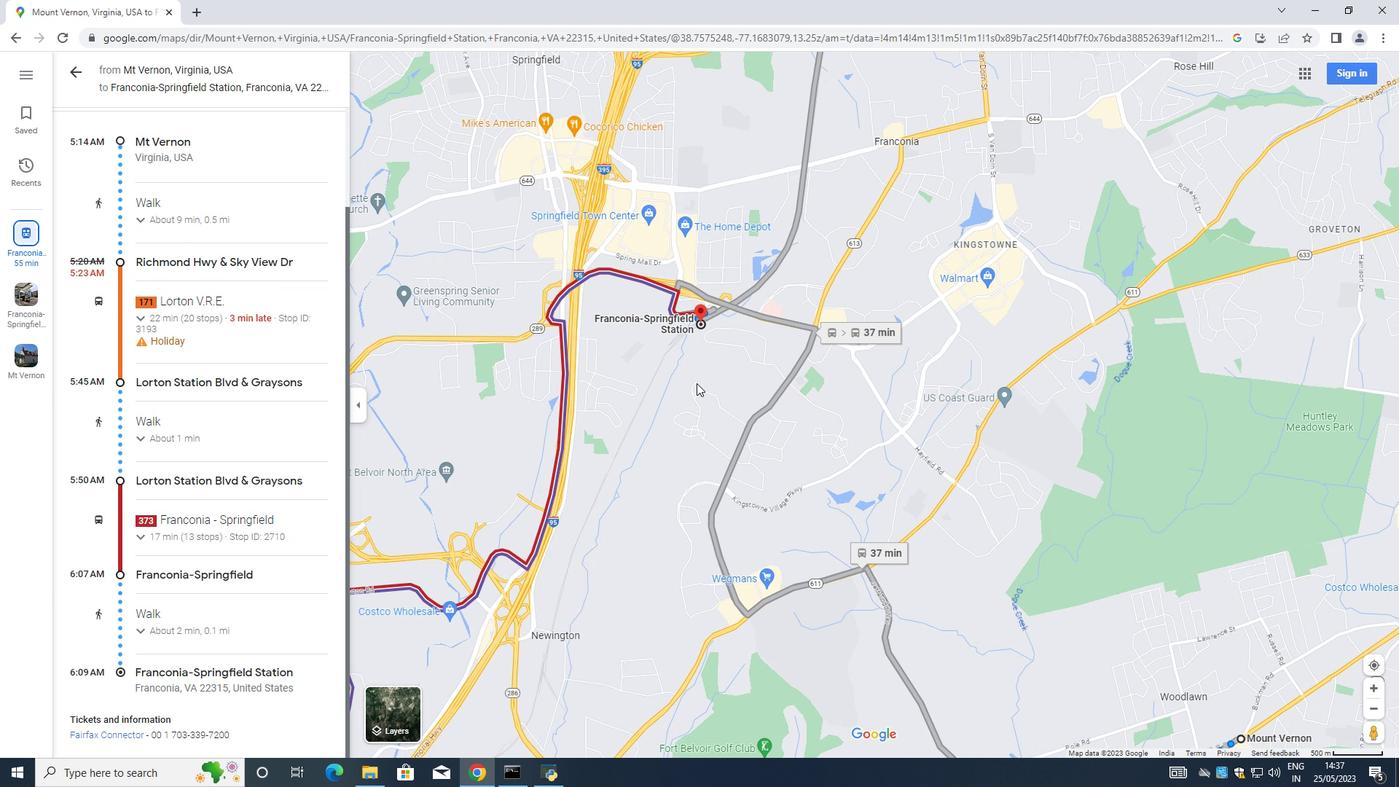 
Action: Mouse moved to (717, 334)
Screenshot: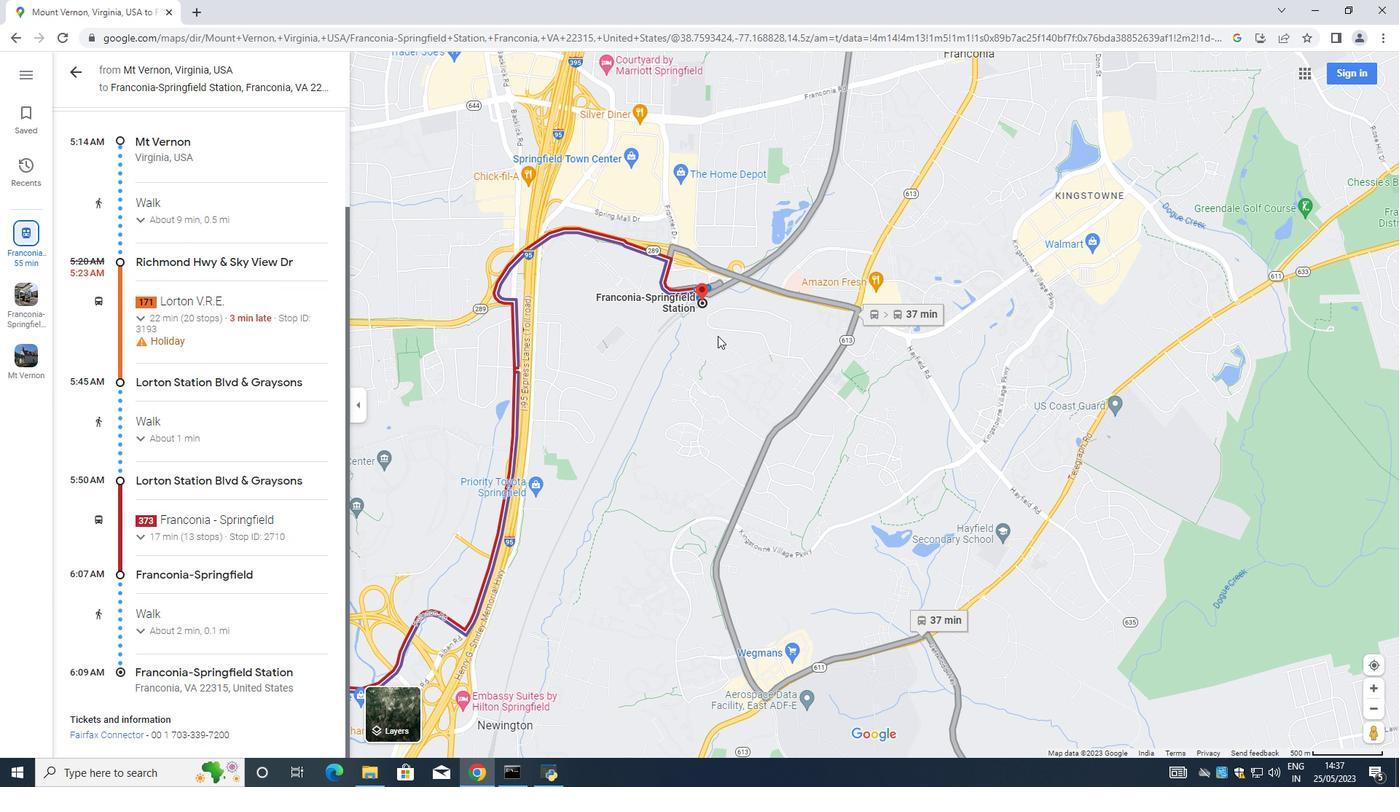 
Action: Mouse scrolled (717, 335) with delta (0, 0)
Screenshot: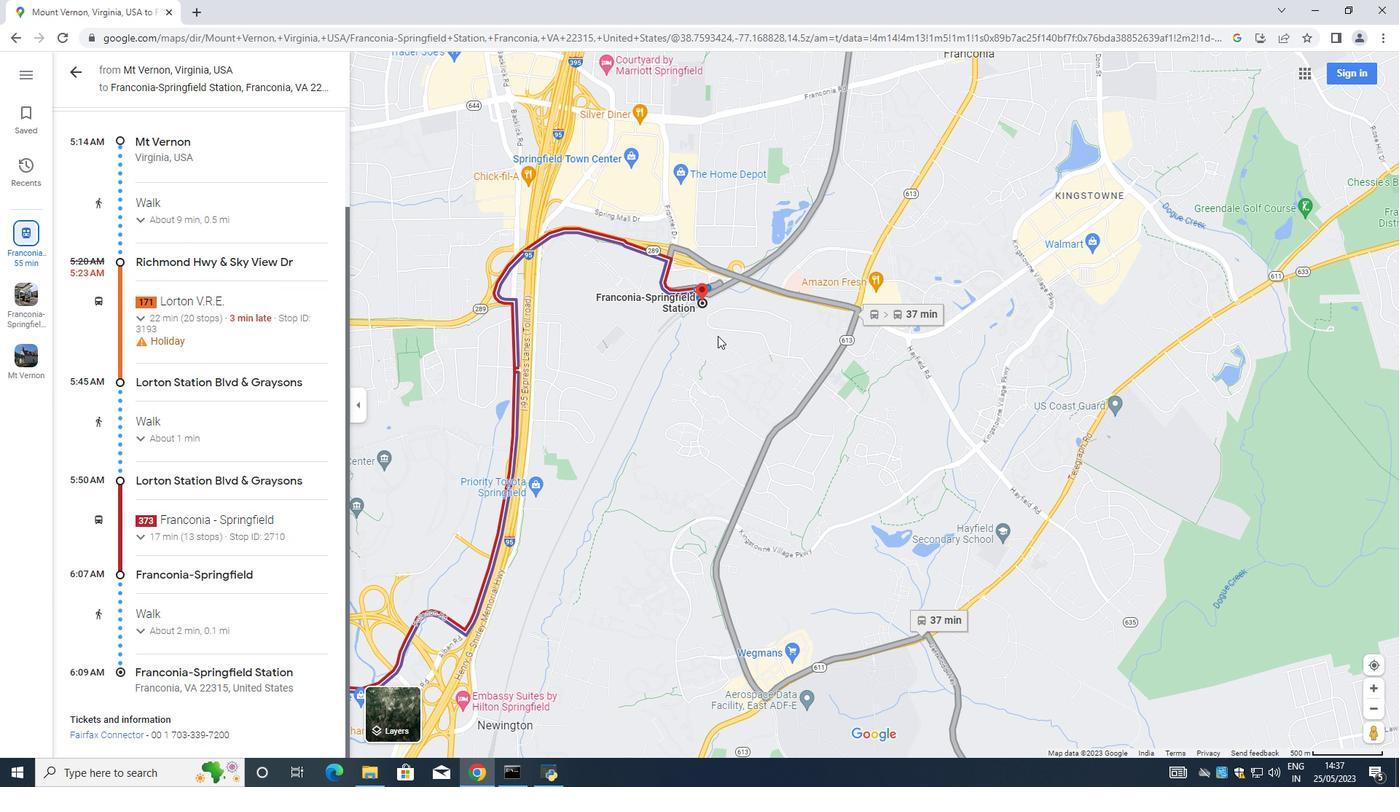 
Action: Mouse moved to (716, 334)
Screenshot: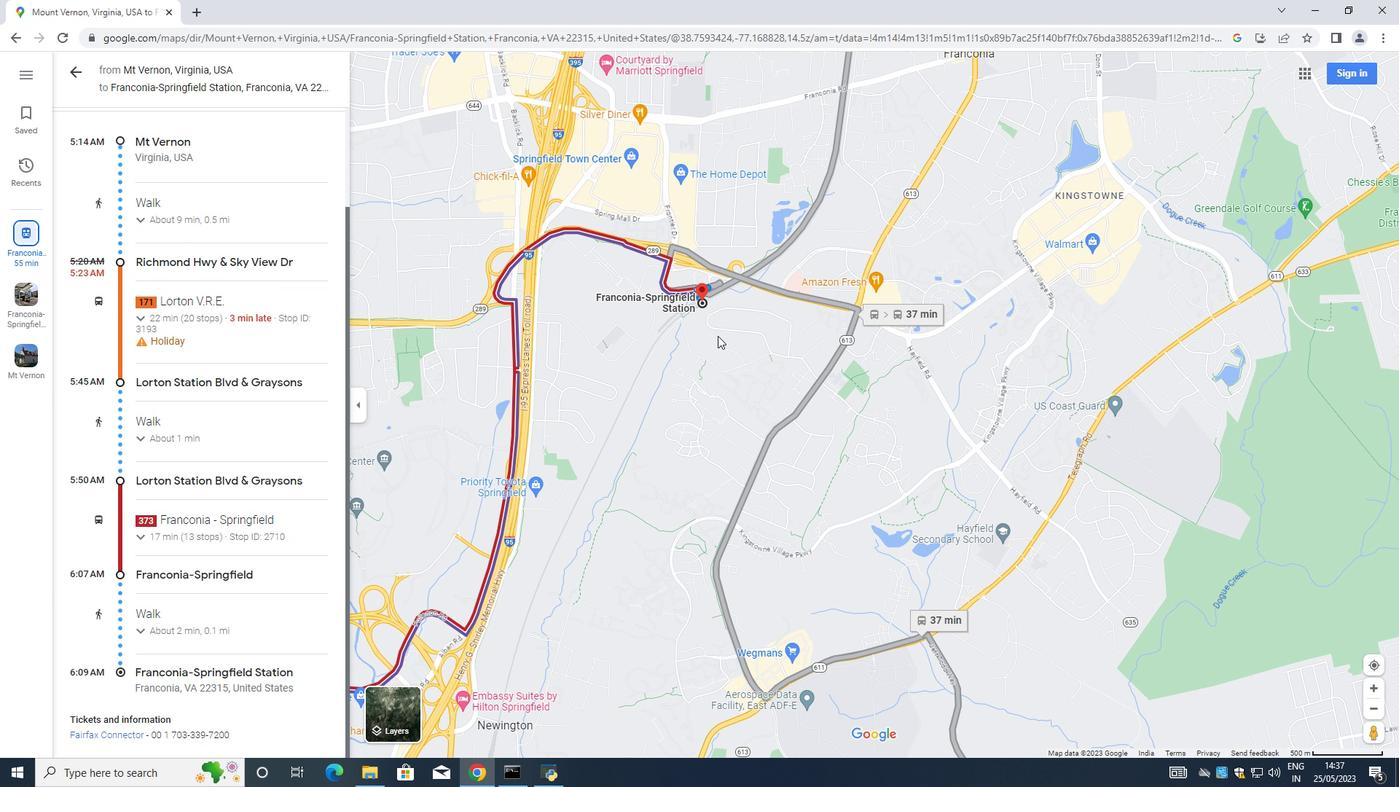
Action: Mouse scrolled (716, 335) with delta (0, 0)
Screenshot: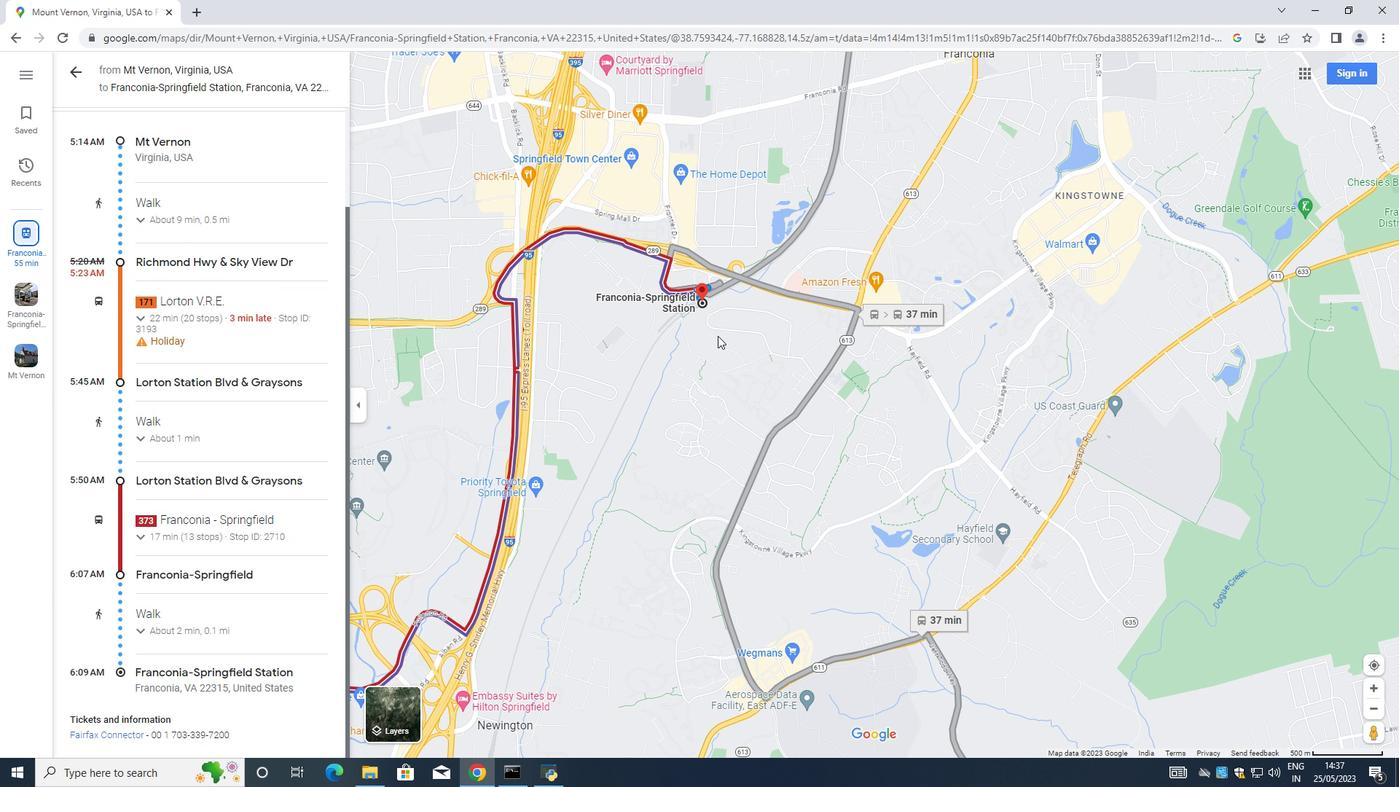 
Action: Mouse scrolled (716, 335) with delta (0, 0)
Screenshot: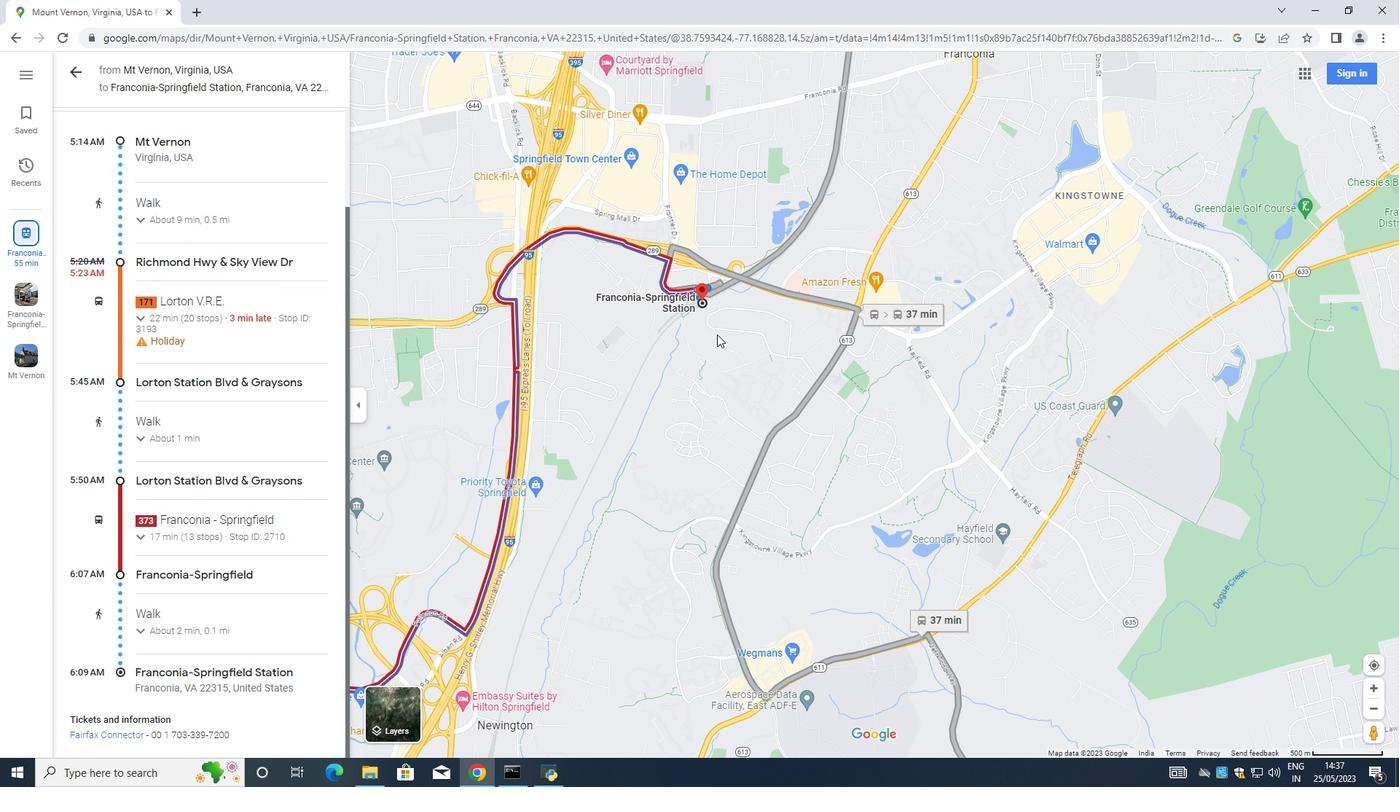 
Action: Mouse moved to (715, 333)
Screenshot: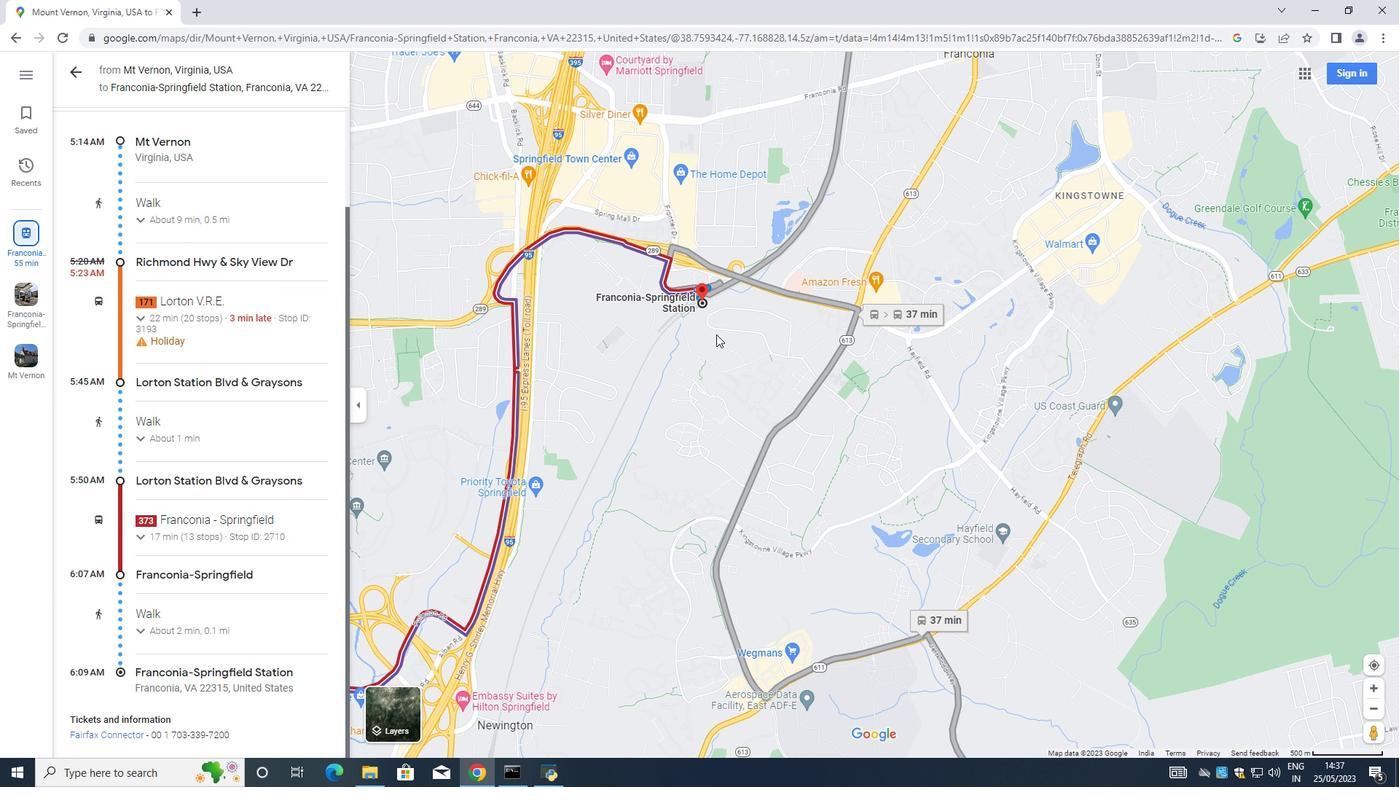 
Action: Mouse scrolled (715, 334) with delta (0, 0)
Screenshot: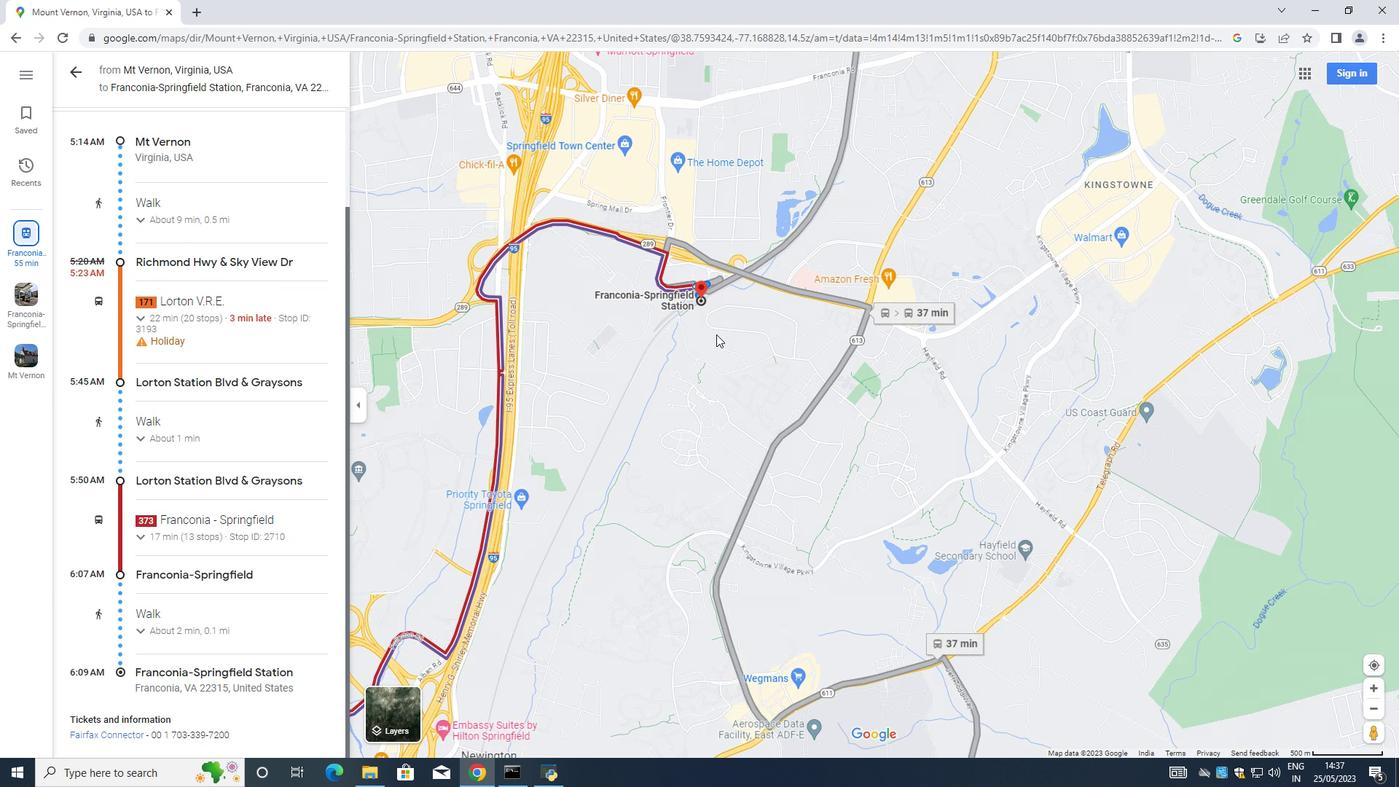 
Action: Mouse moved to (714, 333)
Screenshot: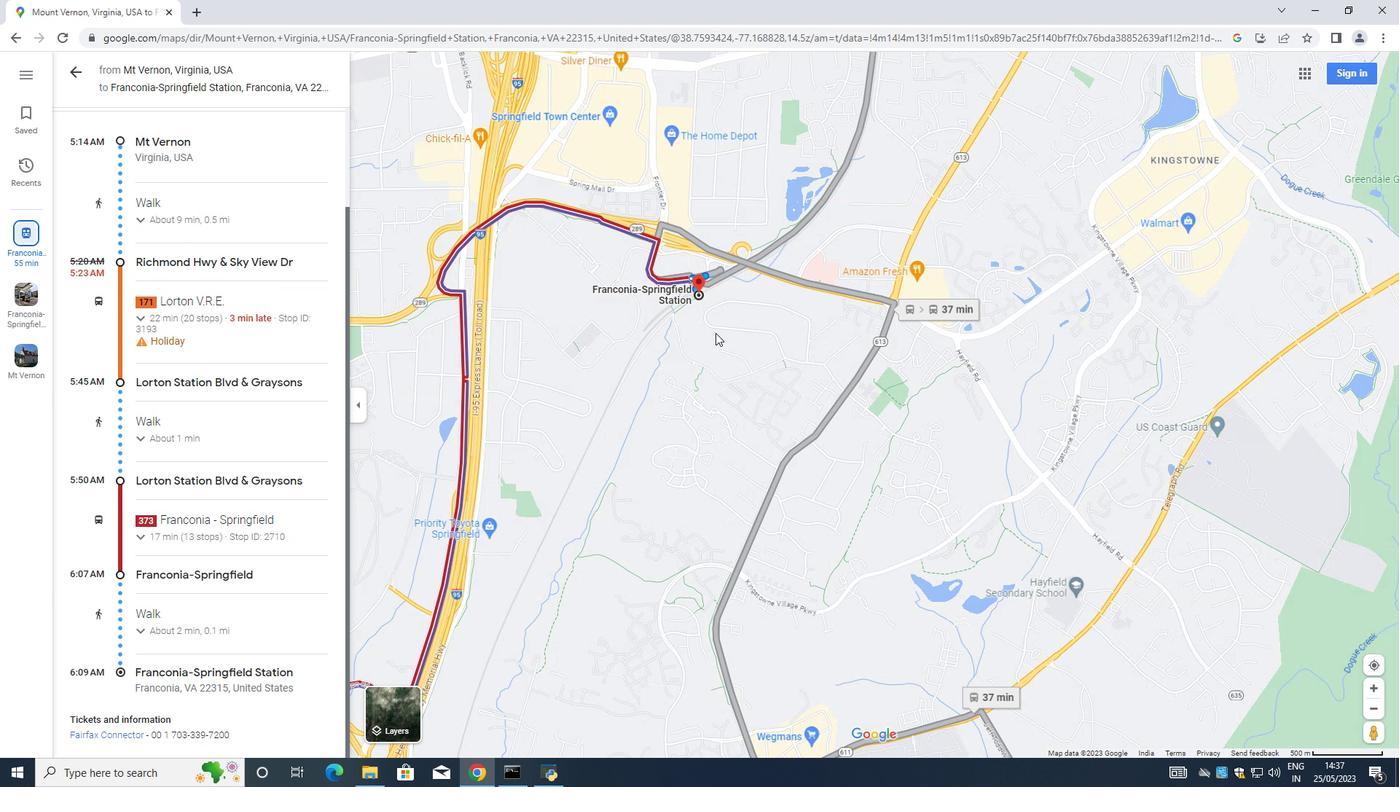 
Action: Mouse scrolled (715, 333) with delta (0, 0)
Screenshot: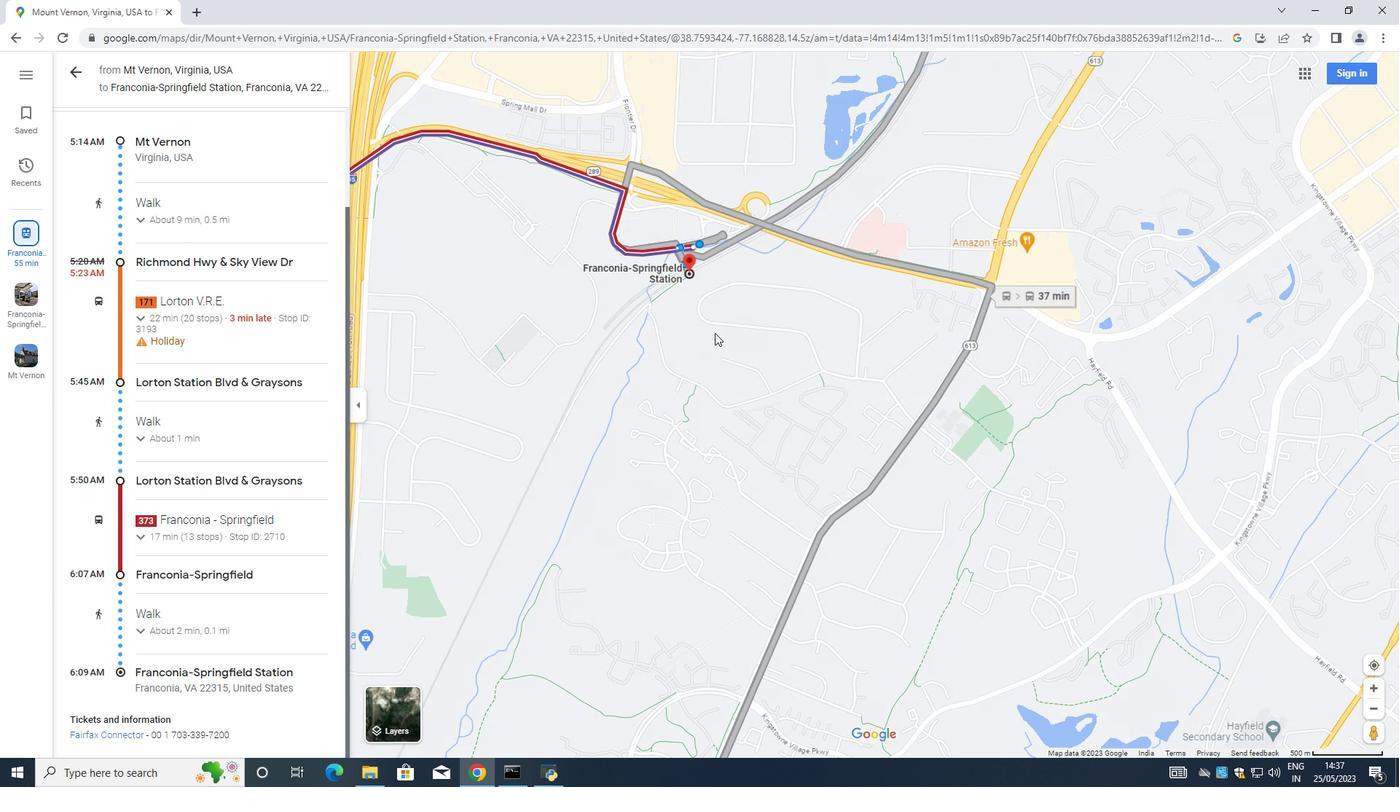 
Action: Mouse moved to (696, 295)
Screenshot: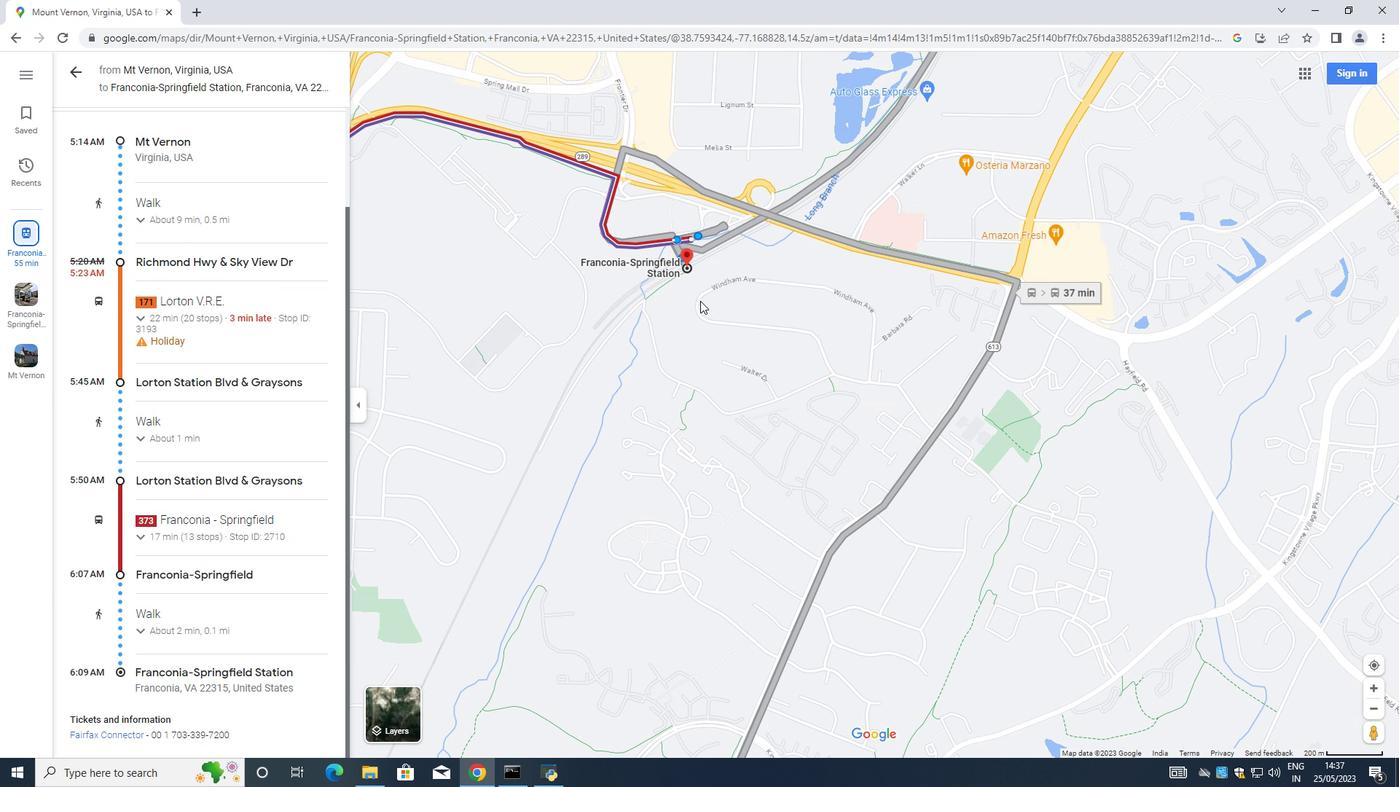 
Action: Mouse scrolled (696, 294) with delta (0, 0)
Screenshot: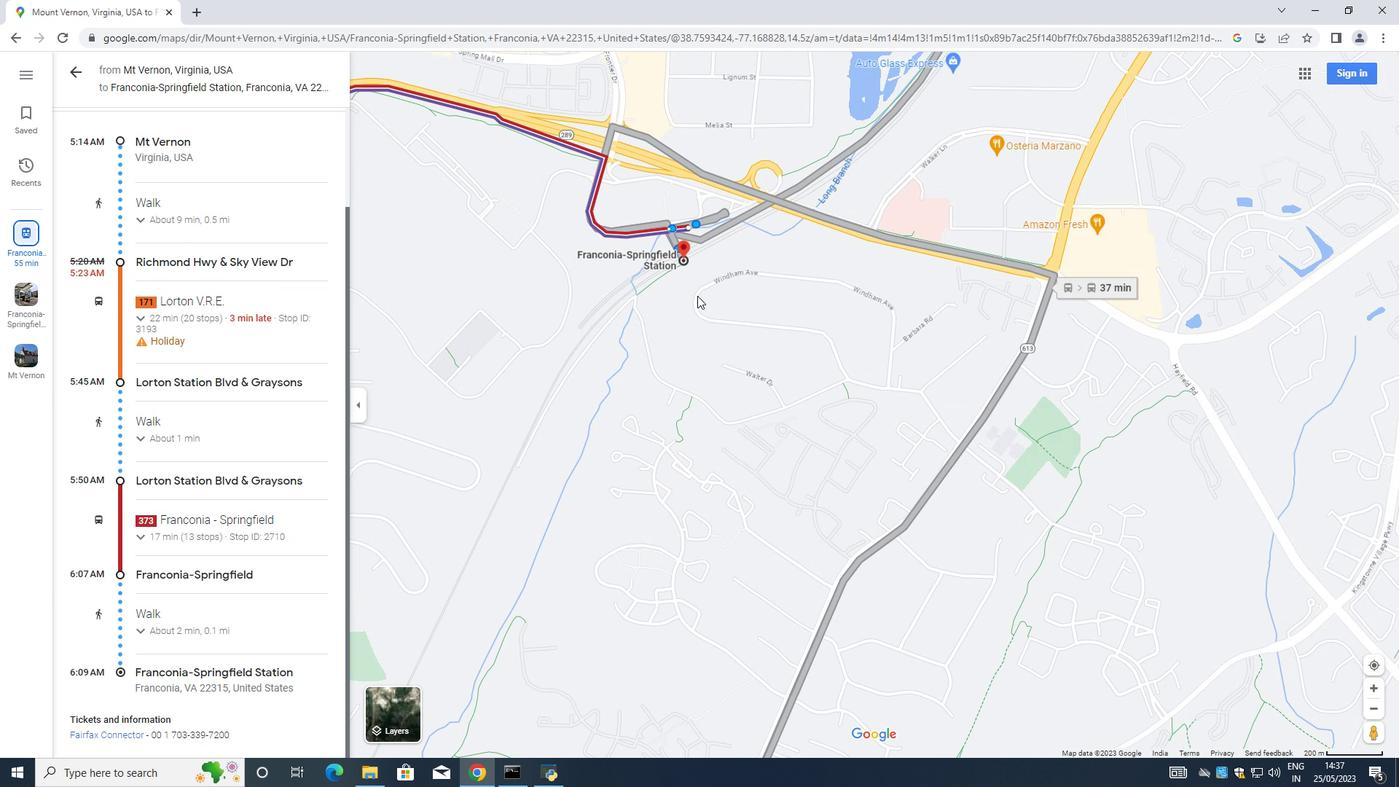 
Action: Mouse scrolled (696, 294) with delta (0, 0)
Screenshot: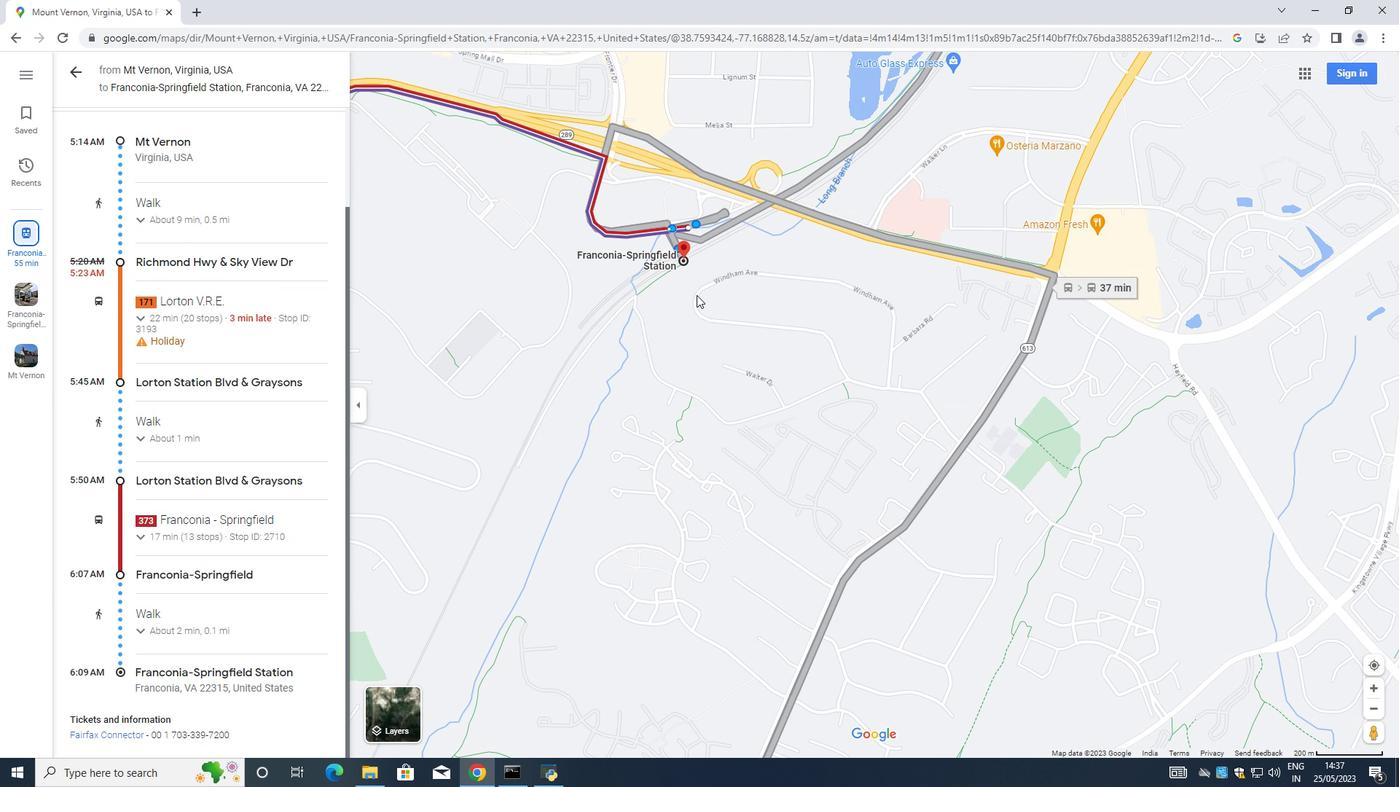 
Action: Mouse scrolled (696, 294) with delta (0, 0)
Screenshot: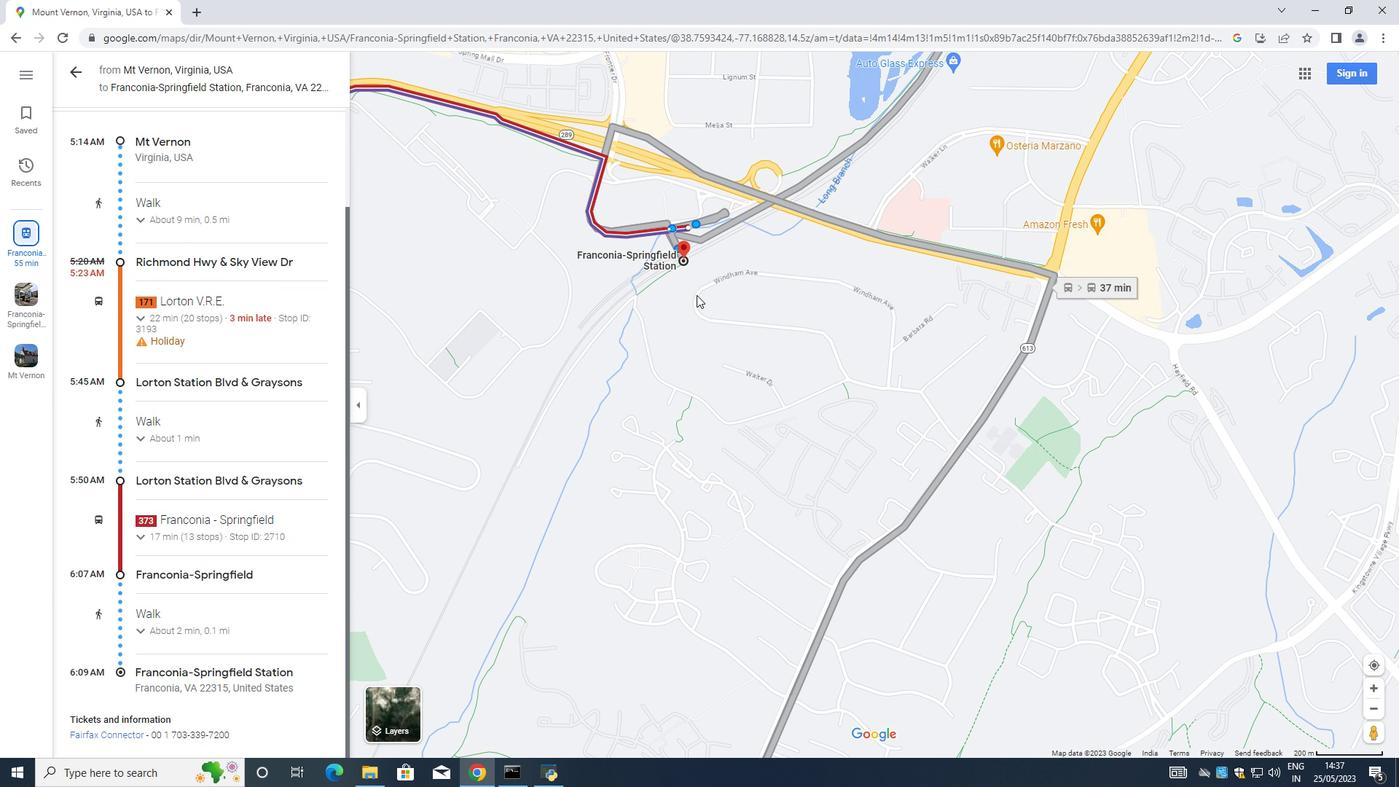 
Action: Mouse moved to (696, 295)
Screenshot: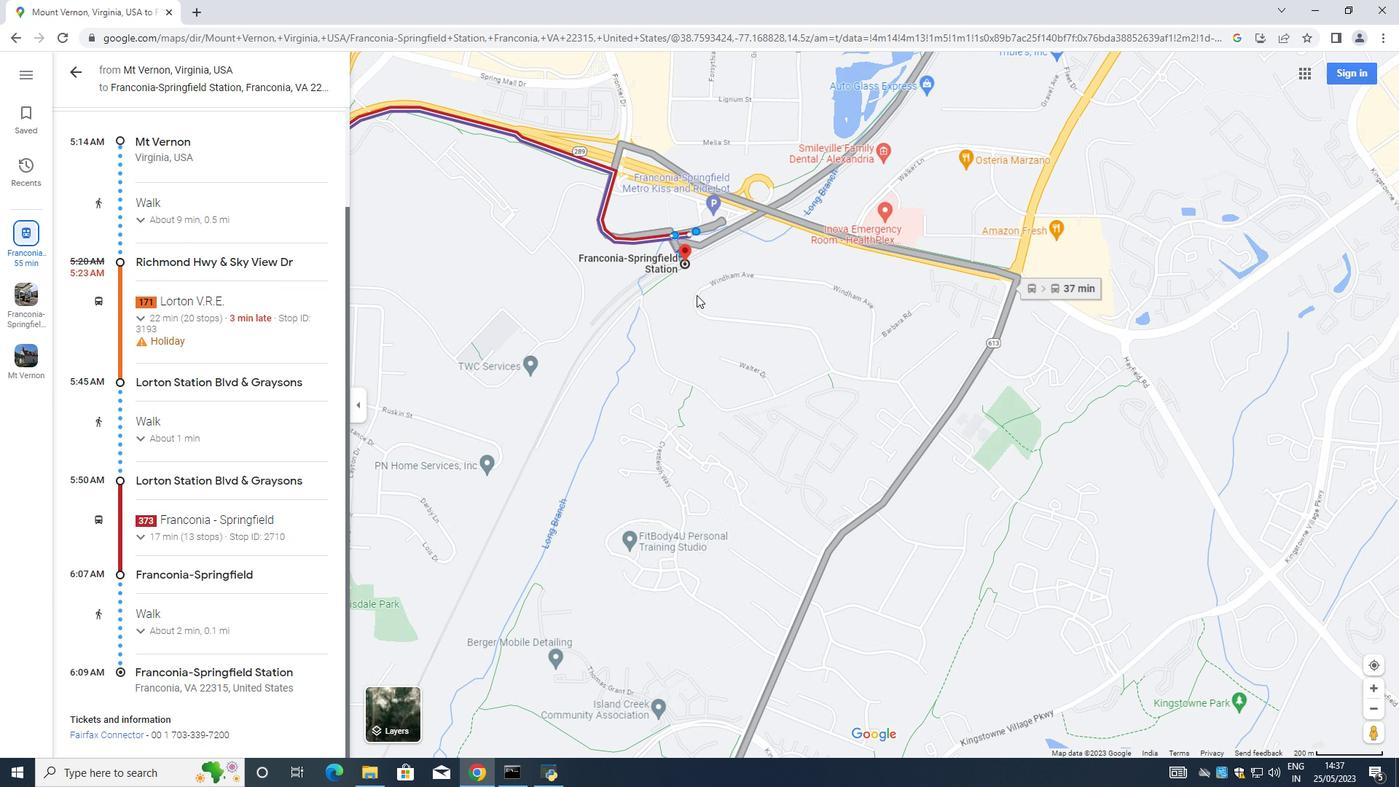
Action: Mouse scrolled (696, 294) with delta (0, 0)
Screenshot: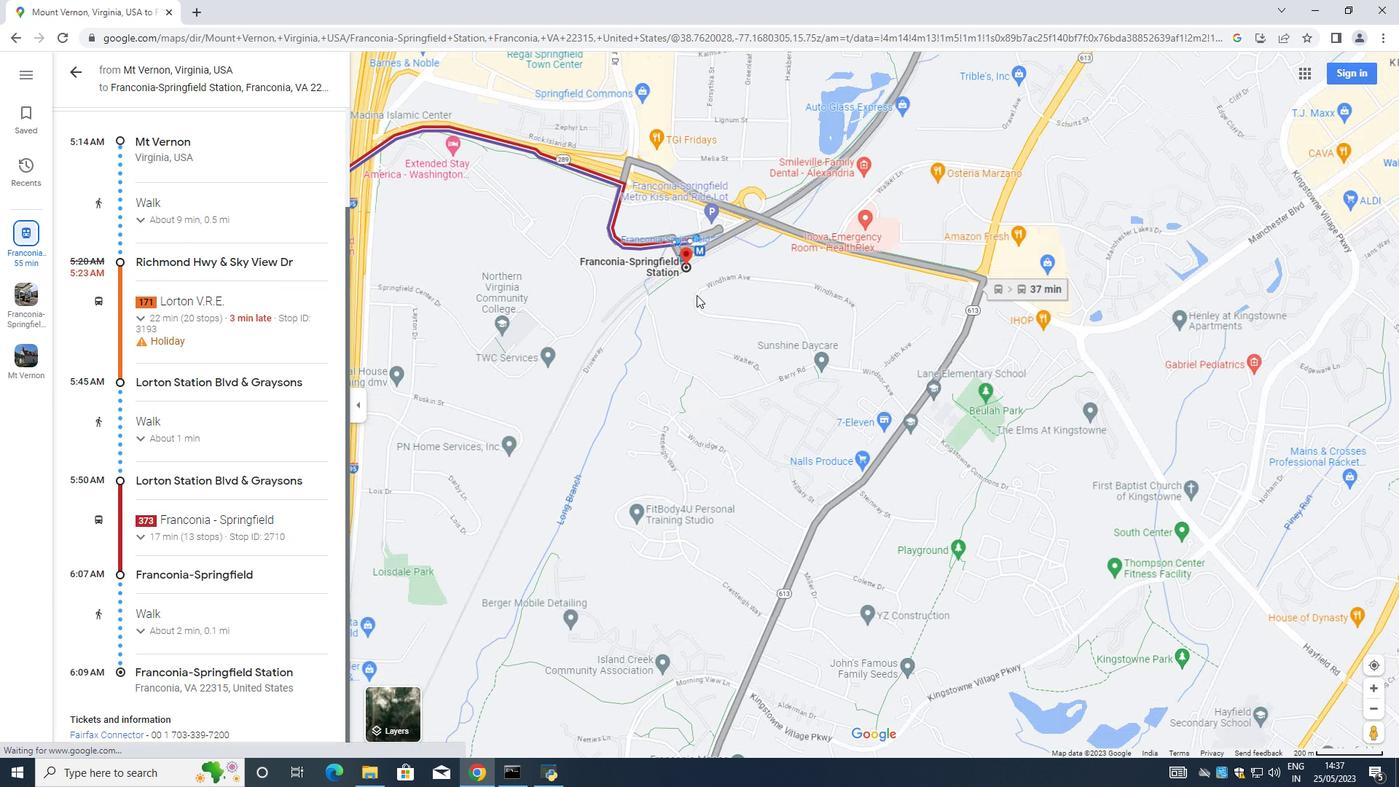 
Action: Mouse moved to (696, 295)
Screenshot: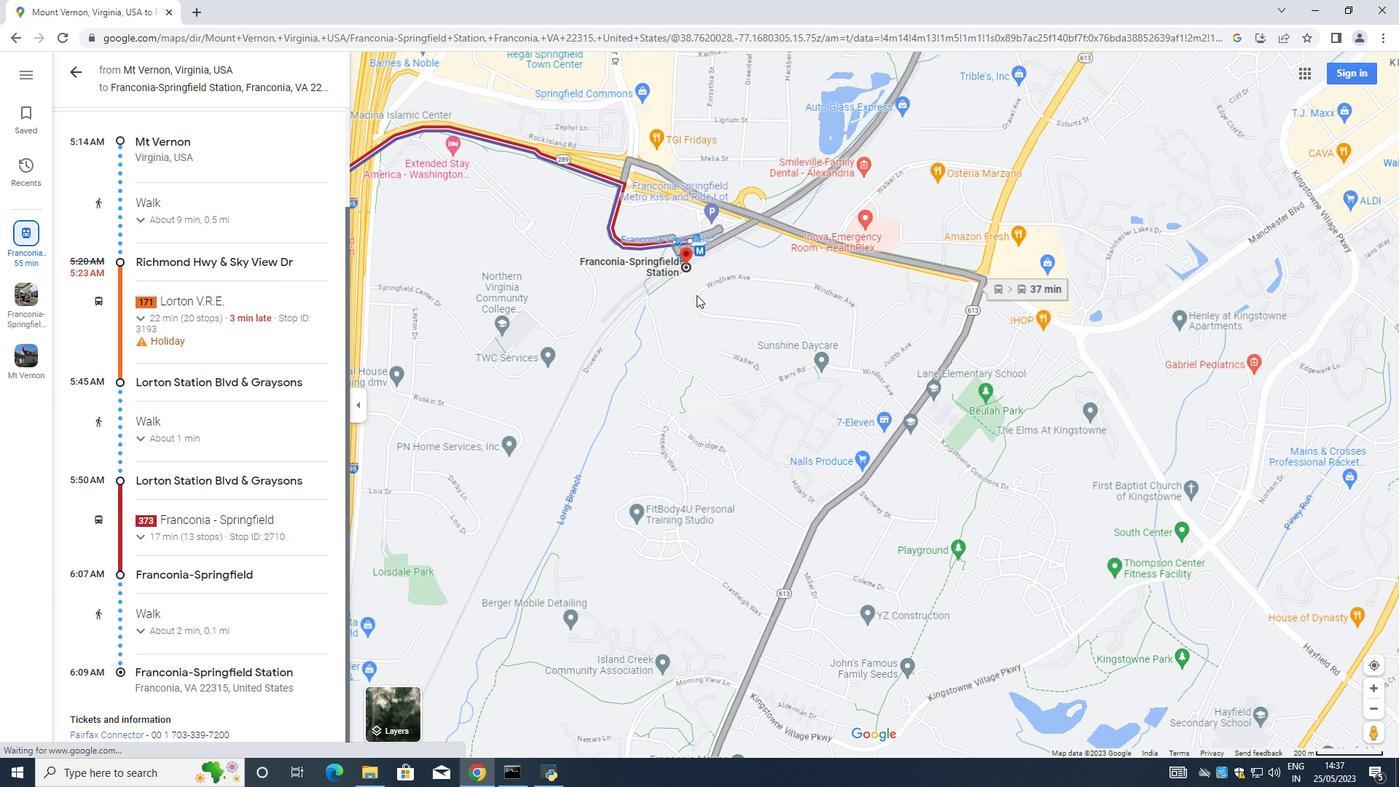 
Action: Mouse scrolled (696, 295) with delta (0, 0)
Screenshot: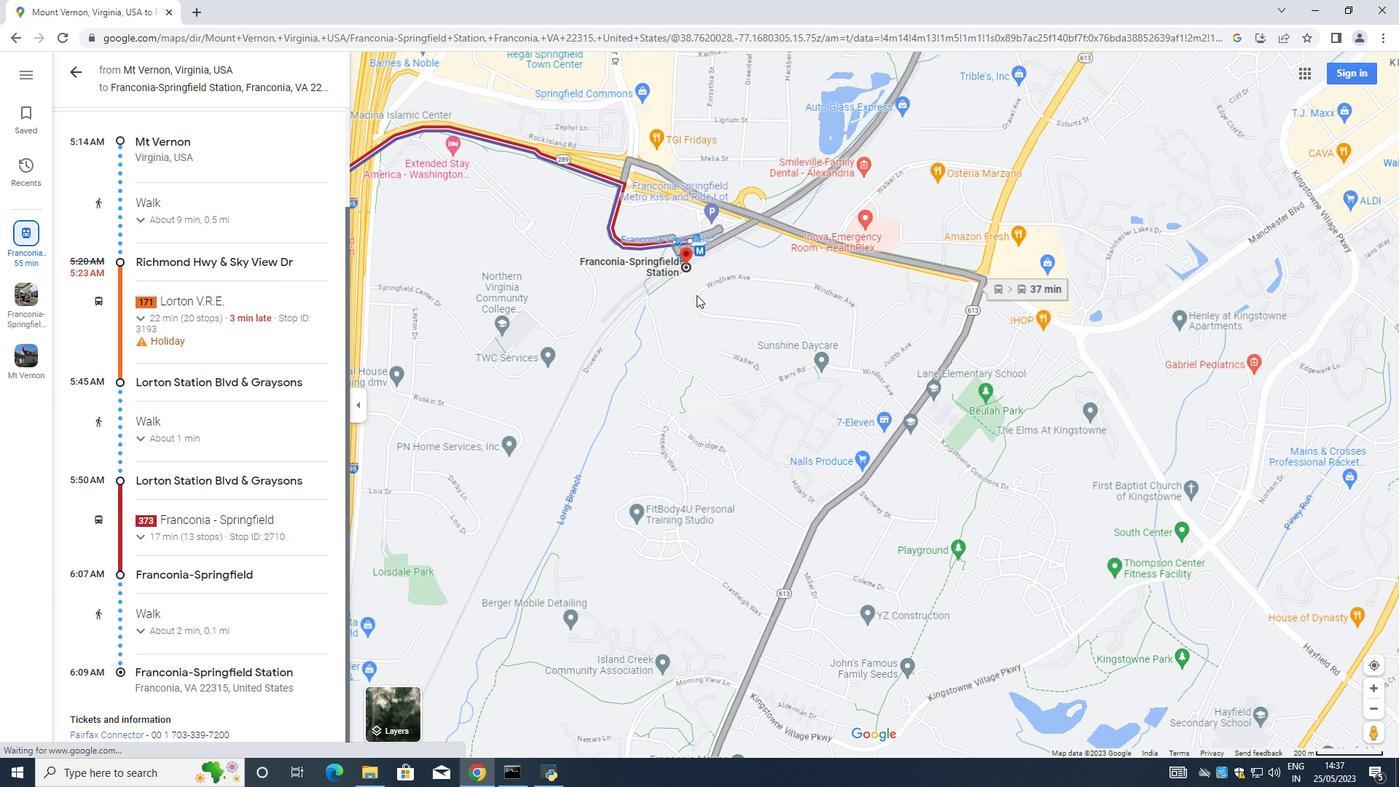 
Action: Mouse moved to (758, 418)
Screenshot: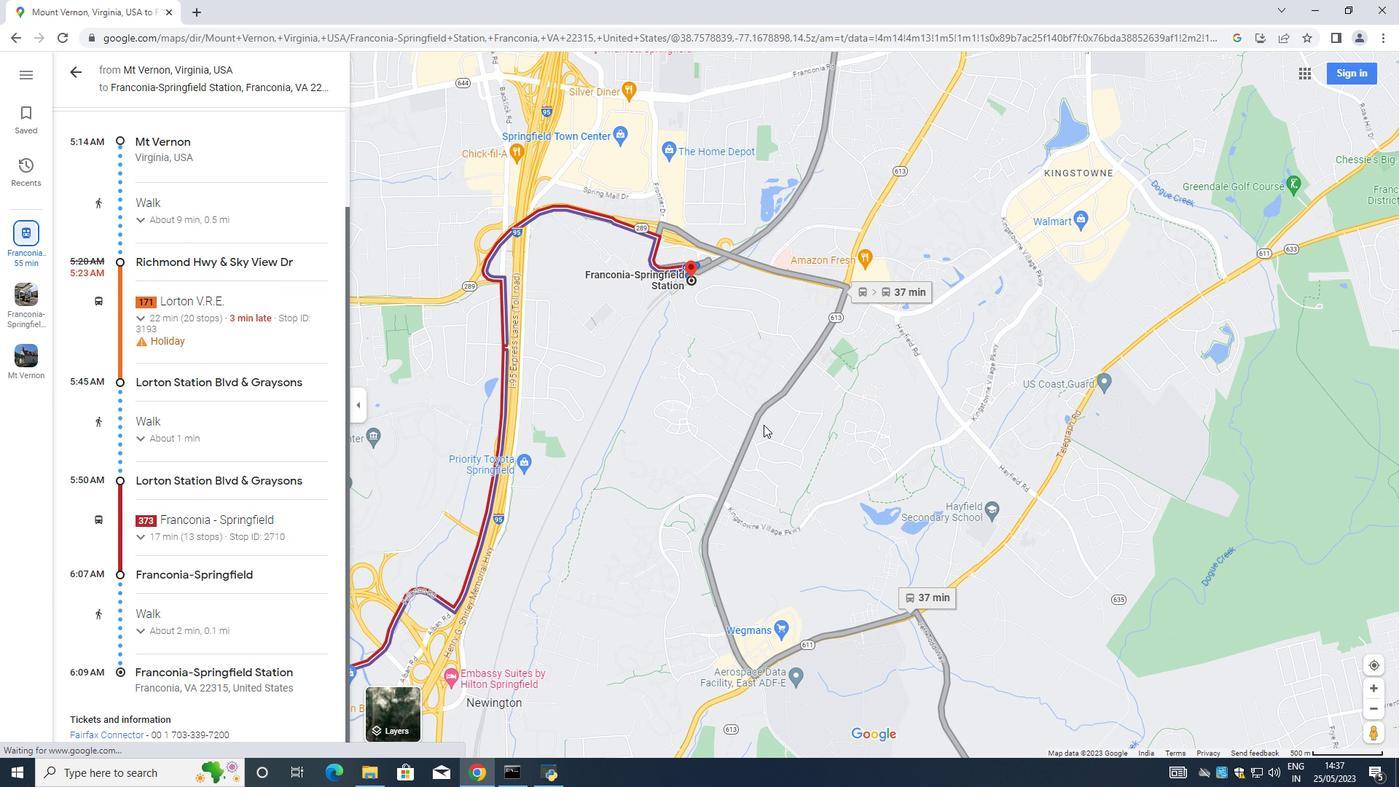 
Action: Mouse pressed left at (760, 422)
Screenshot: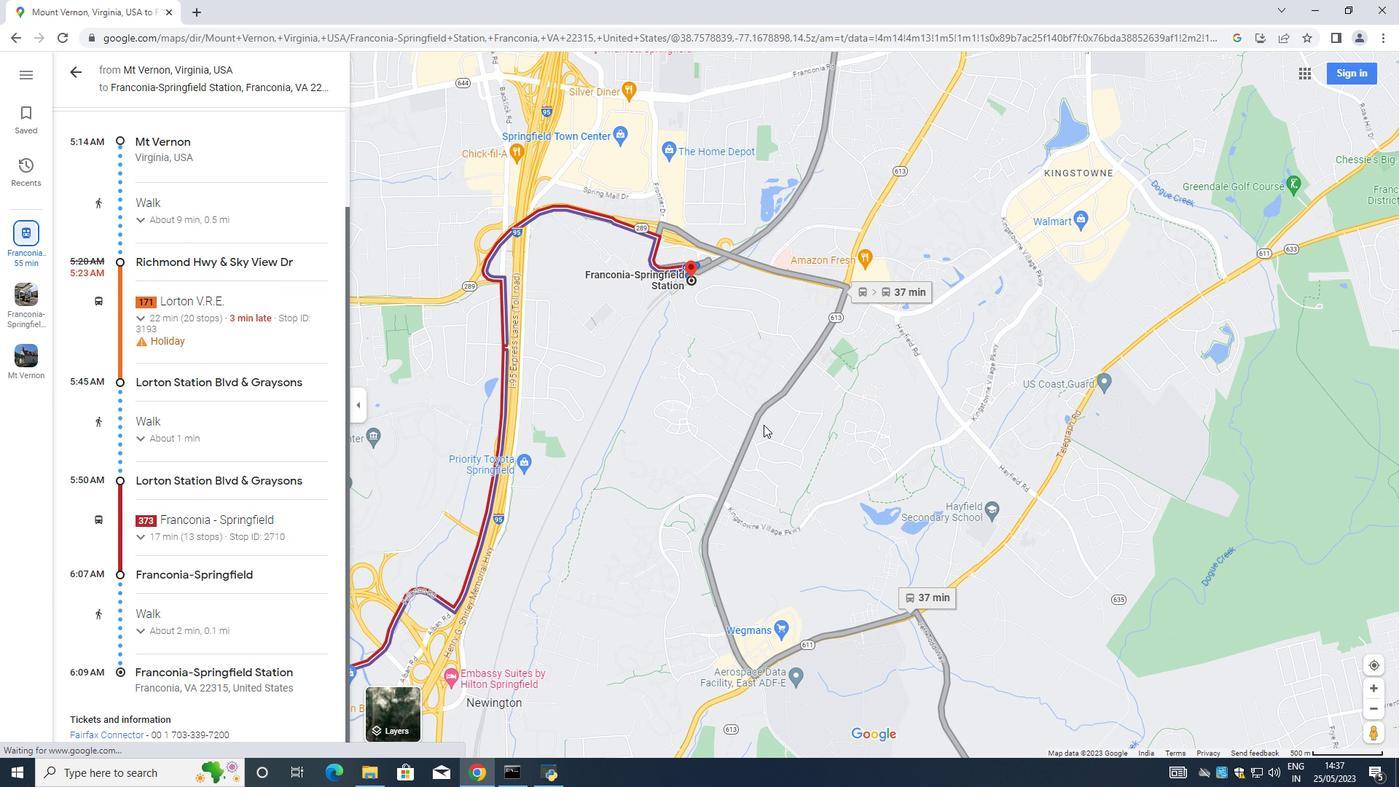 
Action: Mouse moved to (775, 486)
Screenshot: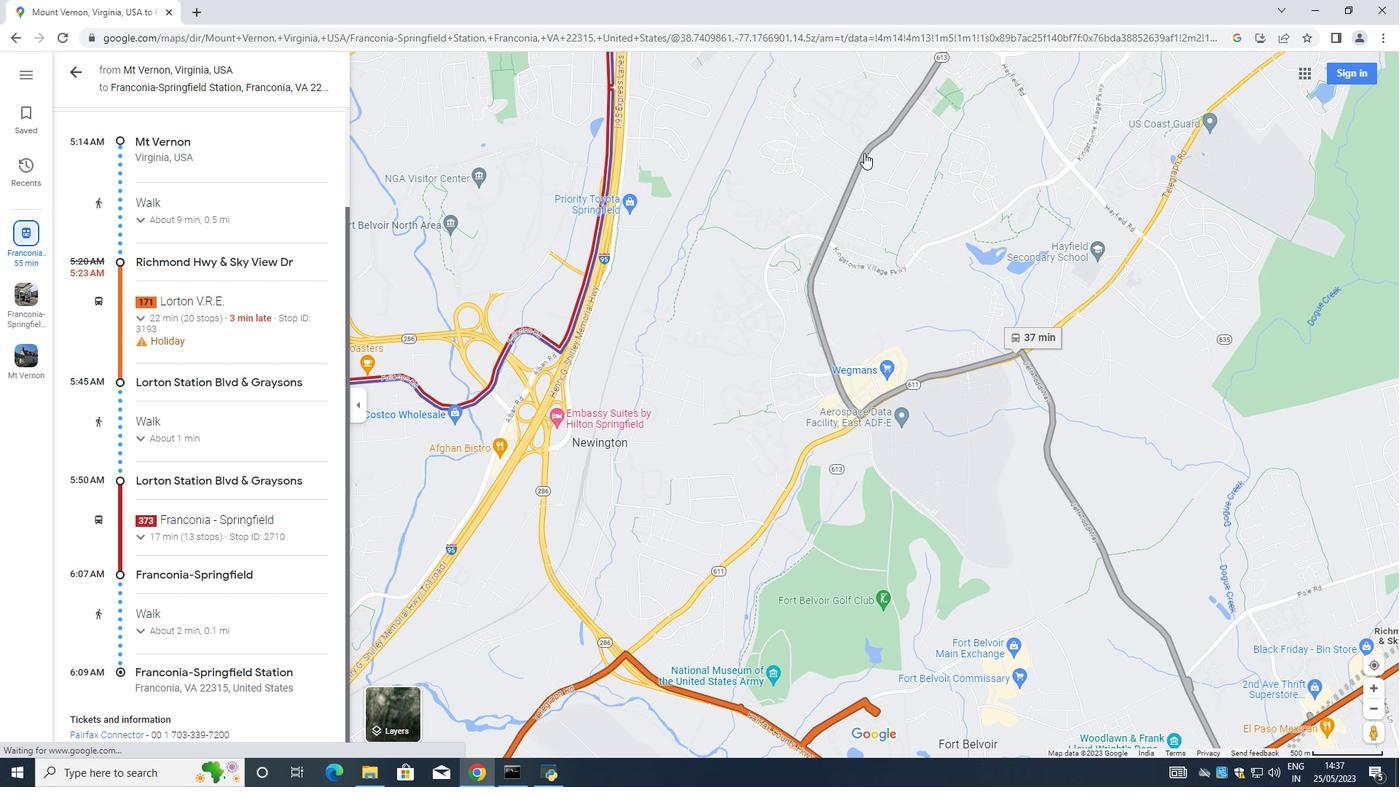 
Action: Mouse scrolled (790, 492) with delta (0, 0)
Screenshot: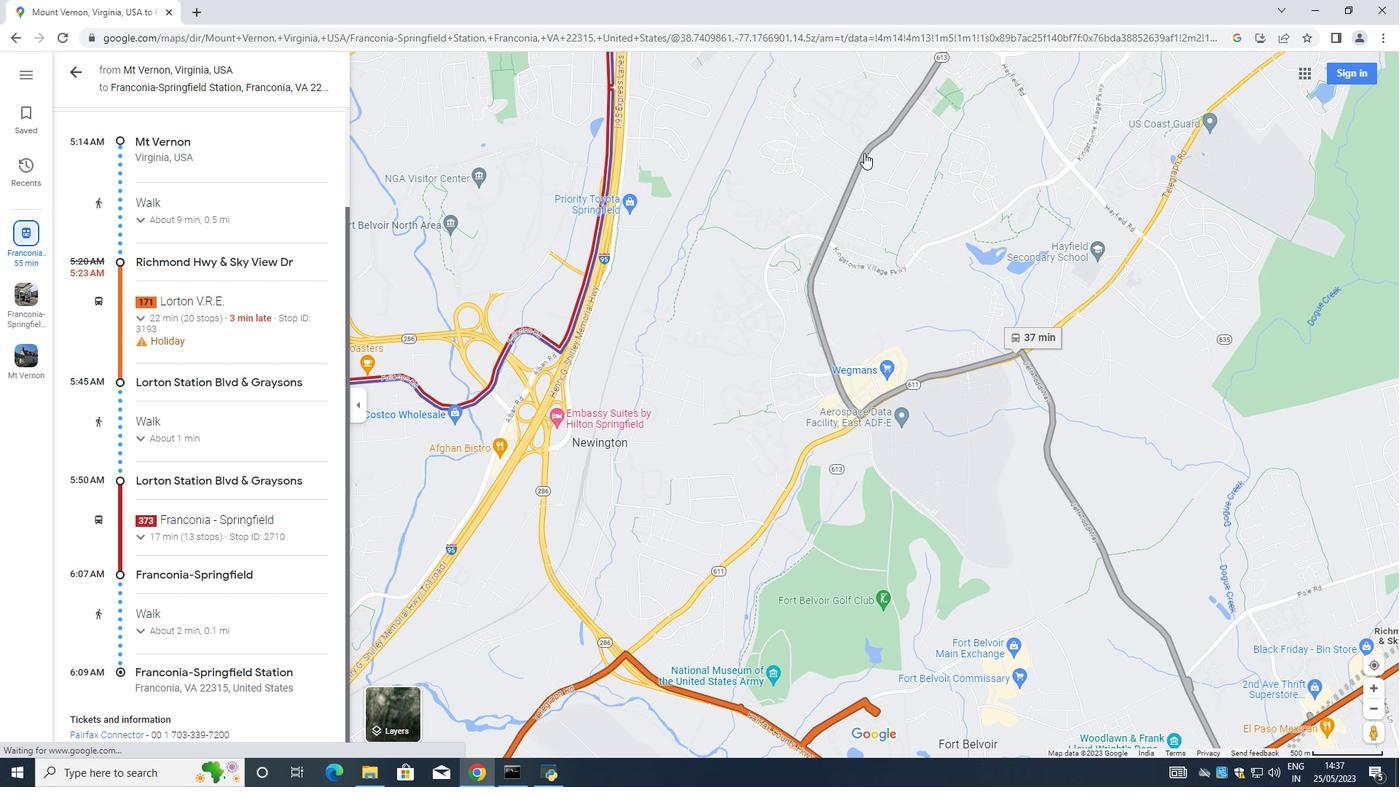 
Action: Mouse moved to (736, 471)
Screenshot: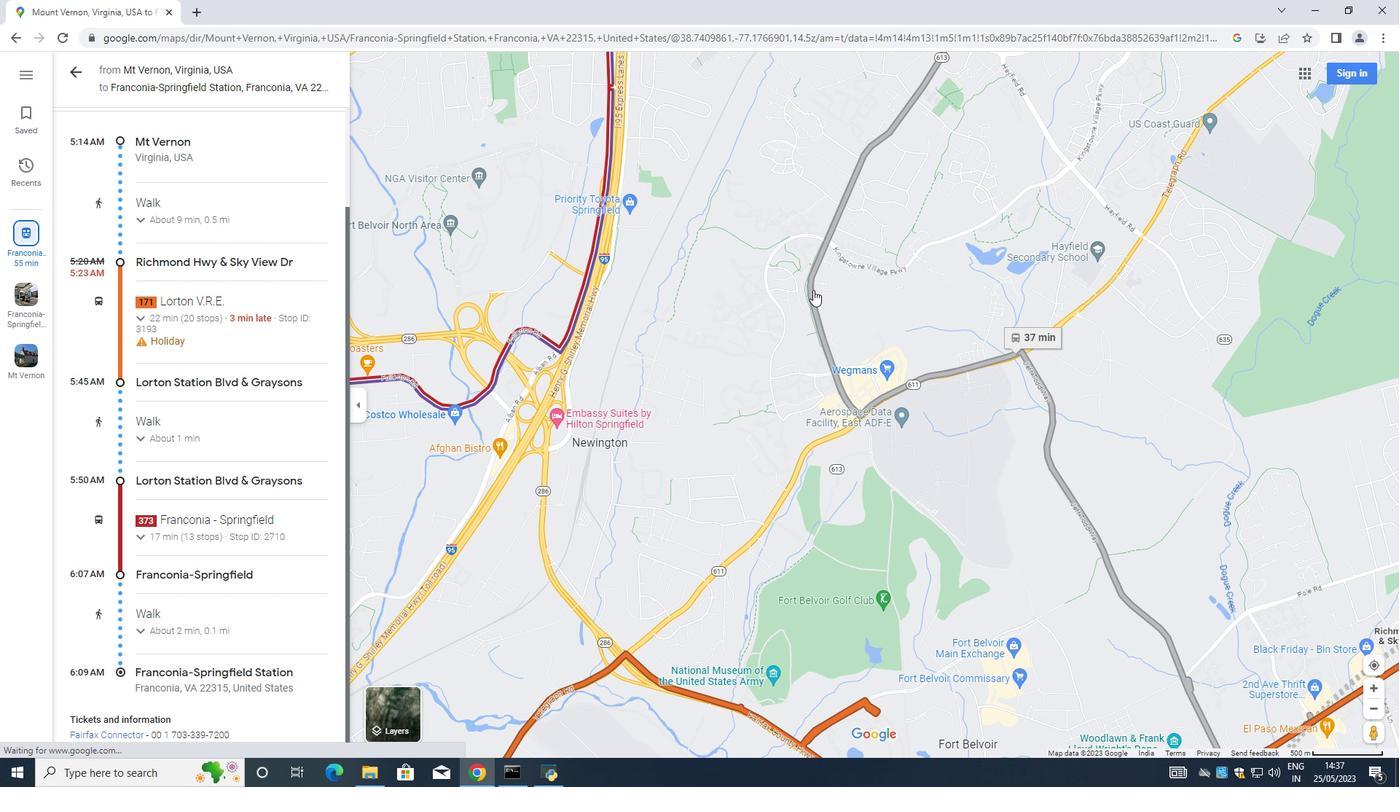
Action: Mouse scrolled (773, 483) with delta (0, 0)
Screenshot: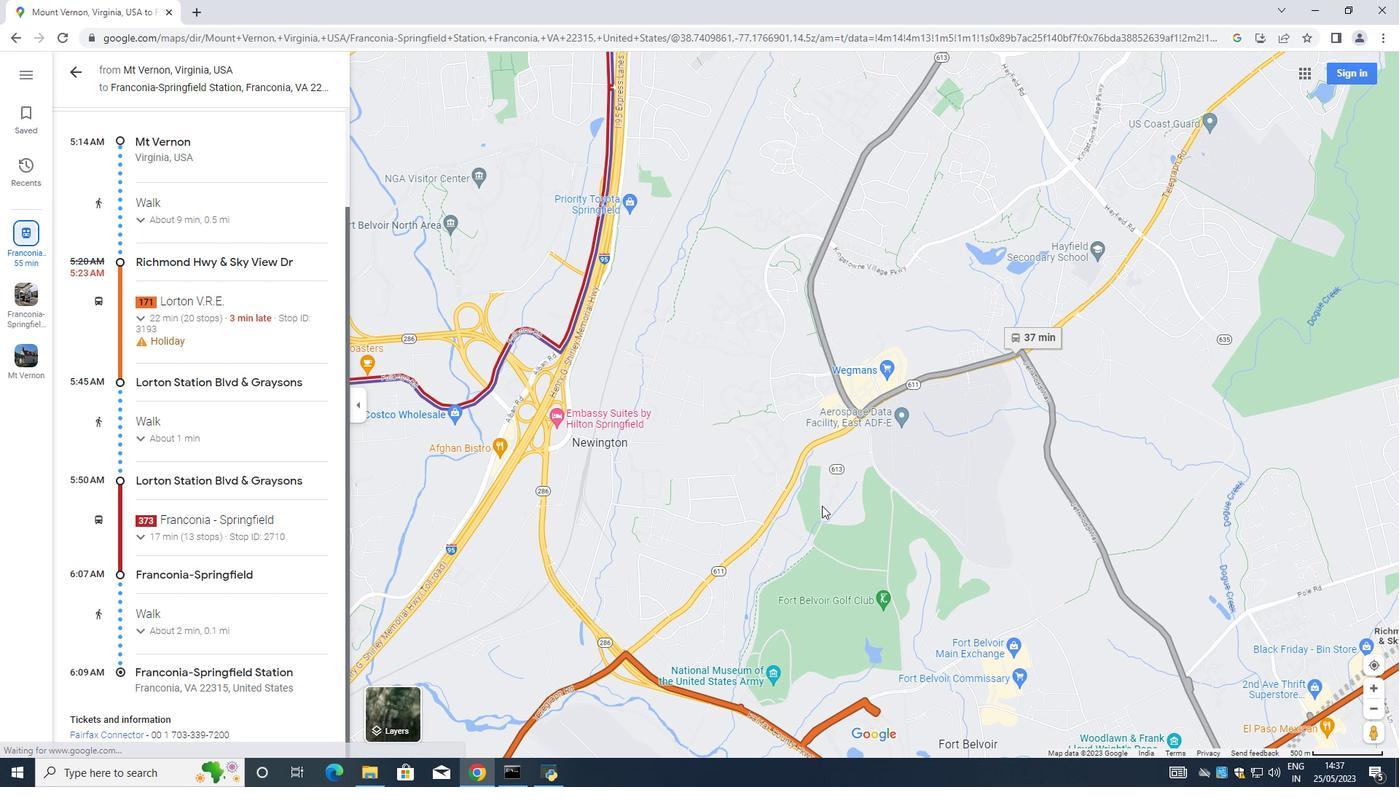 
Action: Mouse moved to (731, 469)
Screenshot: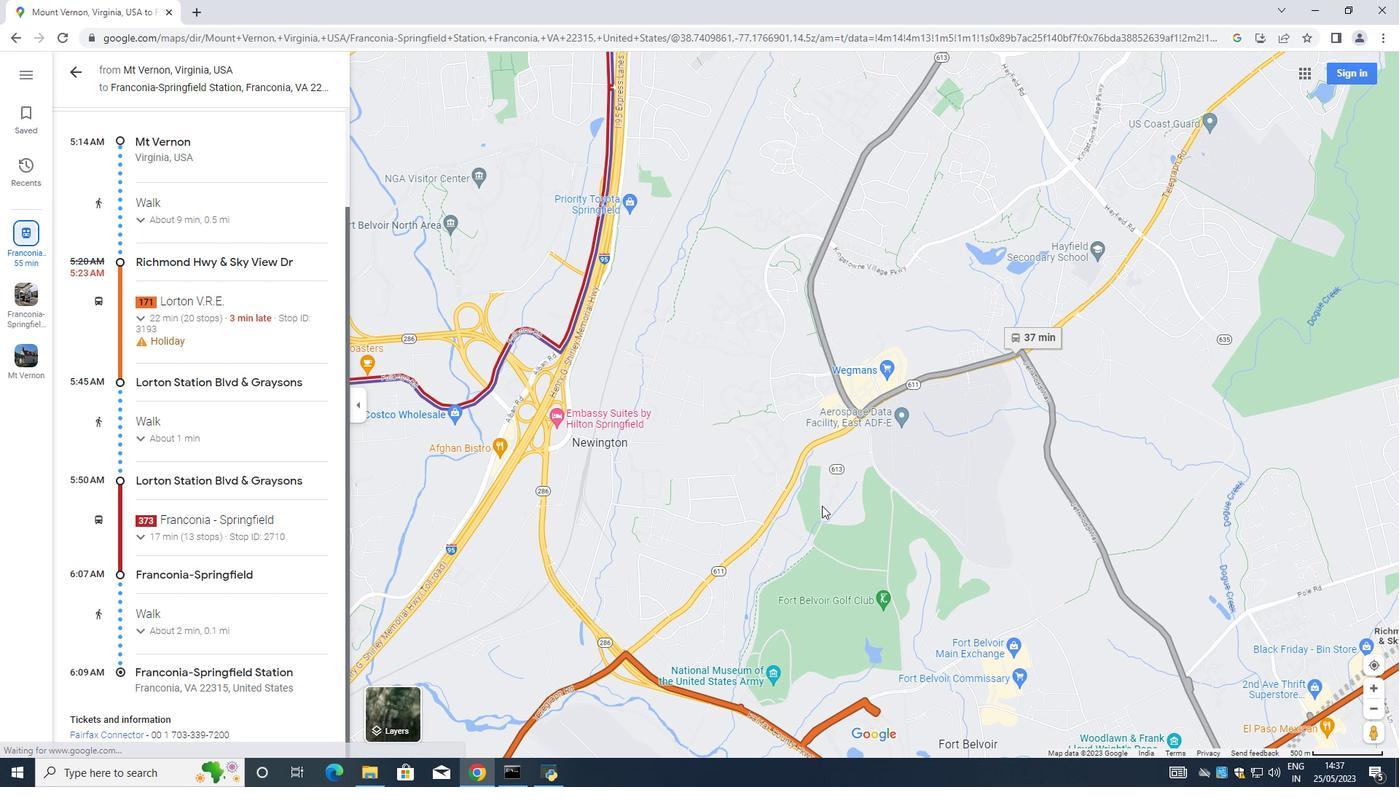 
Action: Mouse scrolled (735, 470) with delta (0, 0)
Screenshot: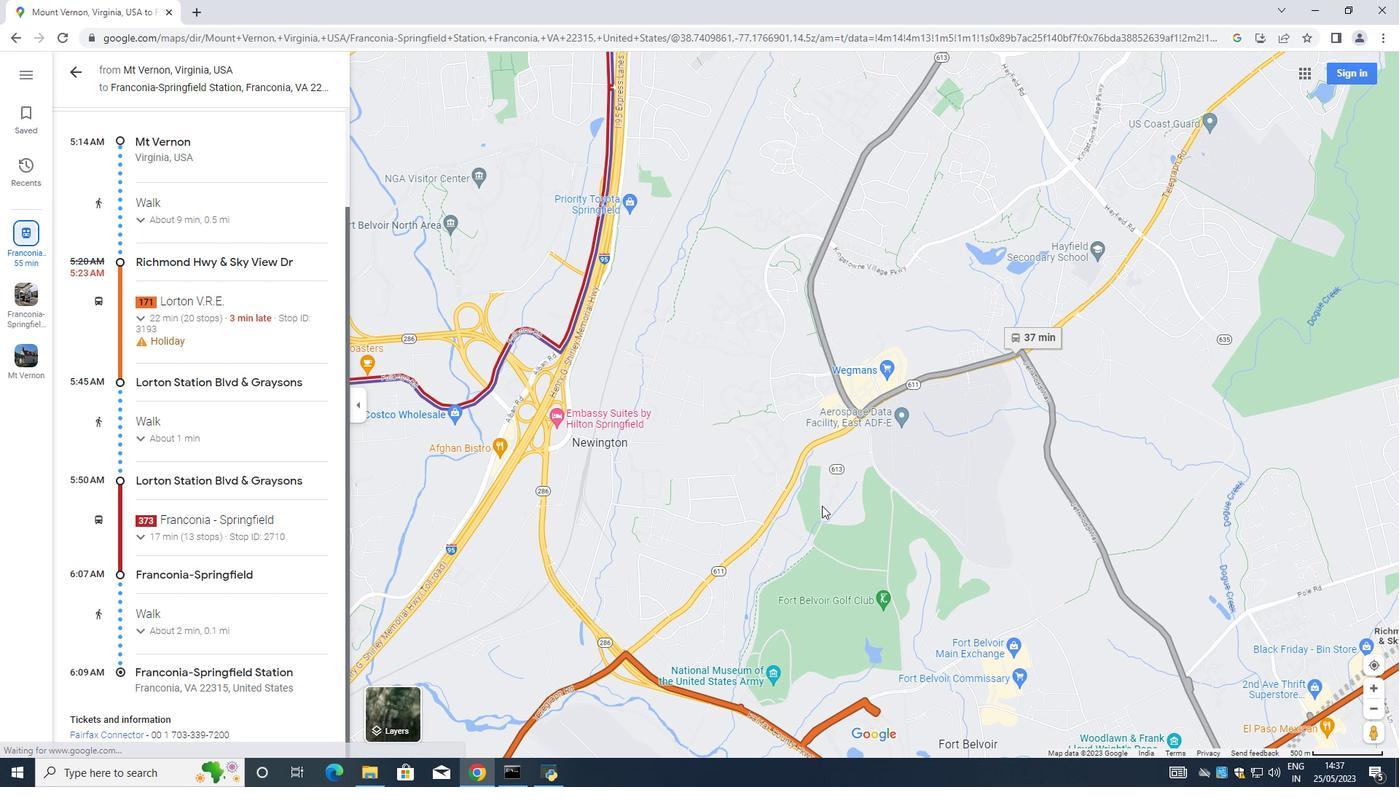 
Action: Mouse moved to (713, 454)
Screenshot: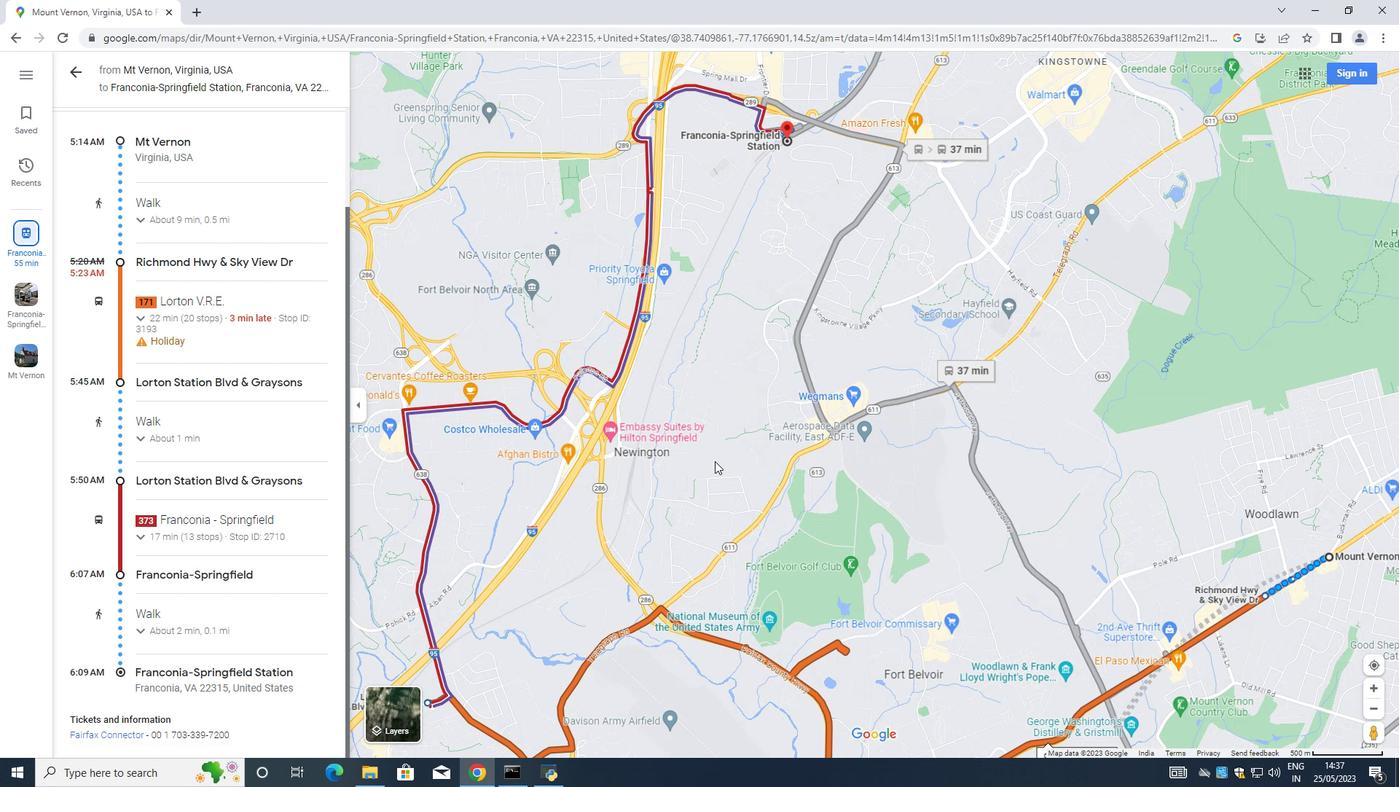
Action: Mouse scrolled (713, 454) with delta (0, 0)
Screenshot: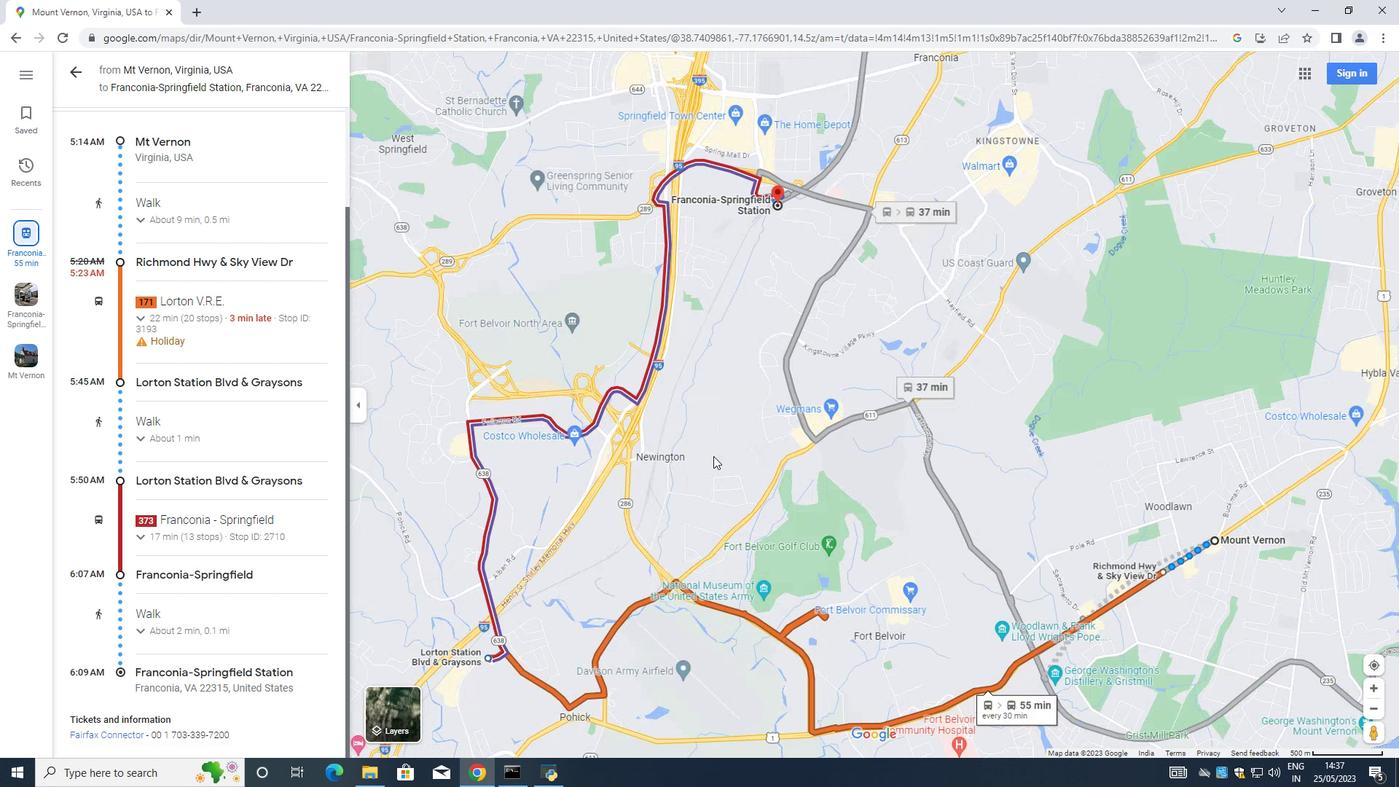 
Action: Mouse moved to (713, 454)
Screenshot: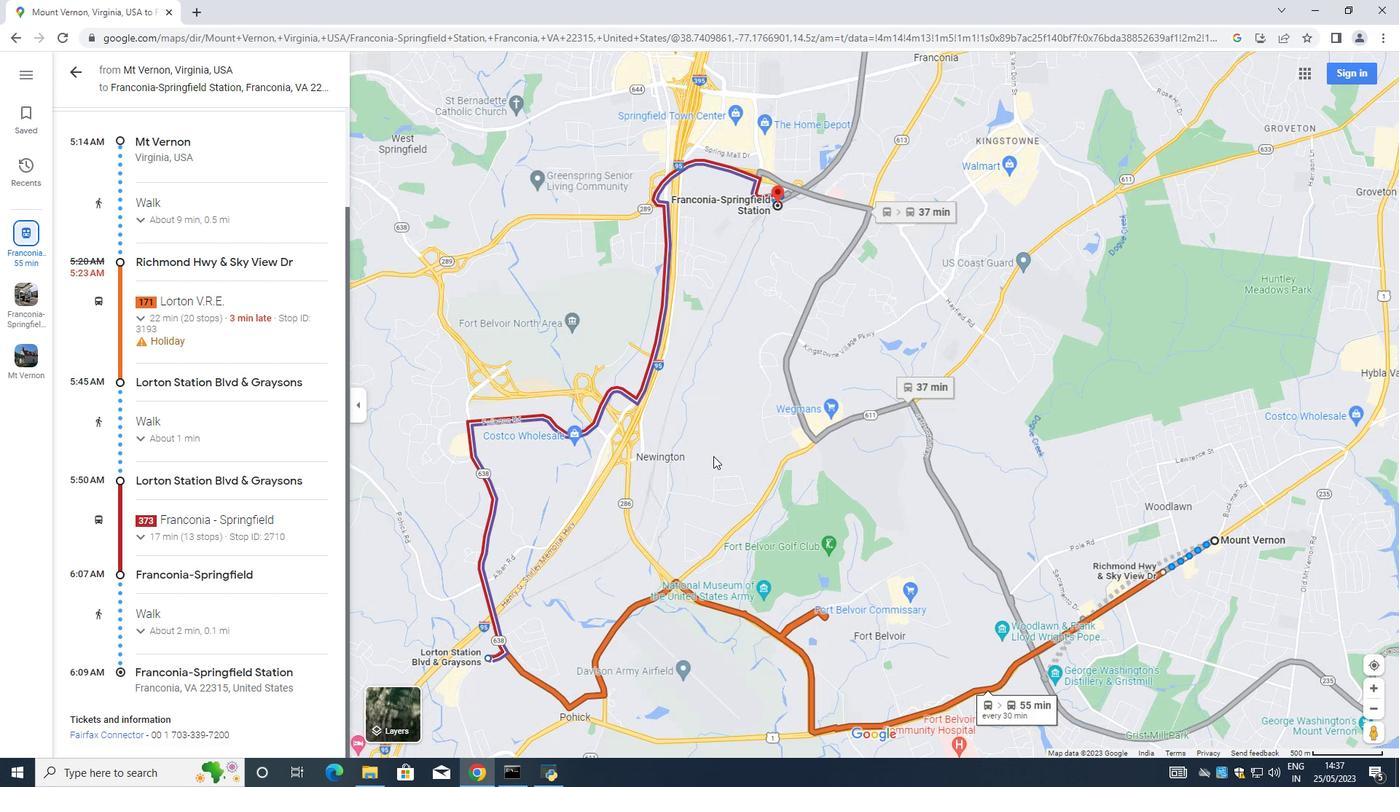 
Action: Mouse scrolled (713, 453) with delta (0, 0)
Screenshot: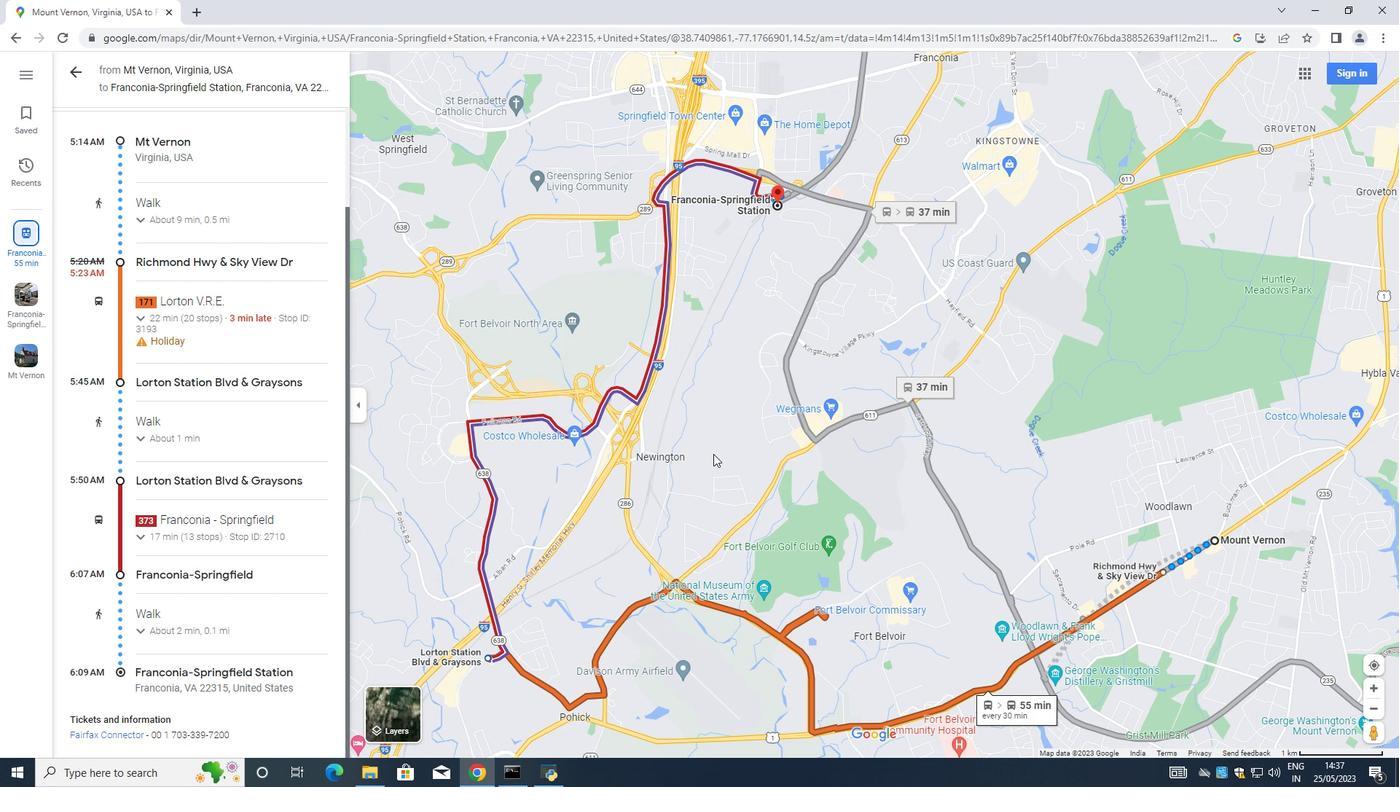 
Action: Mouse moved to (686, 481)
Screenshot: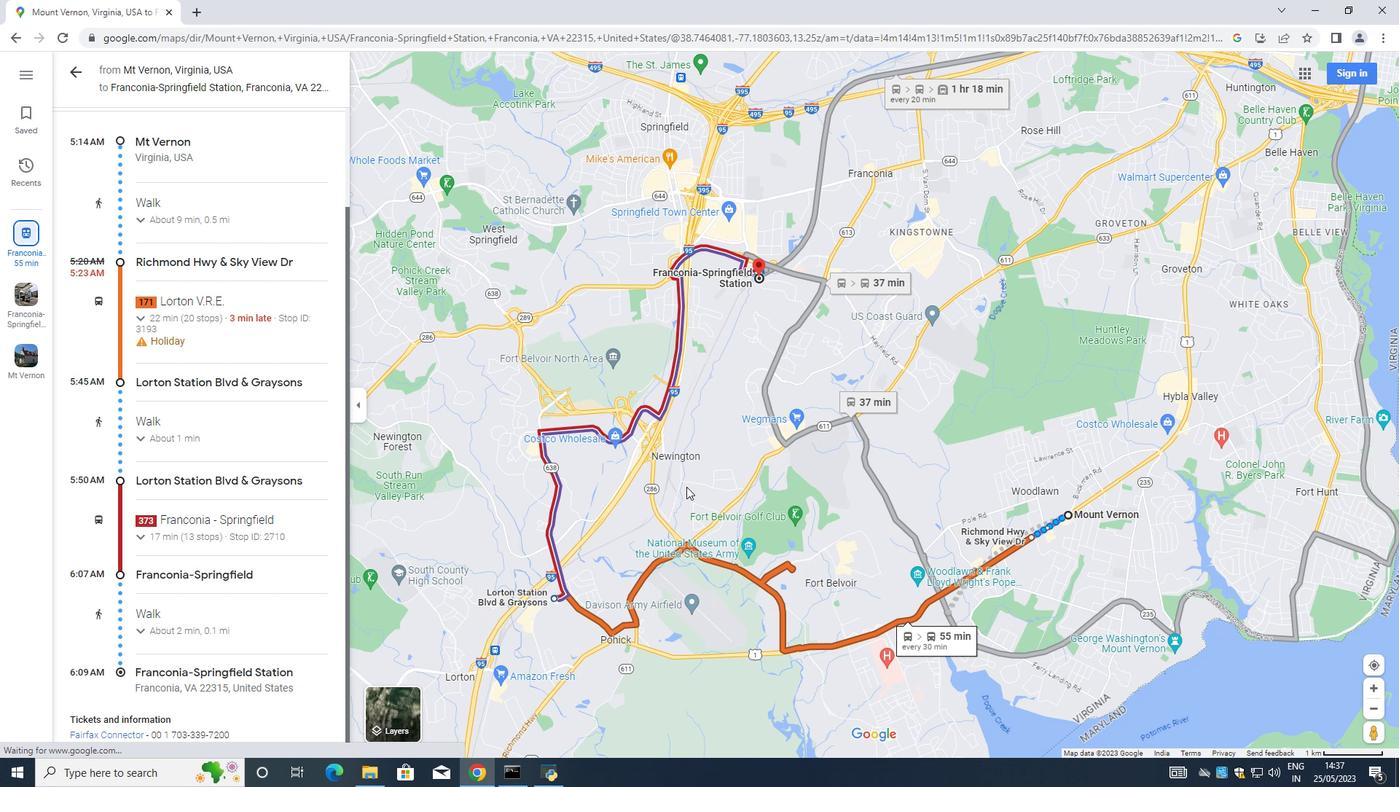 
Action: Mouse scrolled (686, 482) with delta (0, 0)
Screenshot: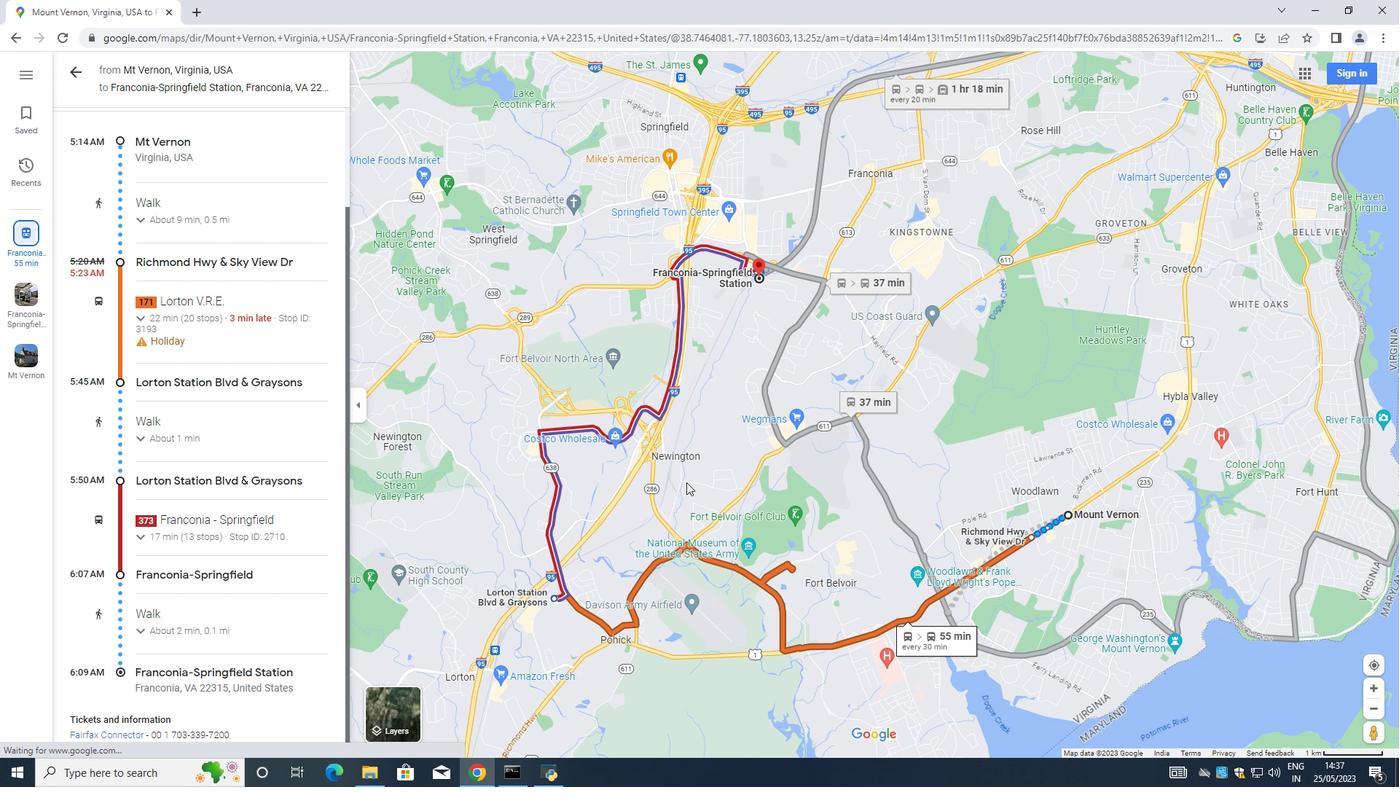 
Action: Mouse scrolled (686, 482) with delta (0, 0)
Screenshot: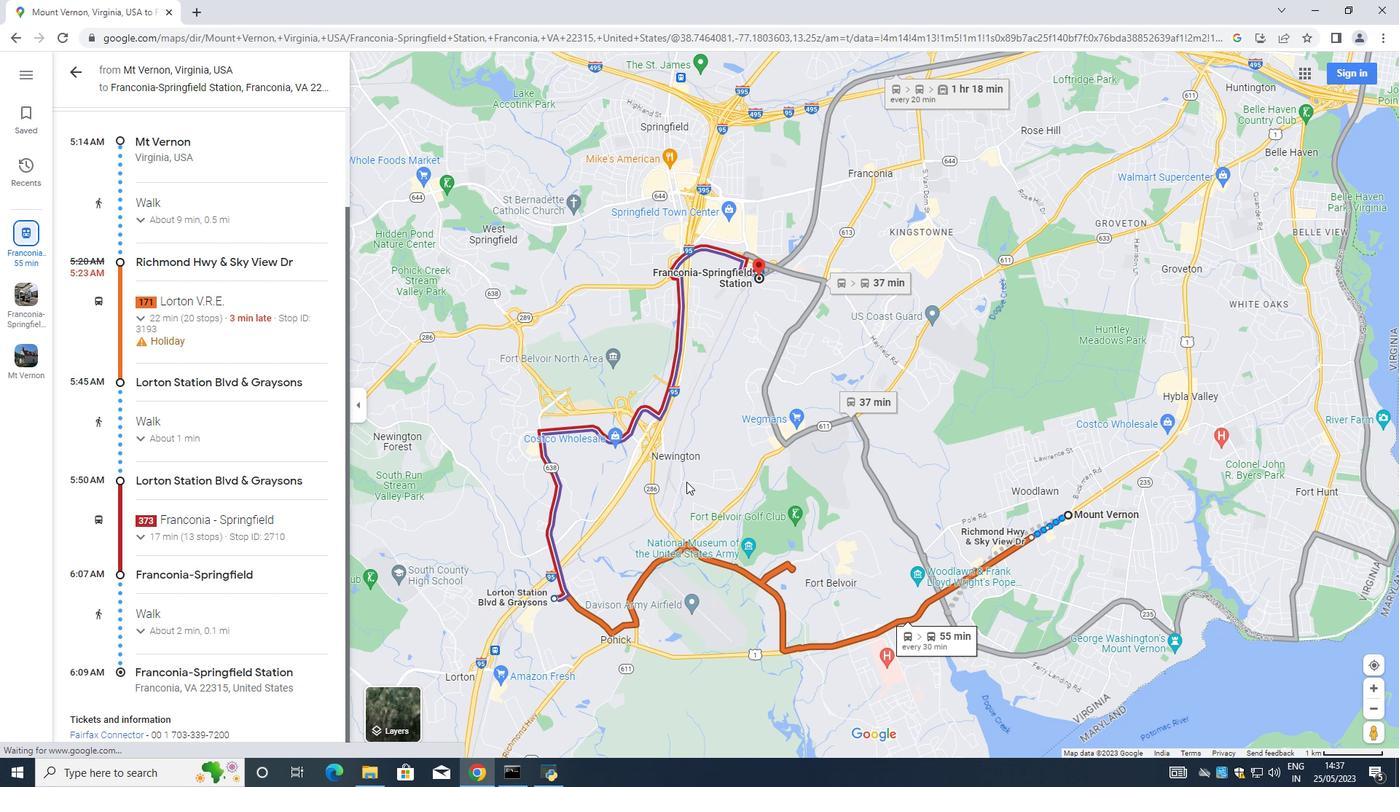 
Action: Mouse scrolled (686, 482) with delta (0, 0)
Screenshot: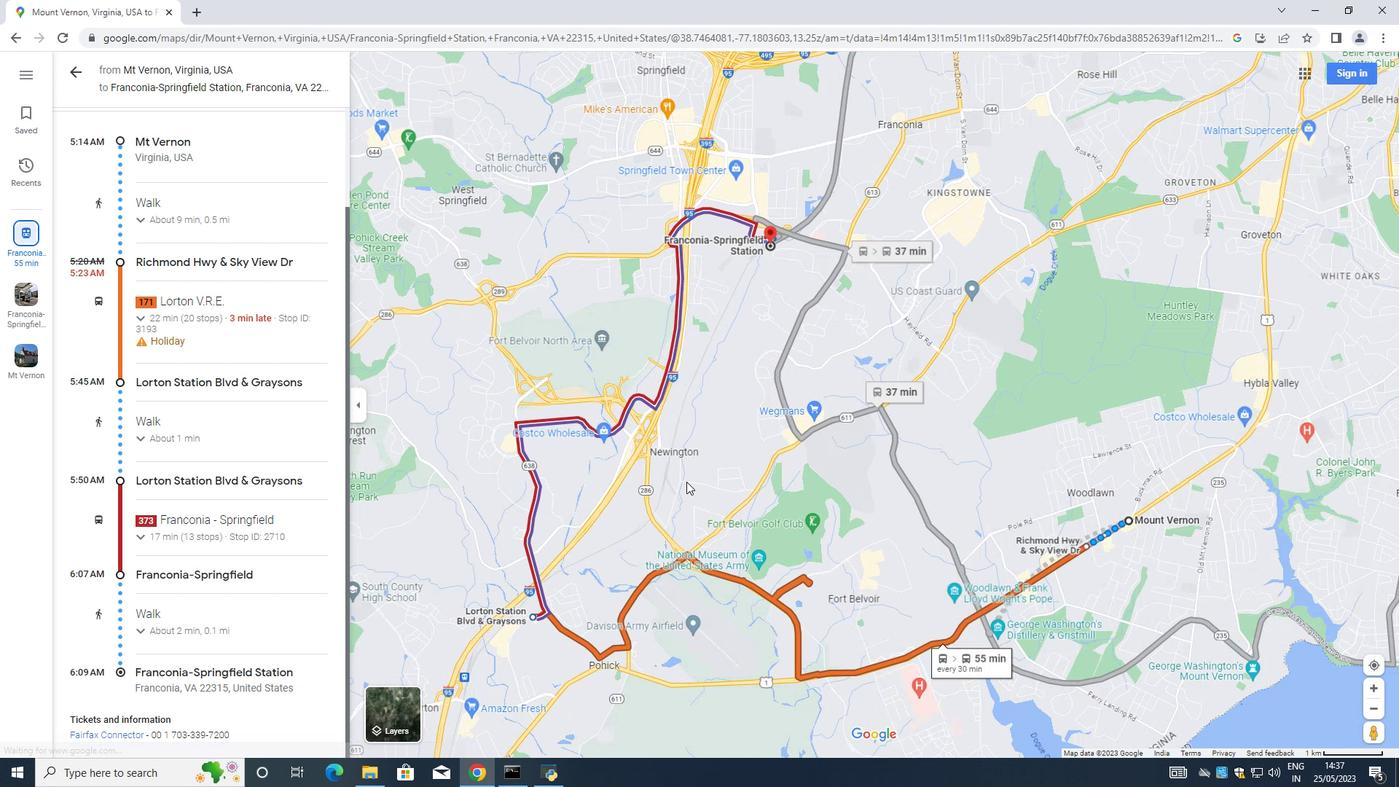 
Action: Mouse scrolled (686, 482) with delta (0, 0)
Screenshot: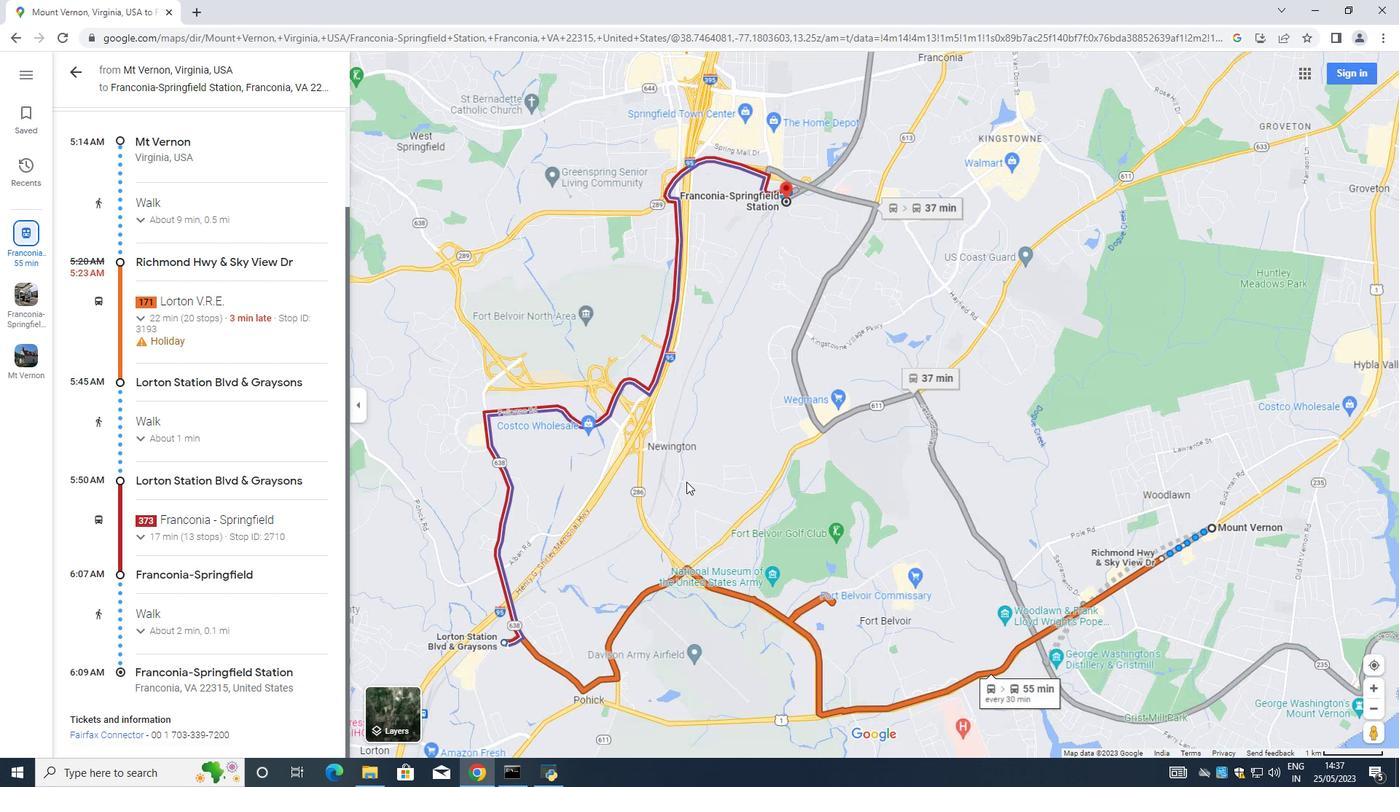 
Action: Mouse scrolled (686, 482) with delta (0, 0)
Screenshot: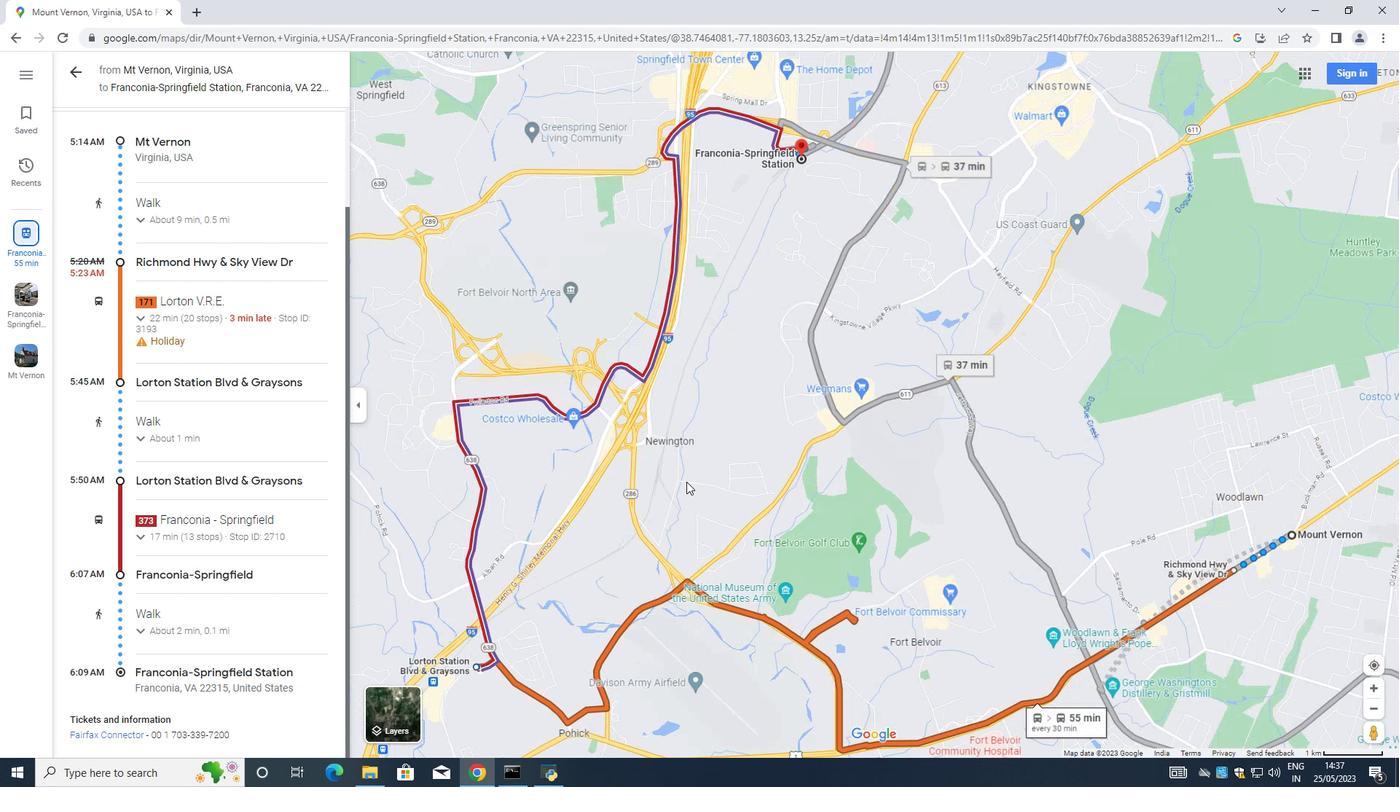 
Action: Mouse moved to (223, 322)
Screenshot: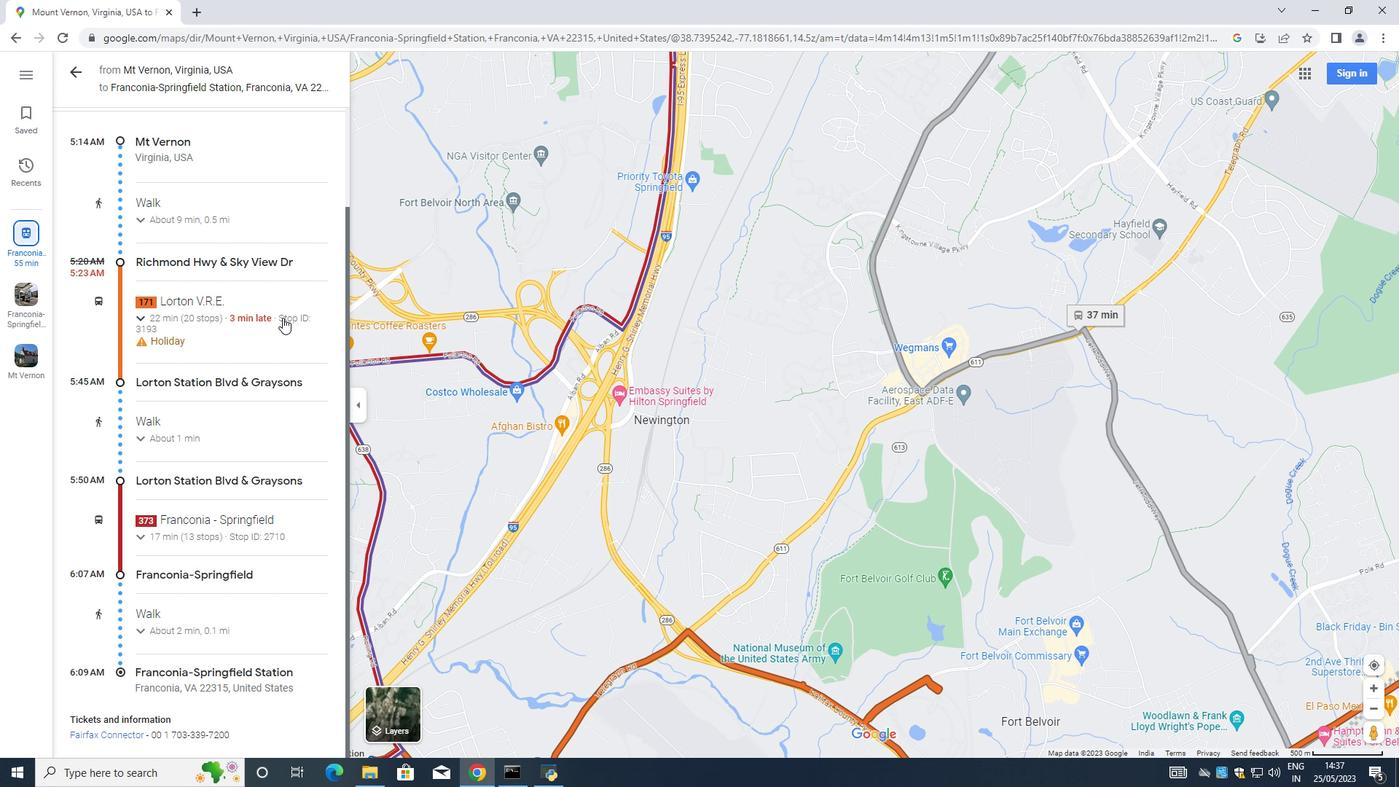 
Action: Mouse scrolled (223, 321) with delta (0, 0)
Screenshot: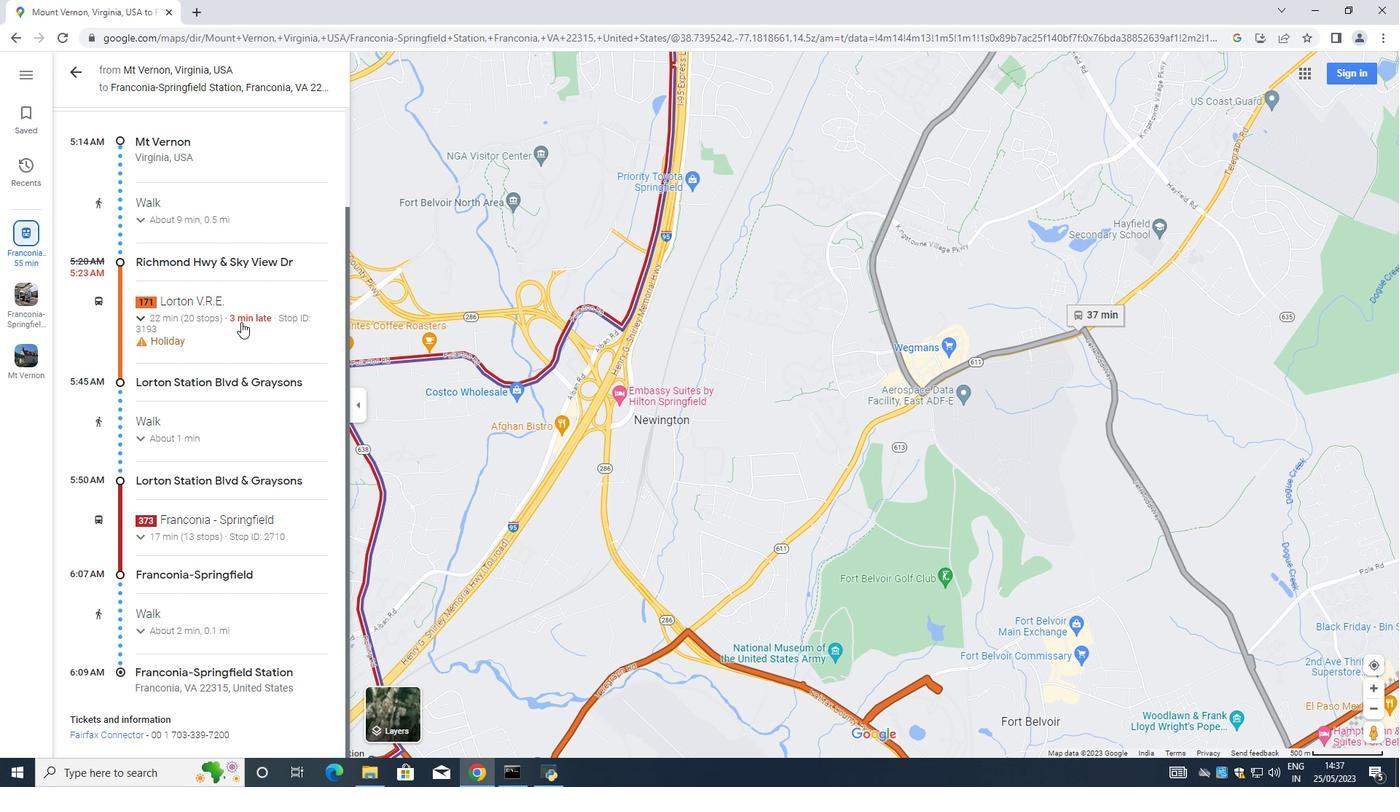 
Action: Mouse moved to (223, 322)
Screenshot: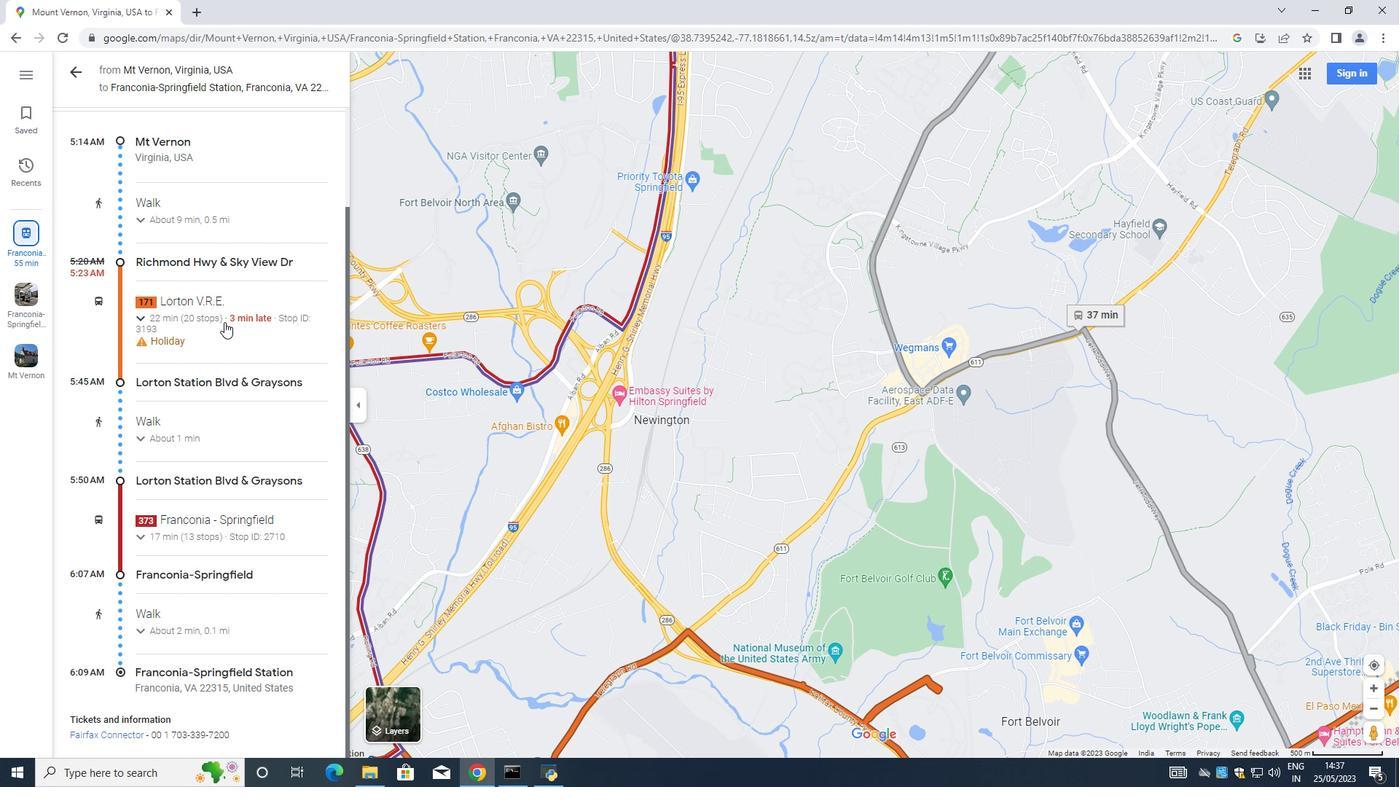 
Action: Mouse scrolled (223, 321) with delta (0, 0)
Screenshot: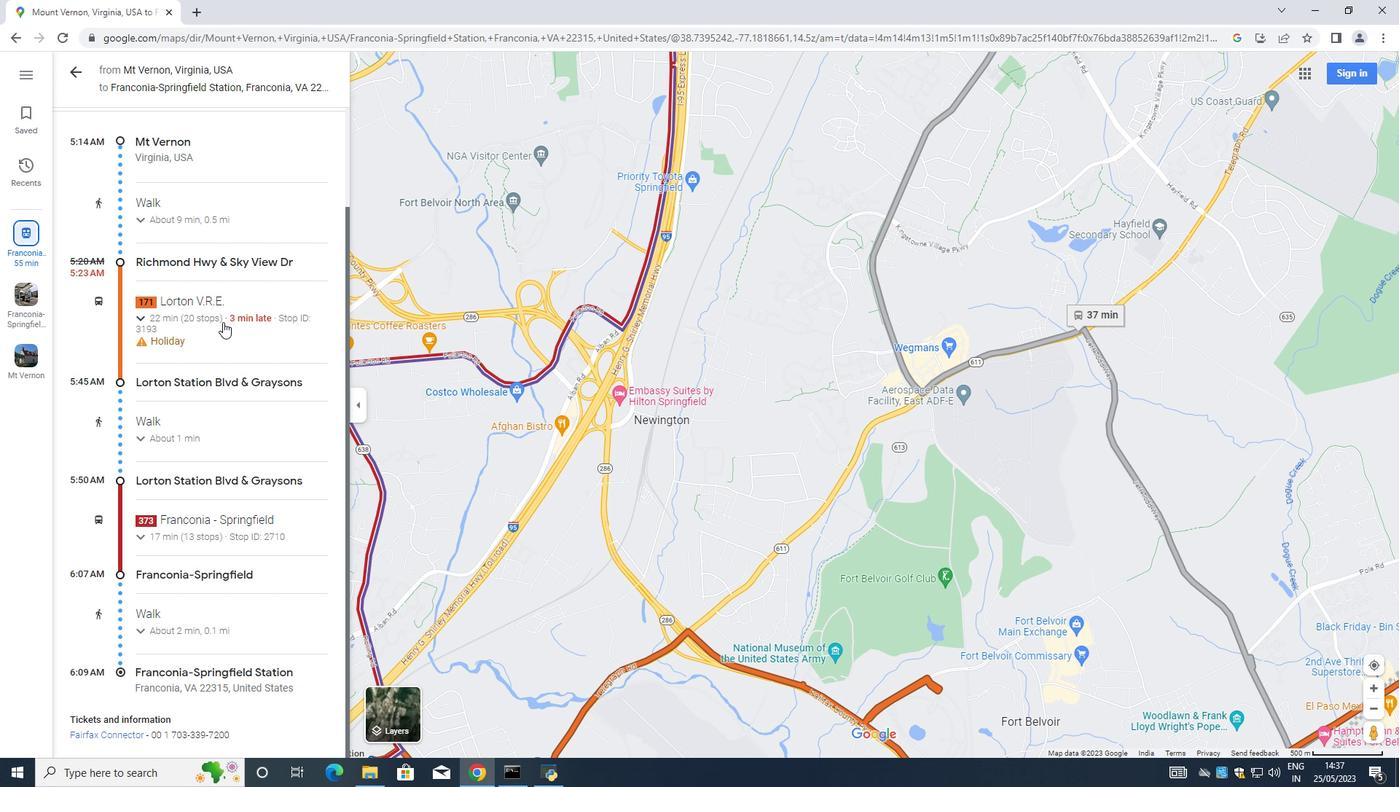 
Action: Mouse moved to (223, 322)
Screenshot: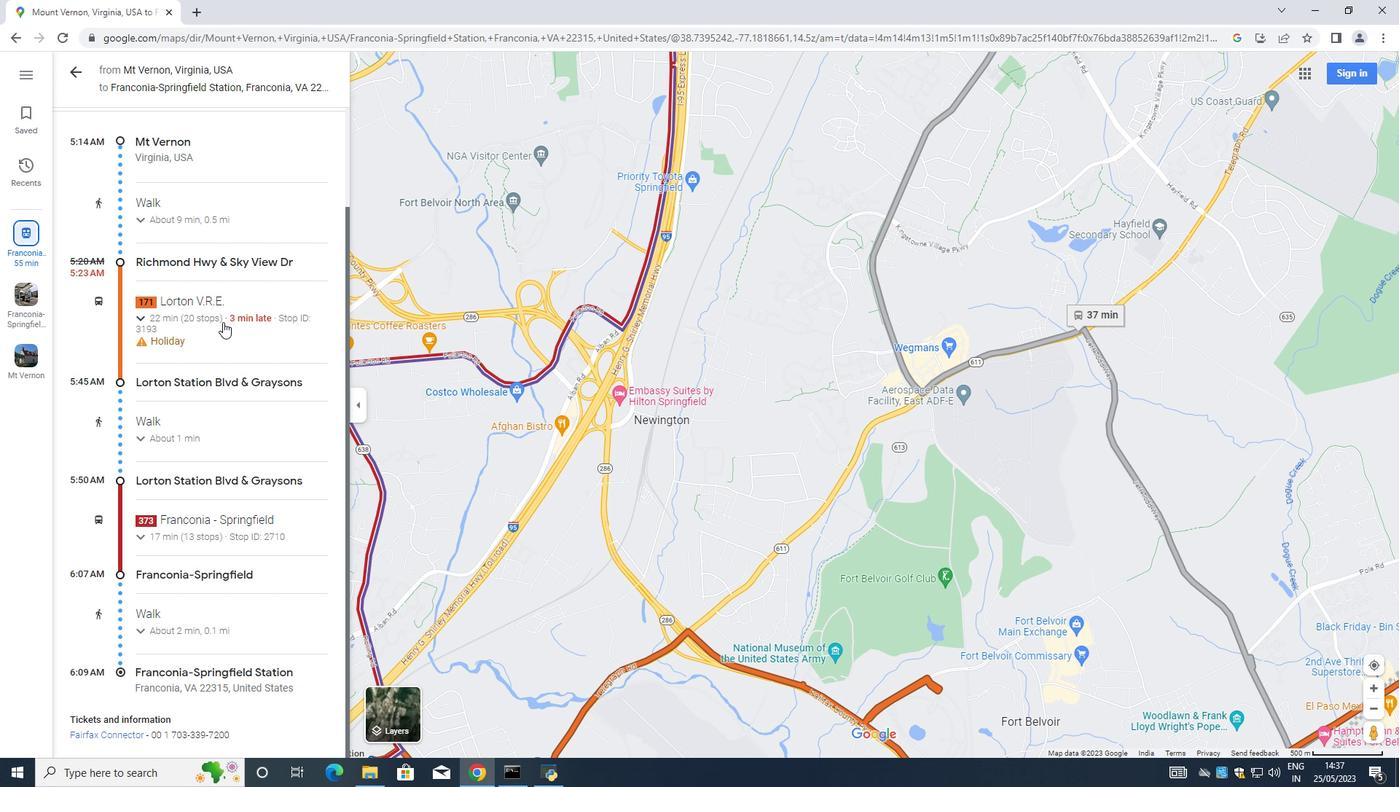 
Action: Mouse scrolled (223, 321) with delta (0, 0)
Screenshot: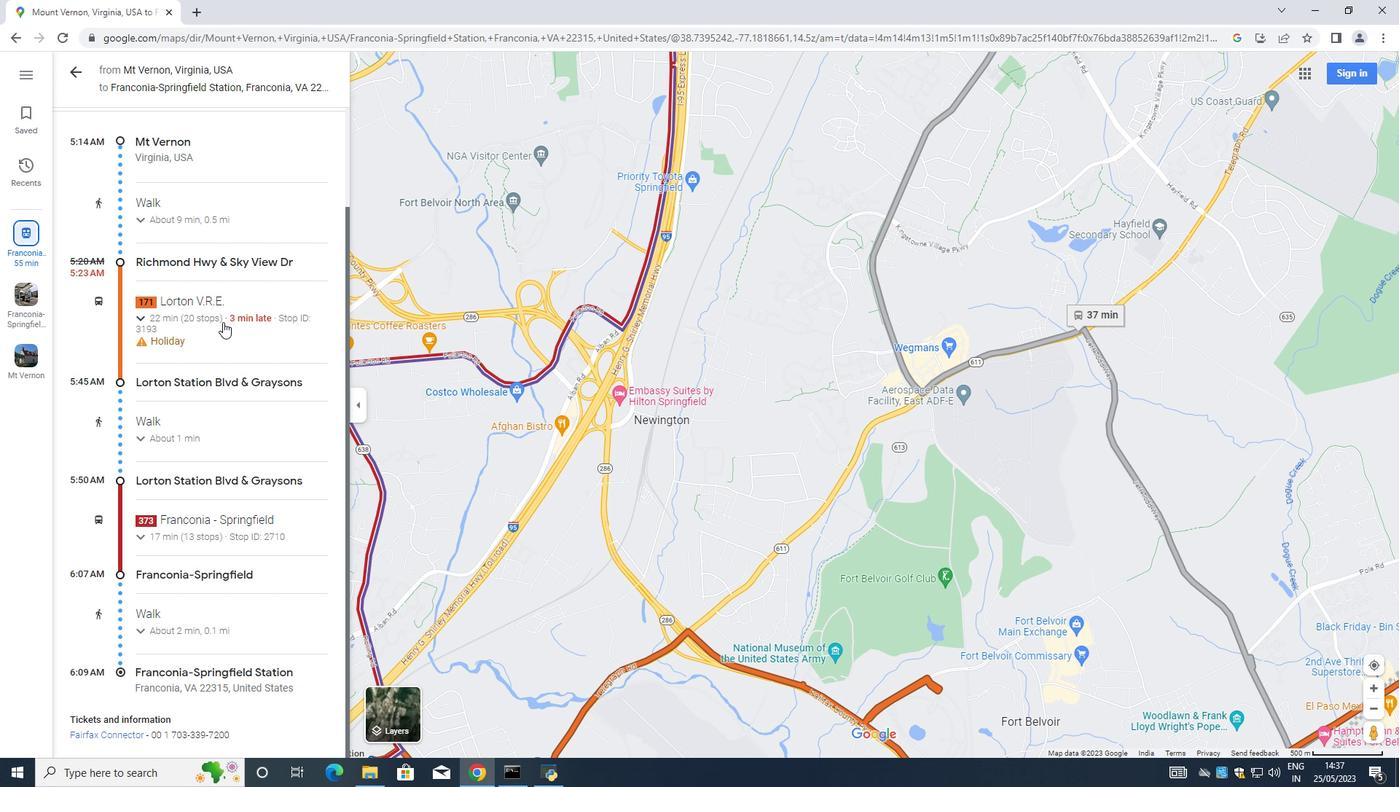 
Action: Mouse moved to (952, 214)
Screenshot: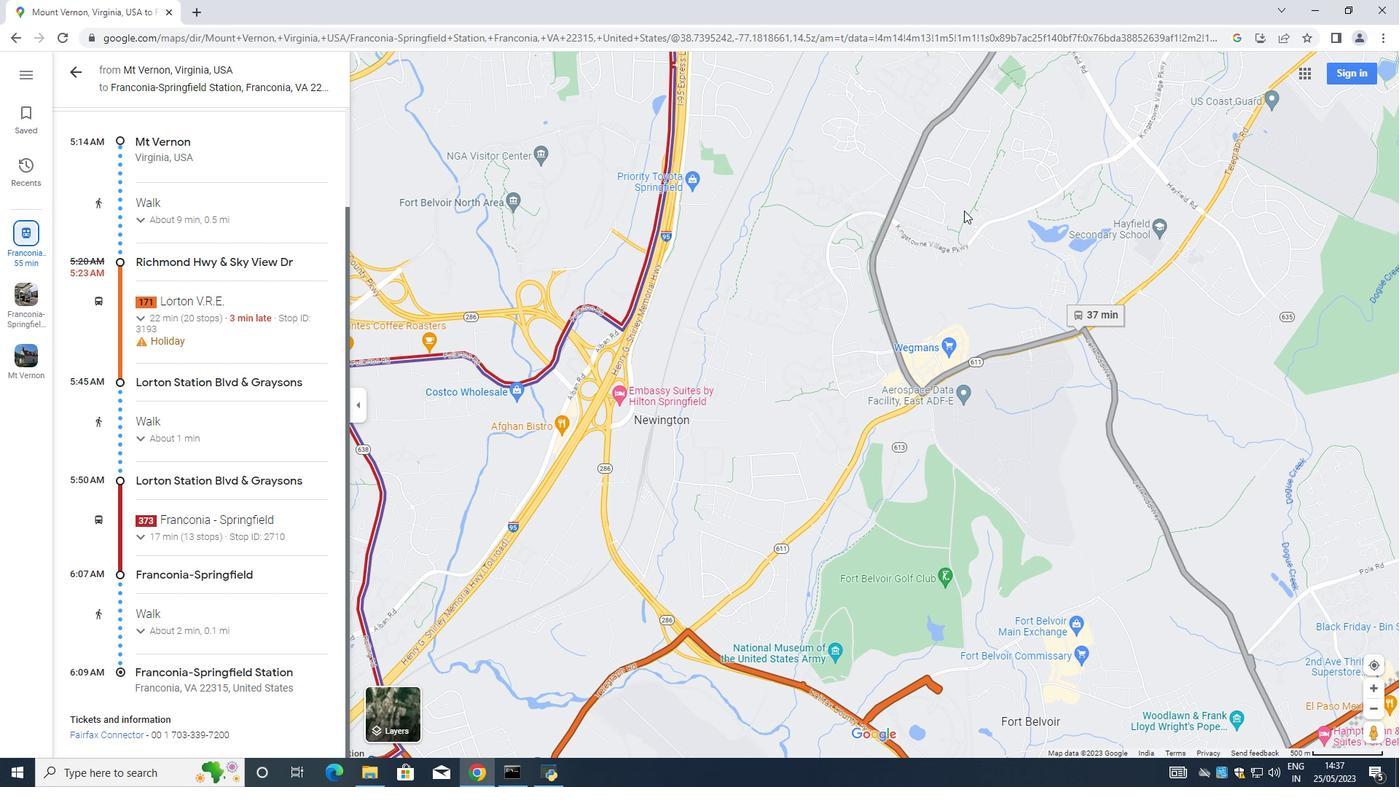 
Action: Mouse scrolled (956, 213) with delta (0, 0)
Screenshot: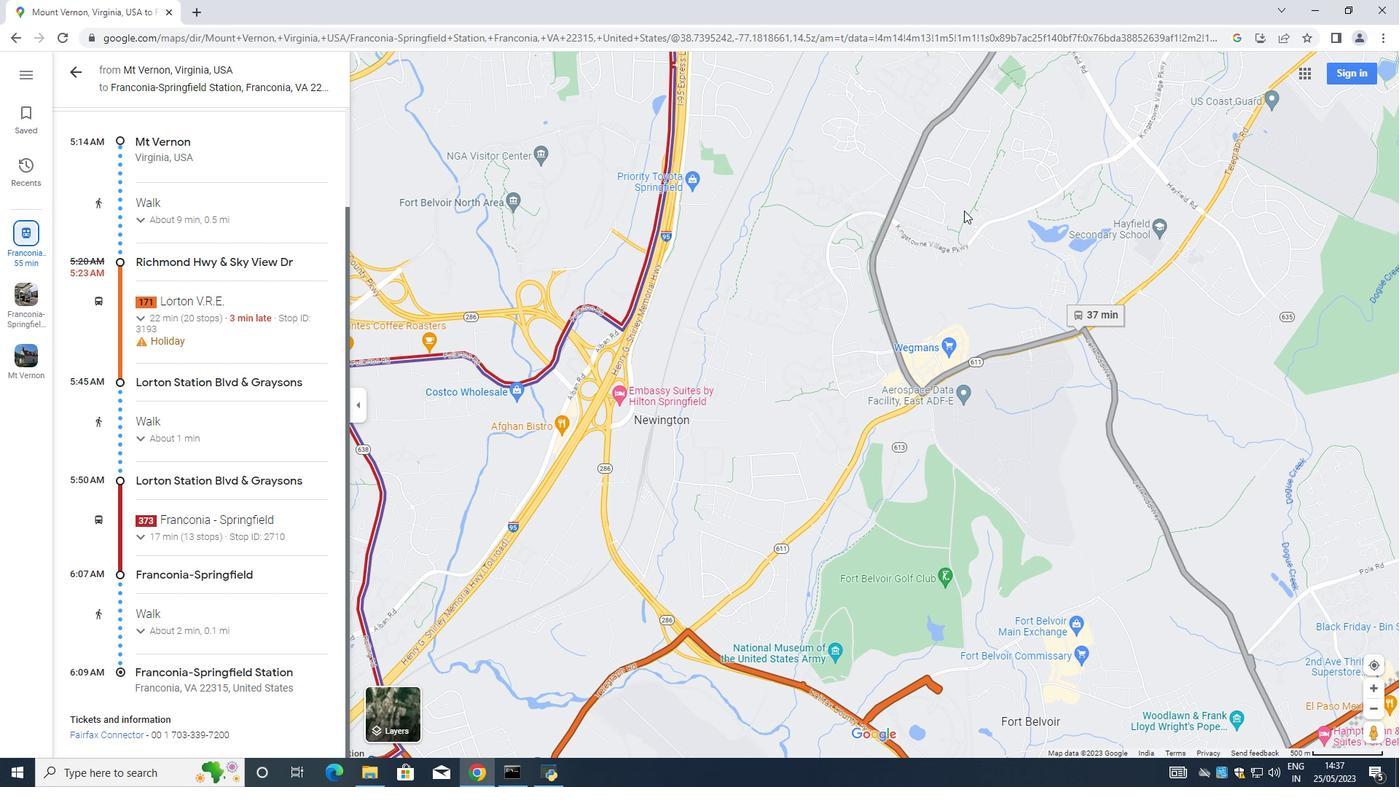 
Action: Mouse moved to (945, 218)
Screenshot: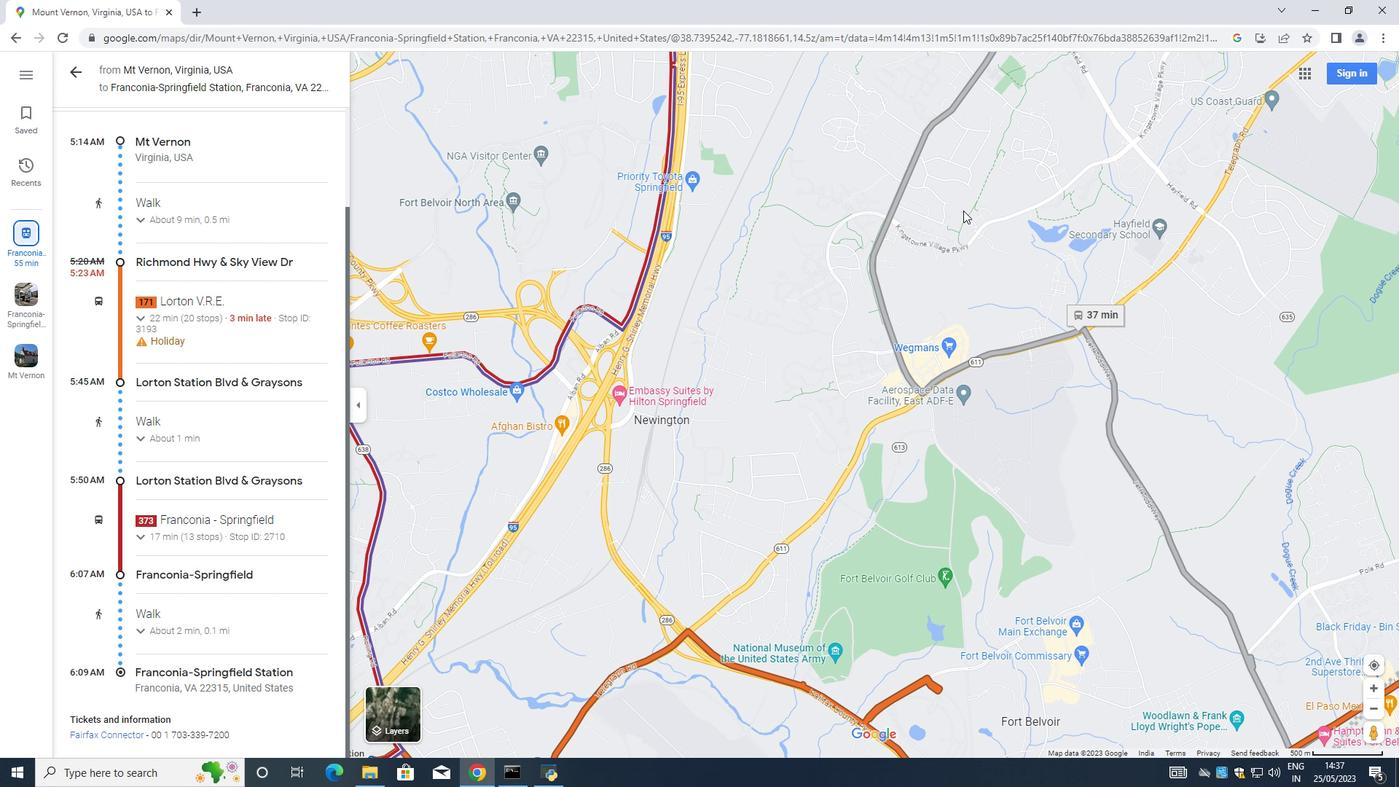 
Action: Mouse scrolled (945, 217) with delta (0, 0)
Screenshot: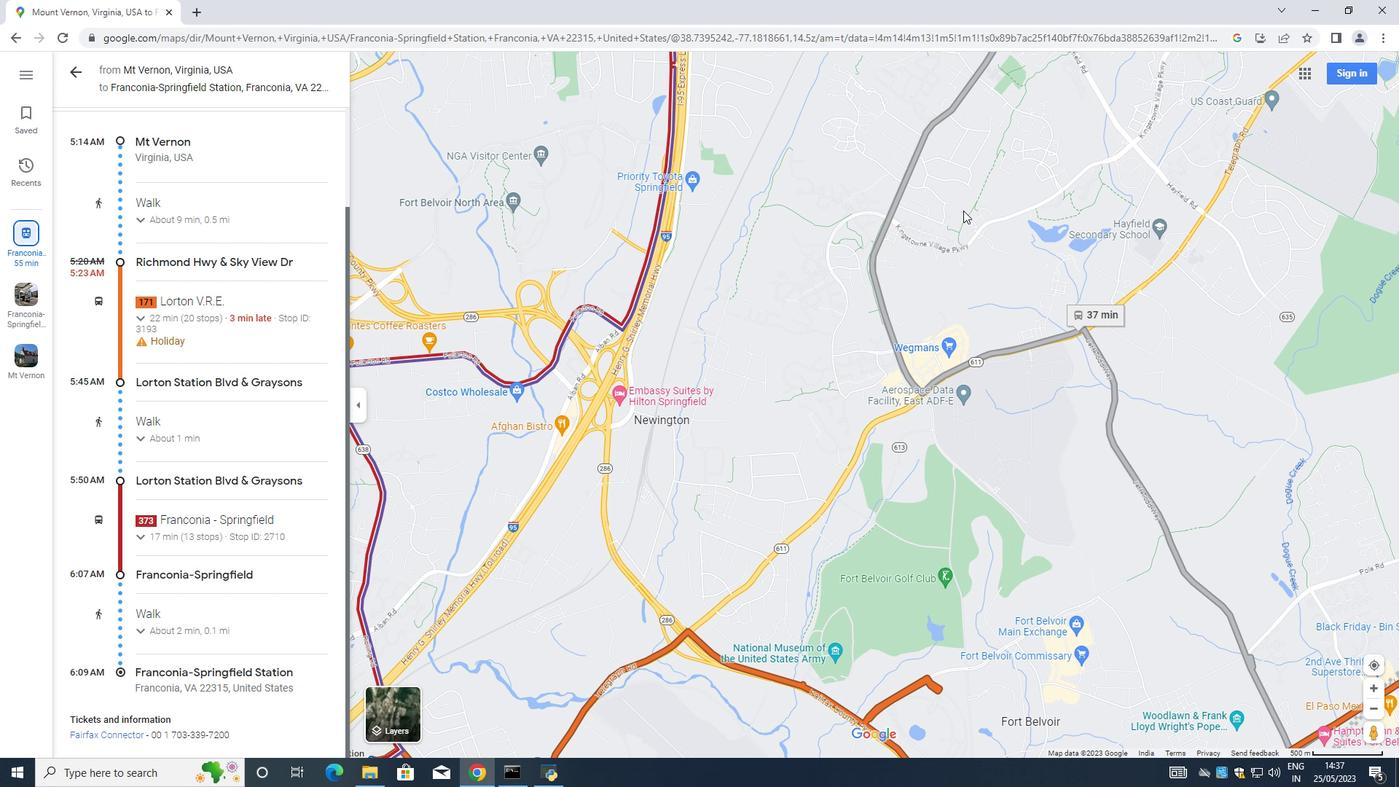 
Action: Mouse moved to (930, 225)
Screenshot: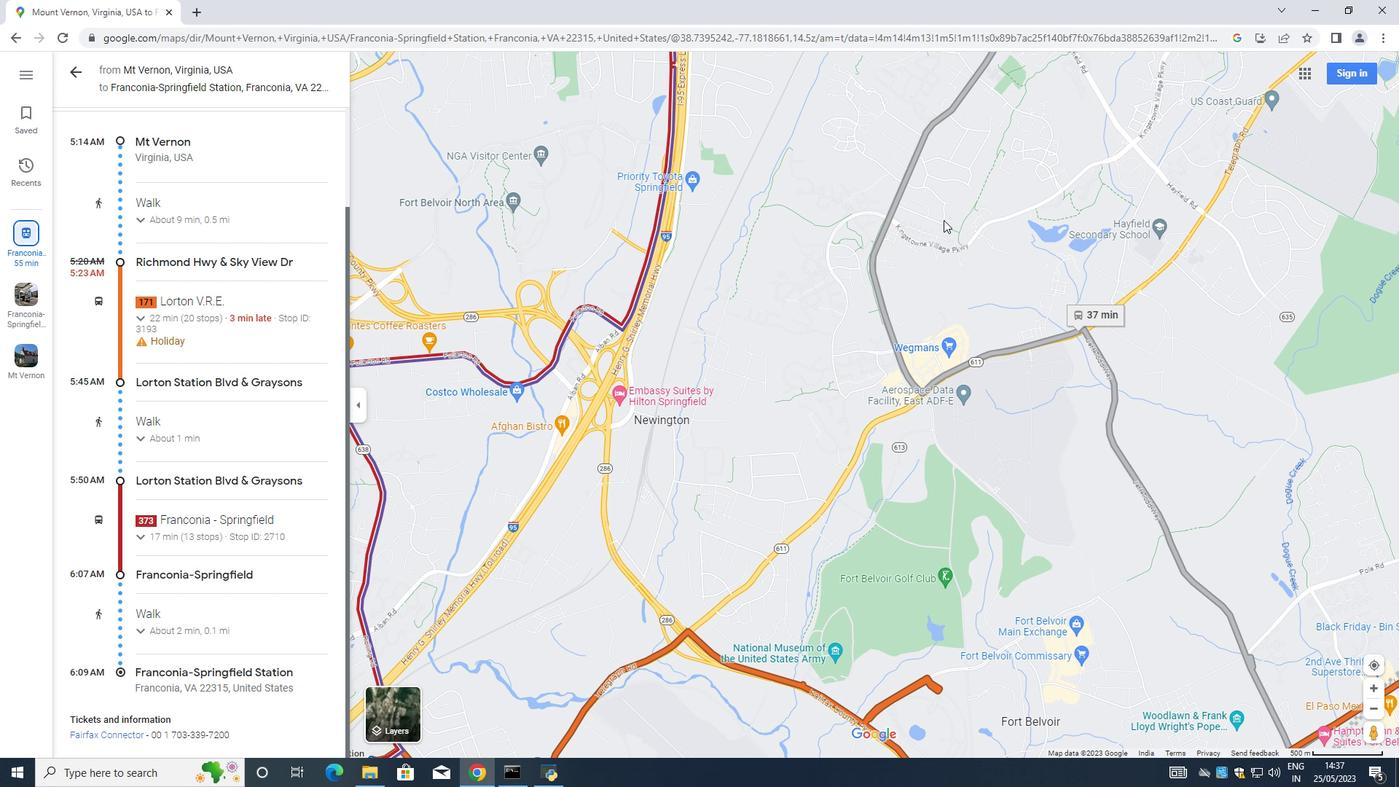 
Action: Mouse scrolled (930, 225) with delta (0, 0)
Screenshot: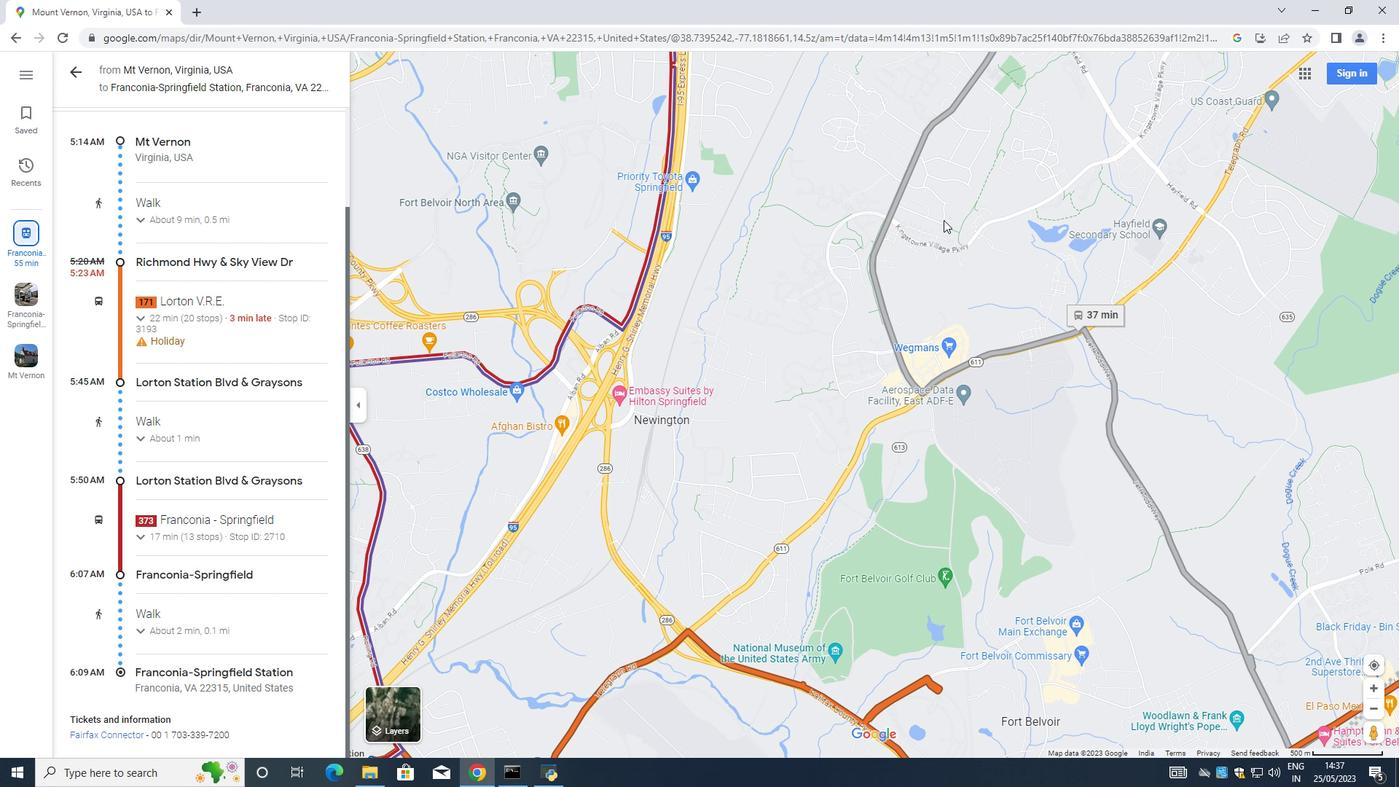 
Action: Mouse moved to (858, 240)
Screenshot: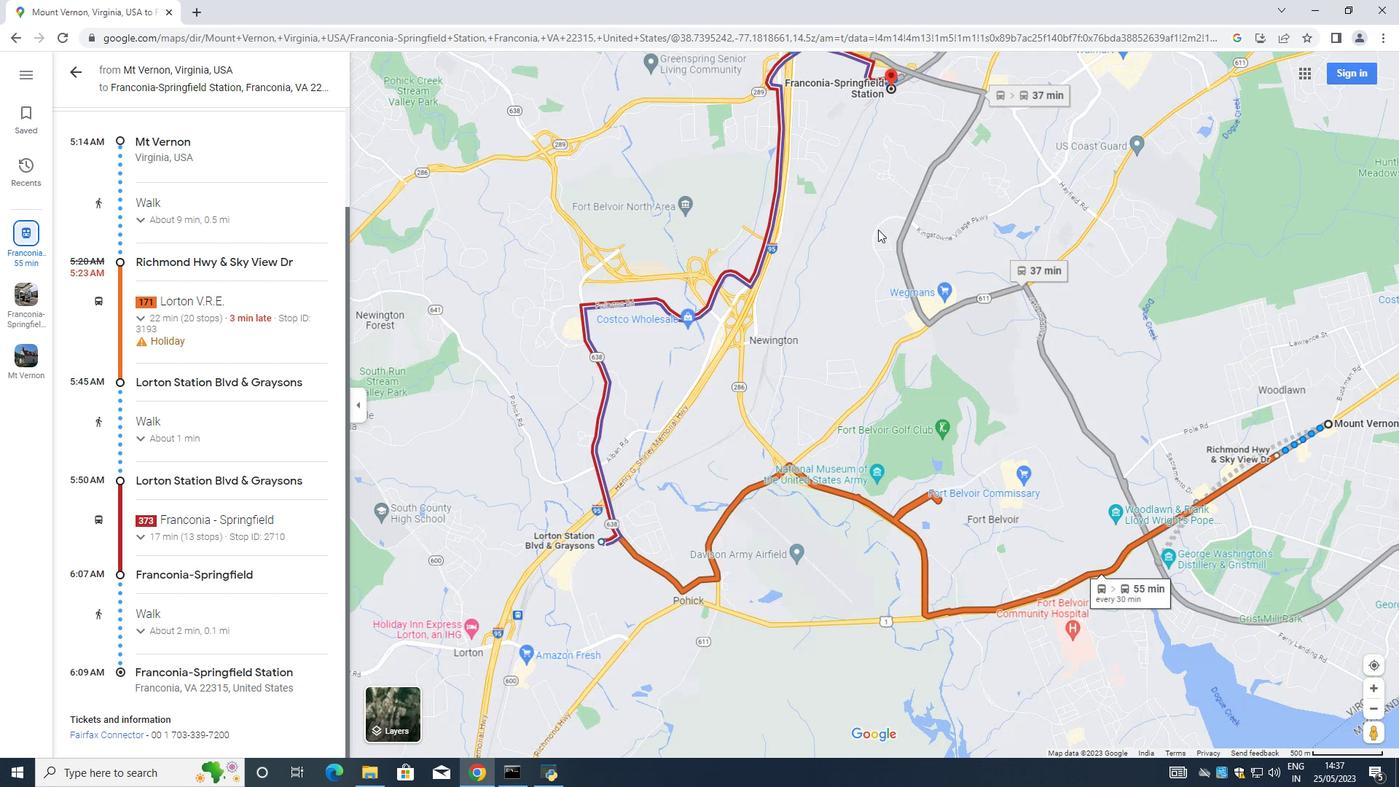 
Action: Mouse scrolled (858, 239) with delta (0, 0)
Screenshot: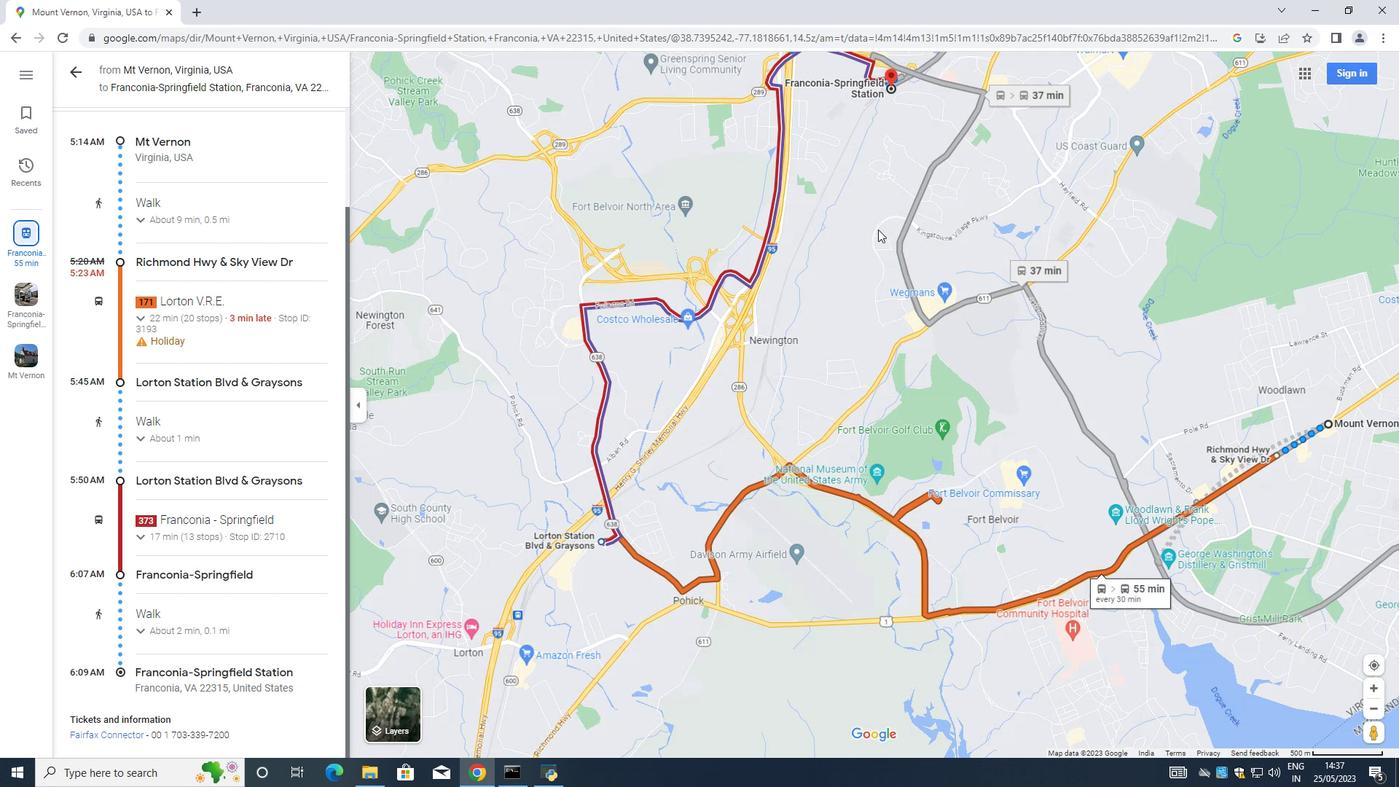 
Action: Mouse scrolled (858, 239) with delta (0, 0)
Screenshot: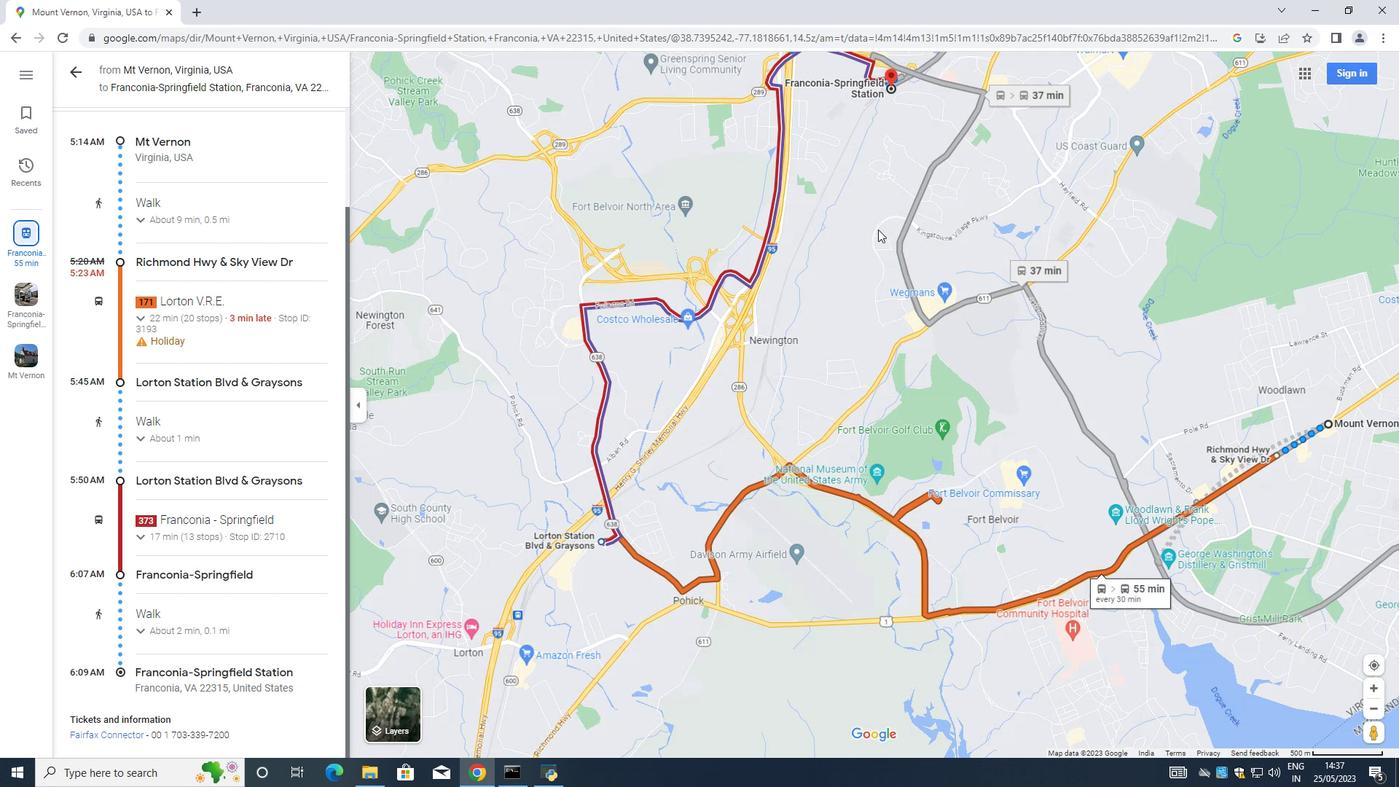 
Action: Mouse moved to (858, 240)
Screenshot: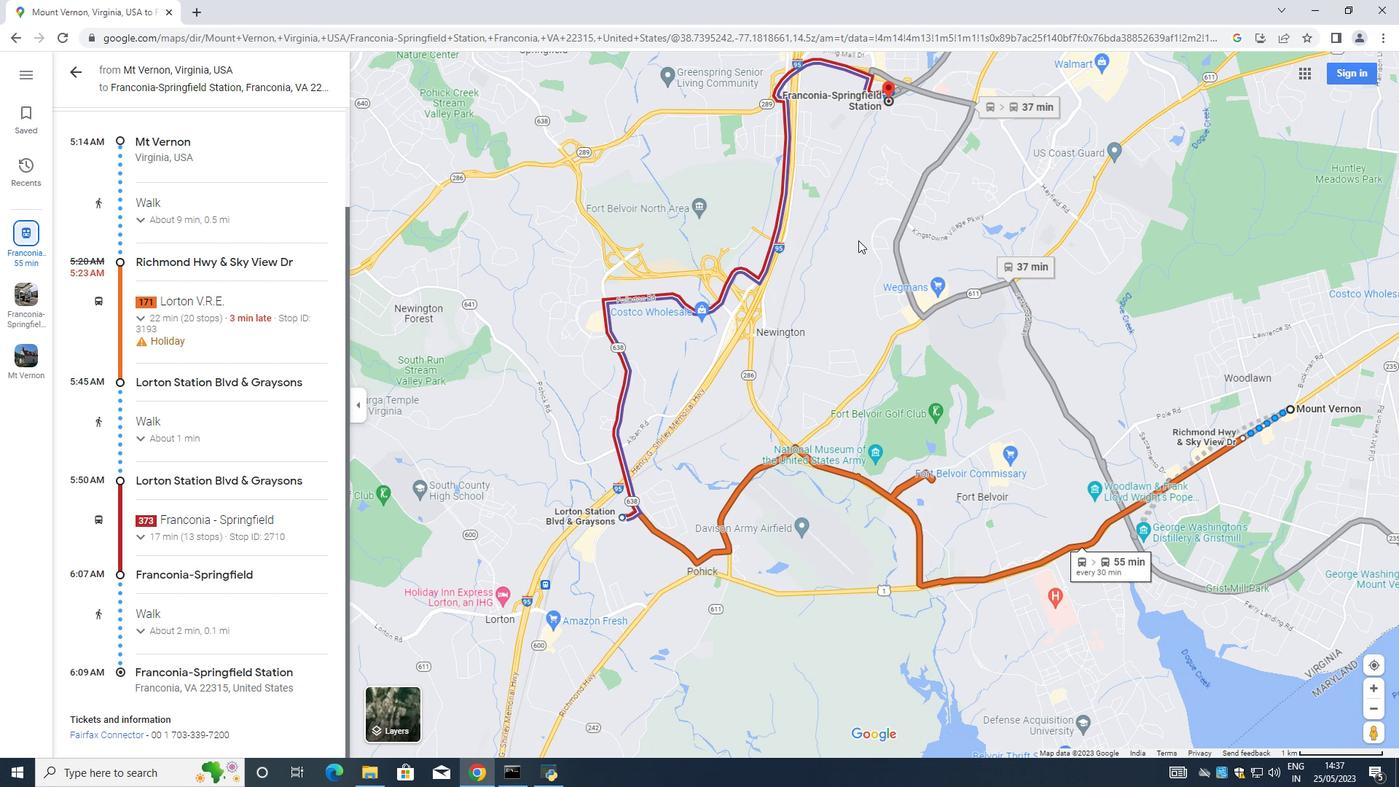 
Action: Mouse scrolled (858, 239) with delta (0, 0)
Screenshot: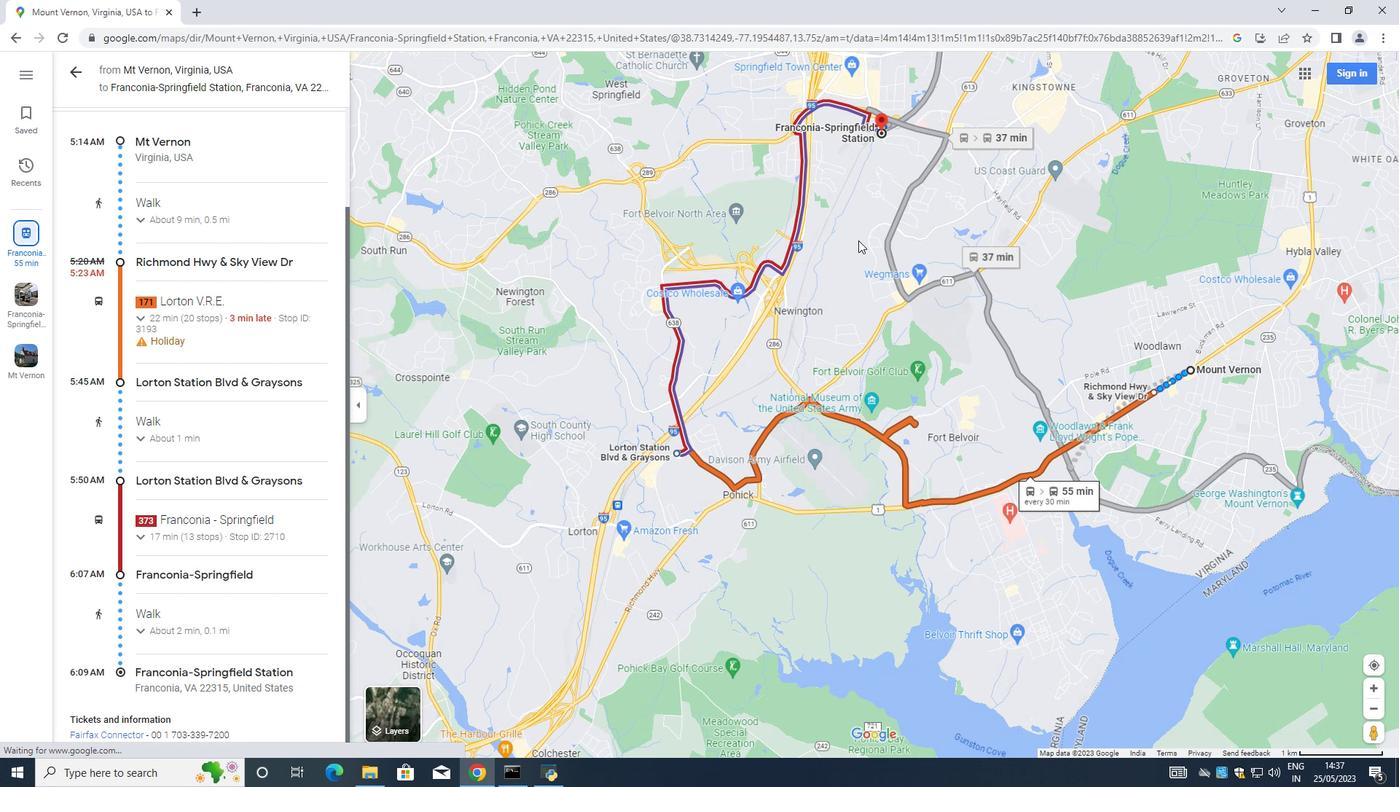 
Action: Mouse moved to (855, 241)
Screenshot: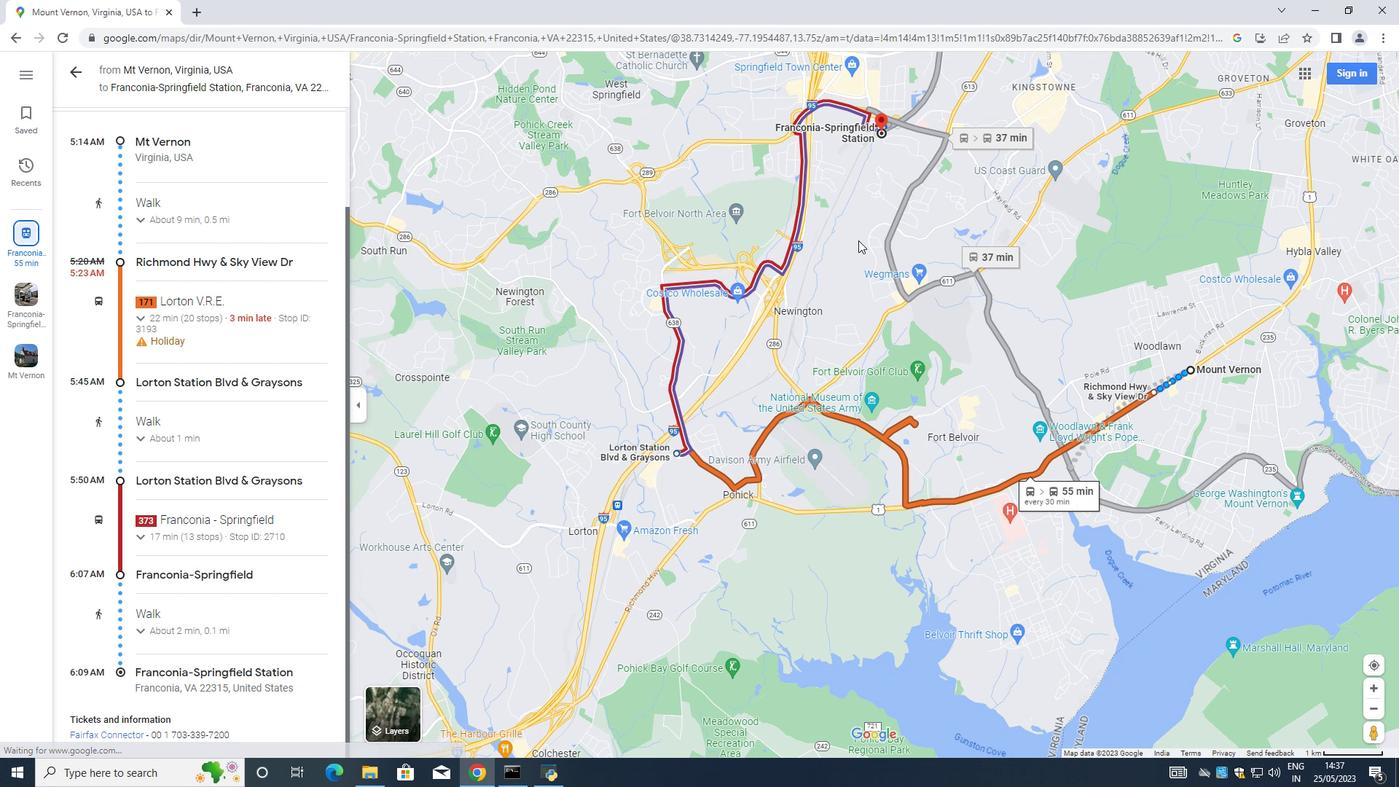 
Action: Mouse scrolled (855, 240) with delta (0, 0)
Screenshot: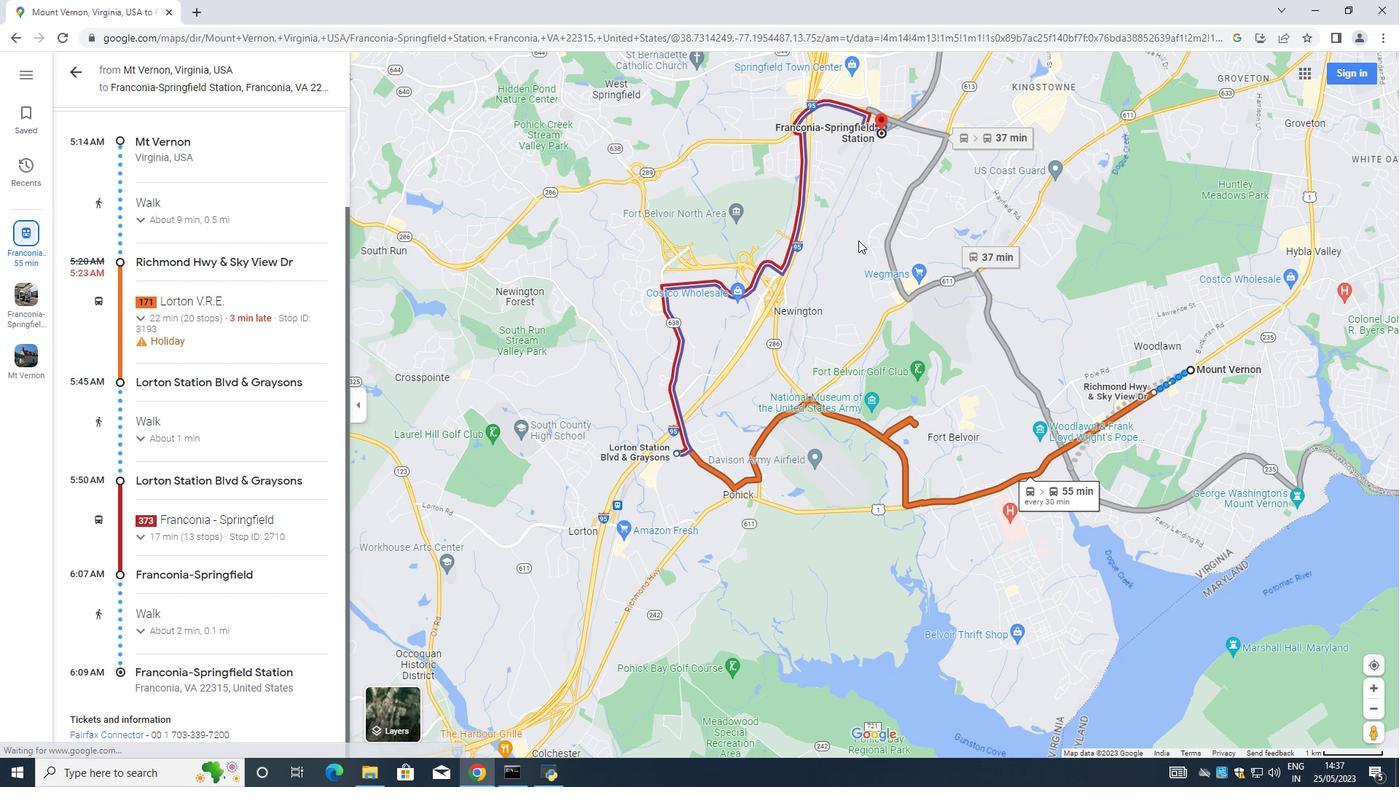 
Action: Mouse moved to (841, 247)
Screenshot: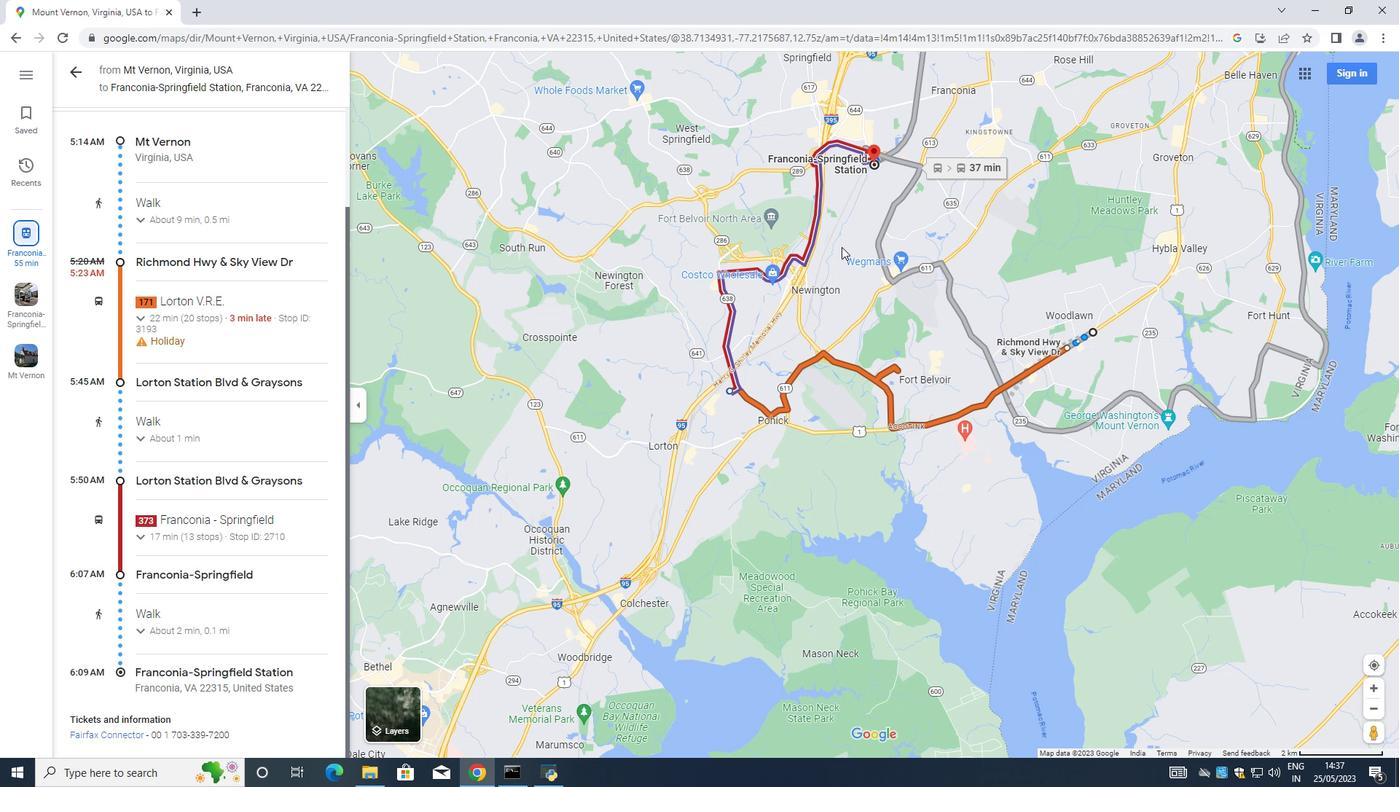 
